 Task: Find connections with filter location Villa Dolores with filter topic #sustainabilitywith filter profile language German with filter current company Maruti Suzuki India Limited with filter school Future Institute Of Engineering and Management with filter industry Metal Valve, Ball, and Roller Manufacturing with filter service category Labor and Employment Law with filter keywords title Engineering Technician
Action: Mouse moved to (579, 115)
Screenshot: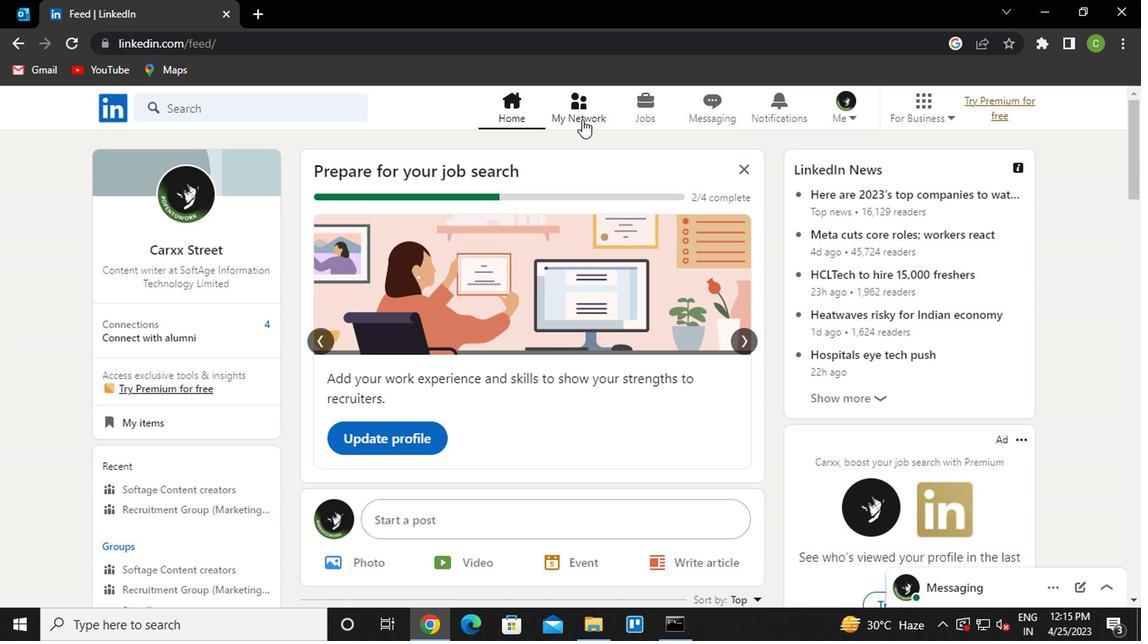 
Action: Mouse pressed left at (579, 115)
Screenshot: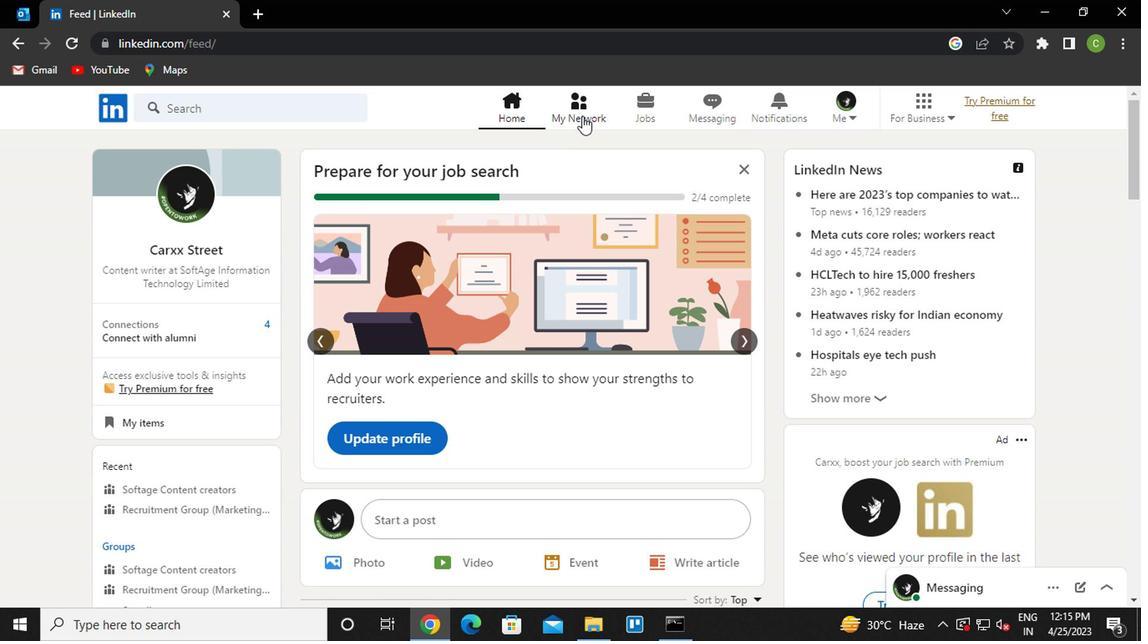 
Action: Mouse moved to (234, 193)
Screenshot: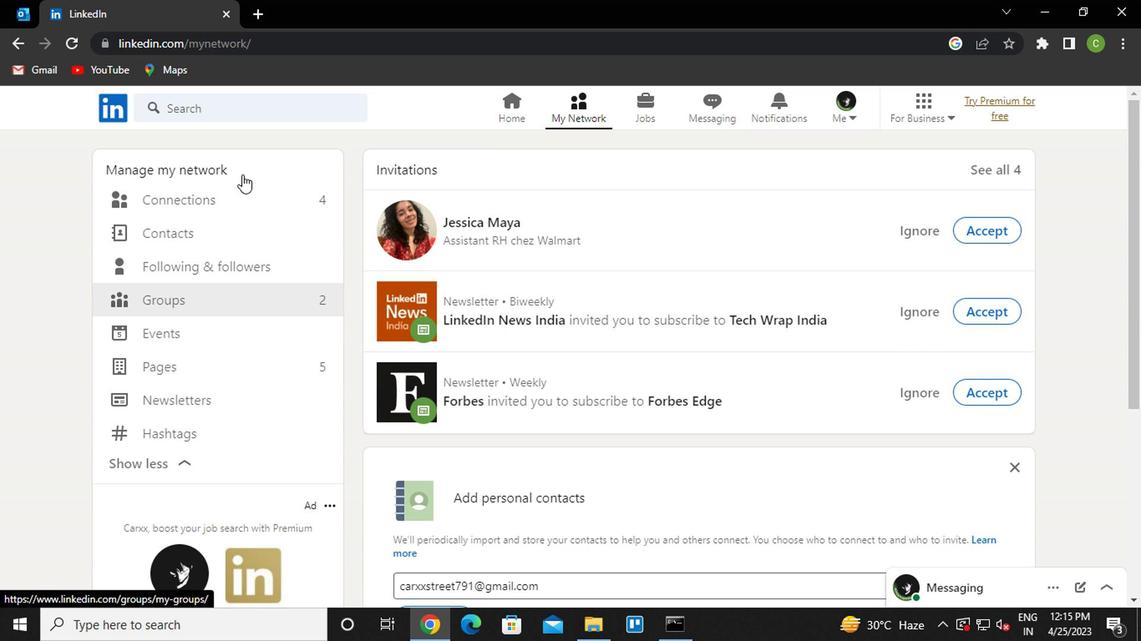 
Action: Mouse pressed left at (234, 193)
Screenshot: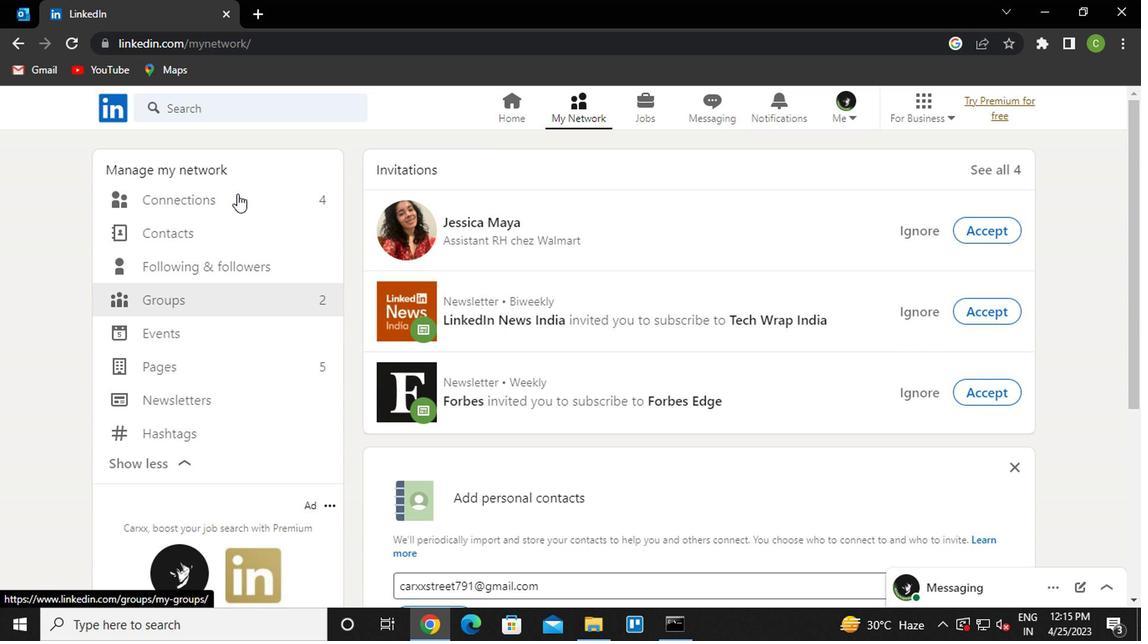 
Action: Mouse moved to (669, 201)
Screenshot: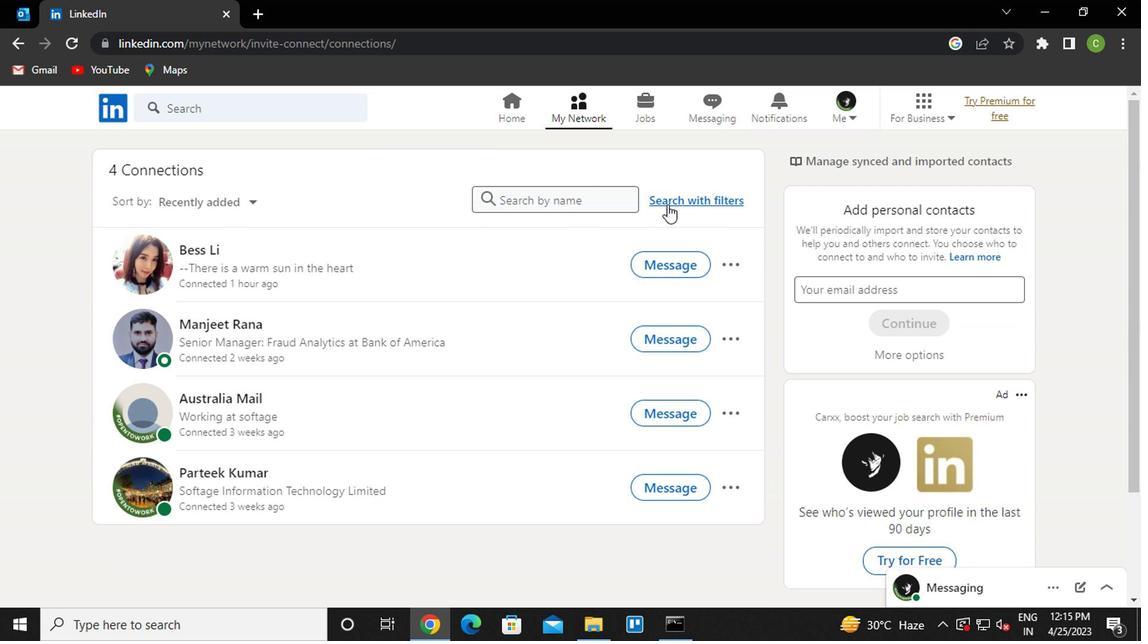 
Action: Mouse pressed left at (669, 201)
Screenshot: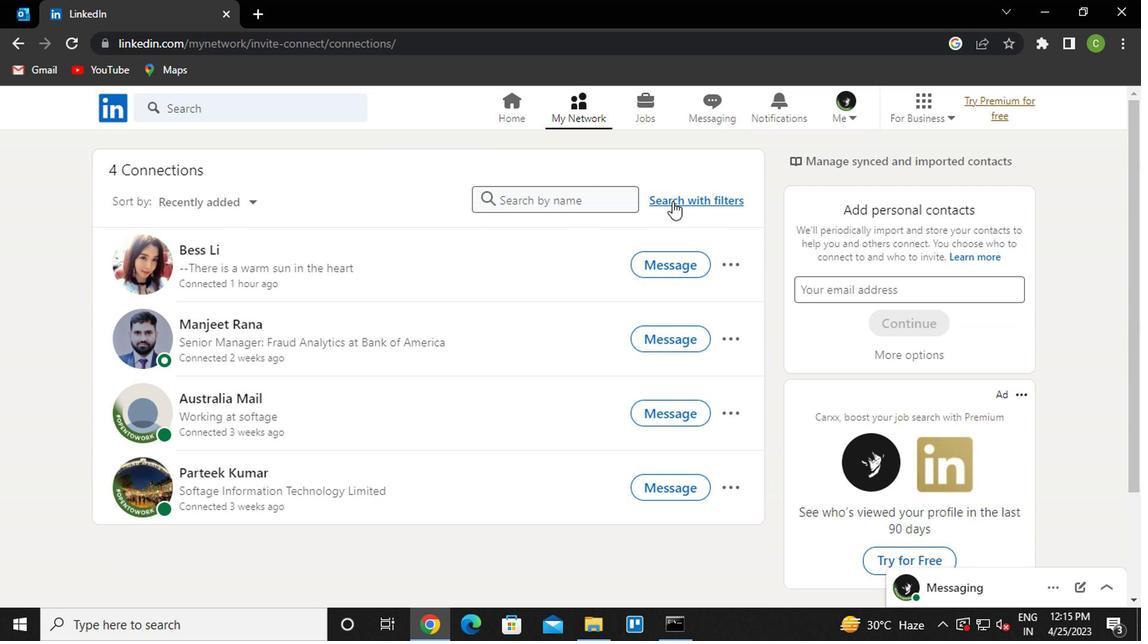 
Action: Mouse moved to (568, 158)
Screenshot: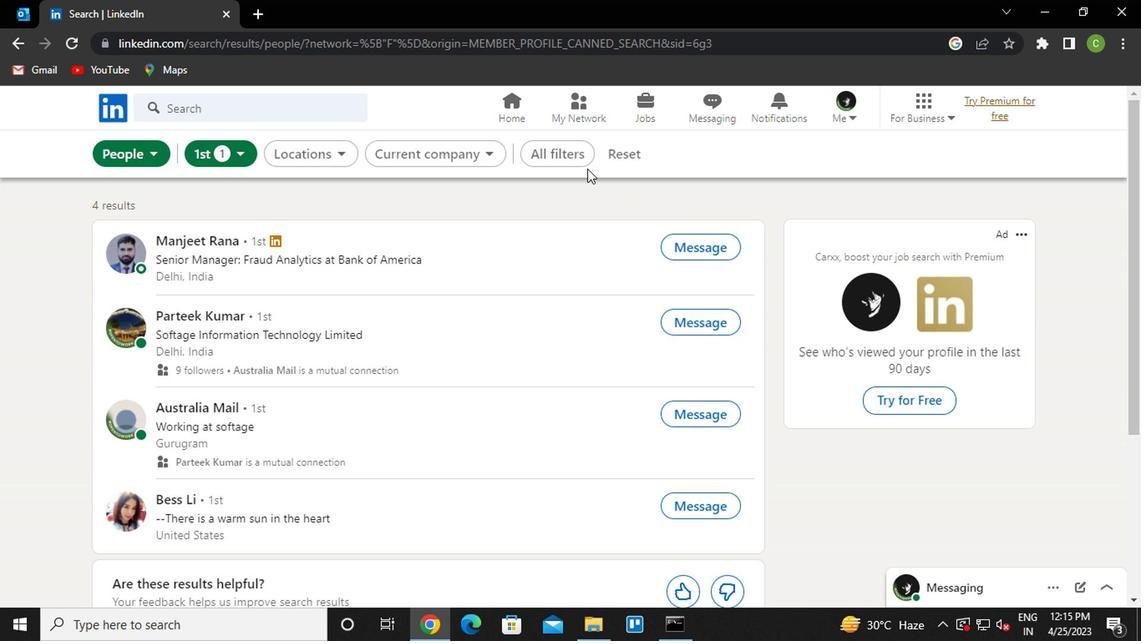 
Action: Mouse pressed left at (568, 158)
Screenshot: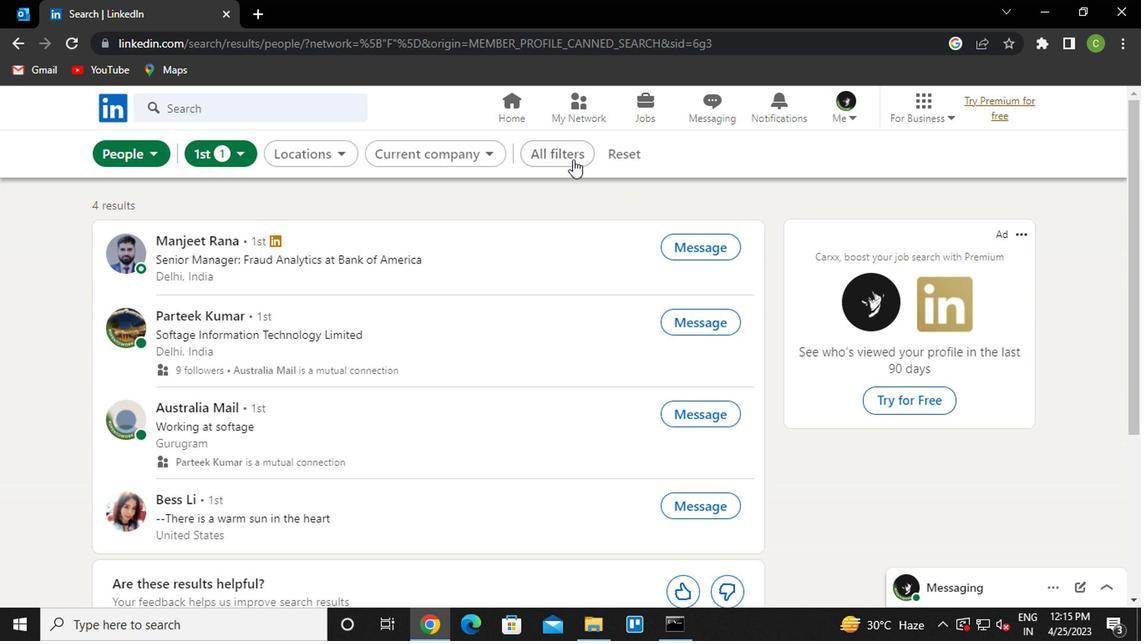
Action: Mouse moved to (887, 379)
Screenshot: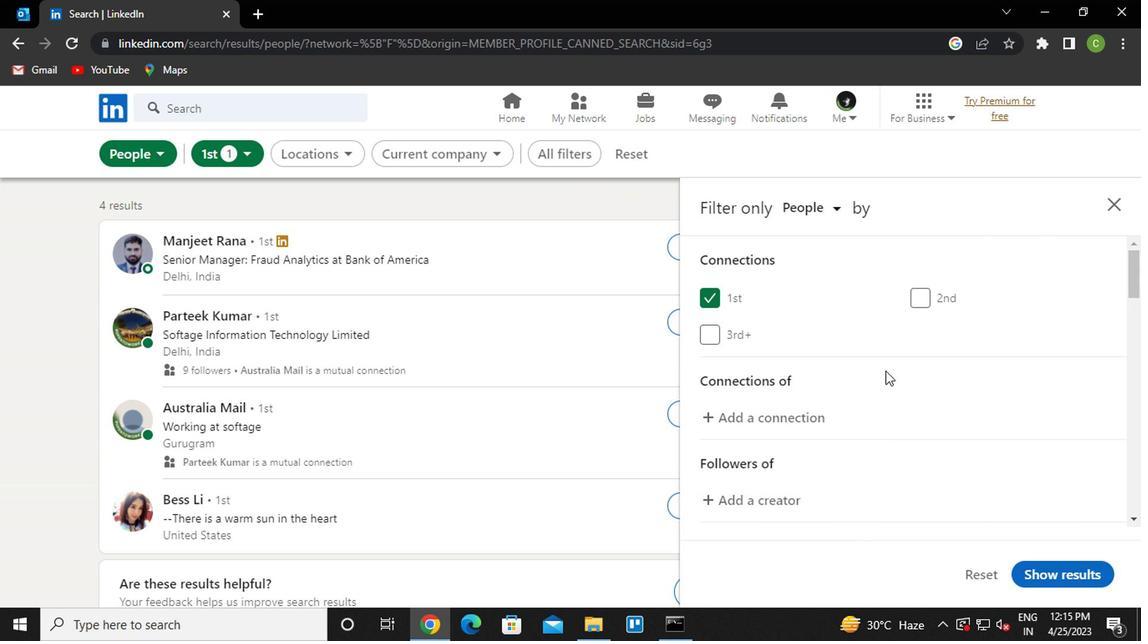 
Action: Mouse scrolled (887, 378) with delta (0, -1)
Screenshot: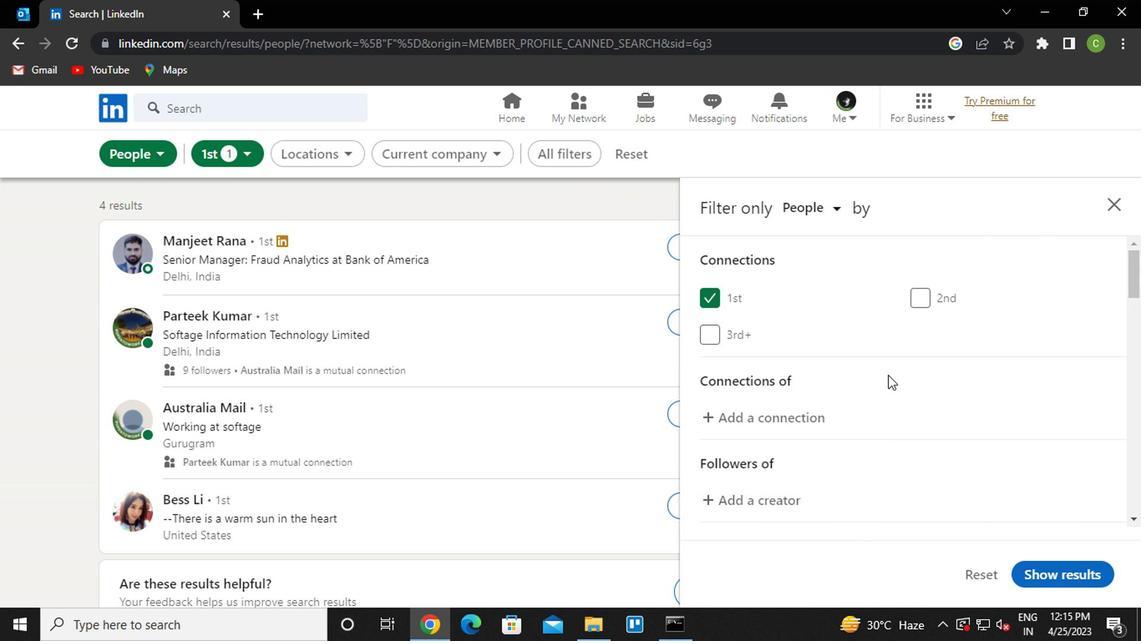 
Action: Mouse moved to (887, 369)
Screenshot: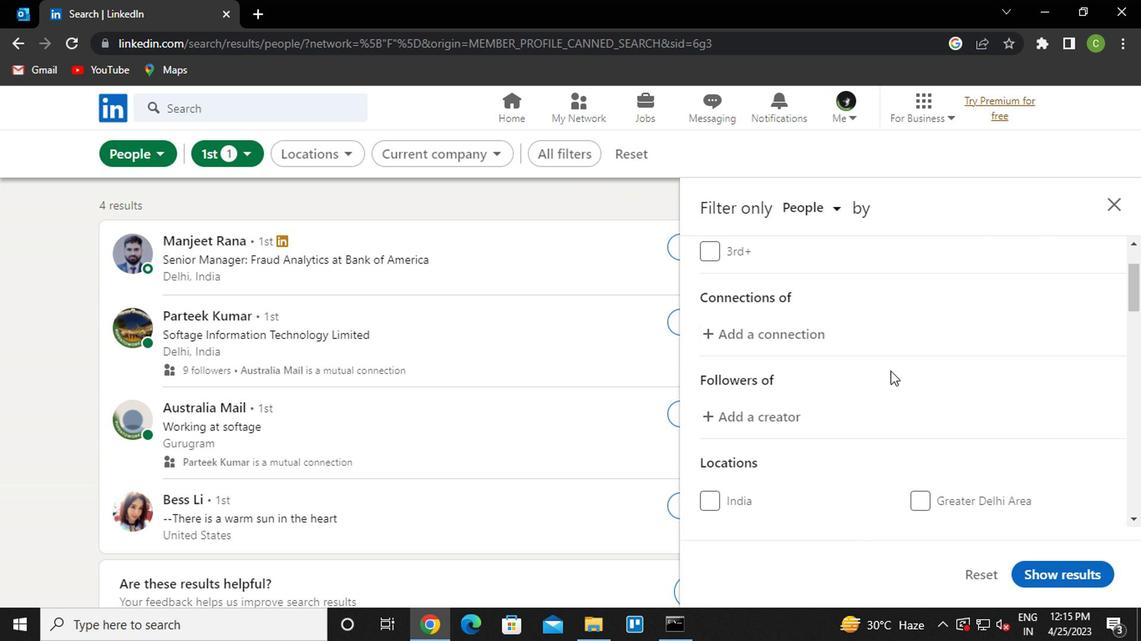 
Action: Mouse scrolled (887, 369) with delta (0, 0)
Screenshot: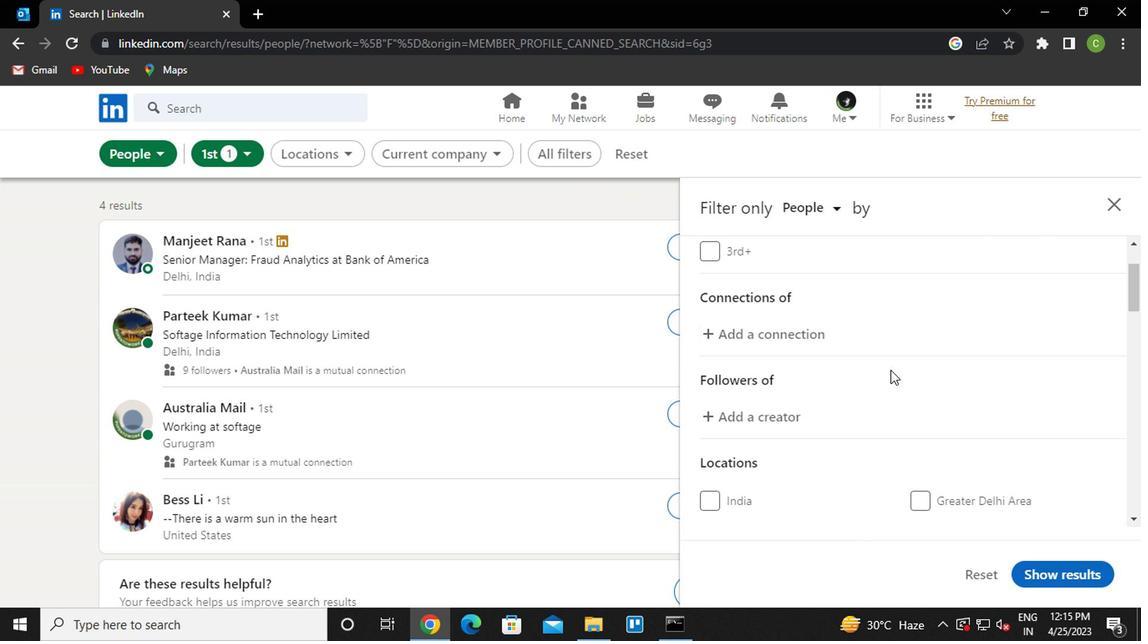 
Action: Mouse moved to (887, 370)
Screenshot: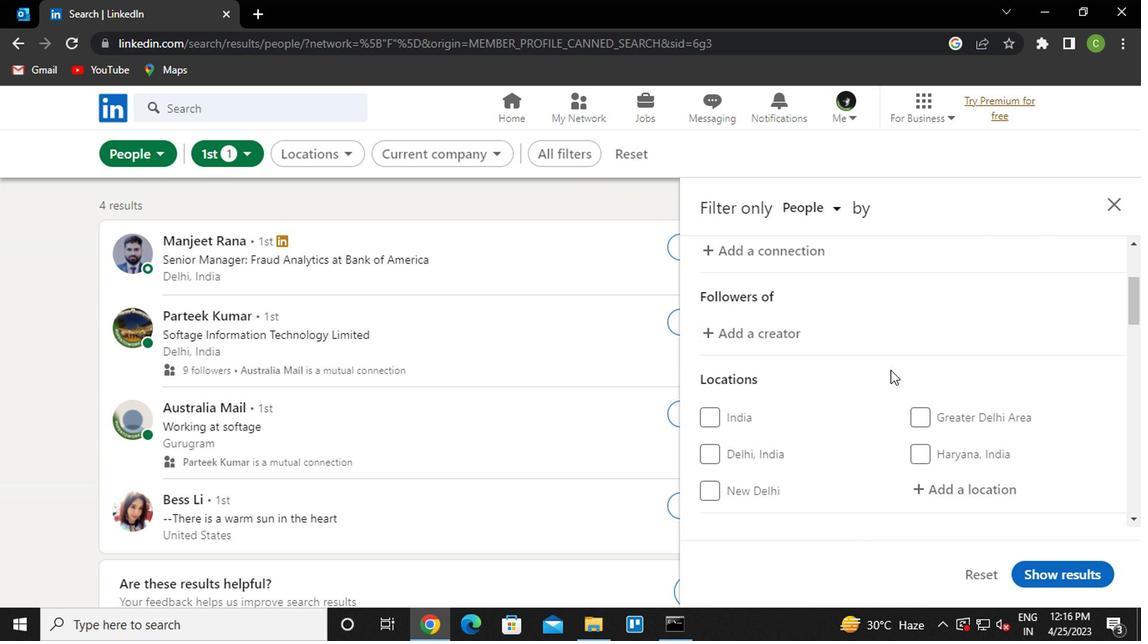 
Action: Mouse scrolled (887, 369) with delta (0, 0)
Screenshot: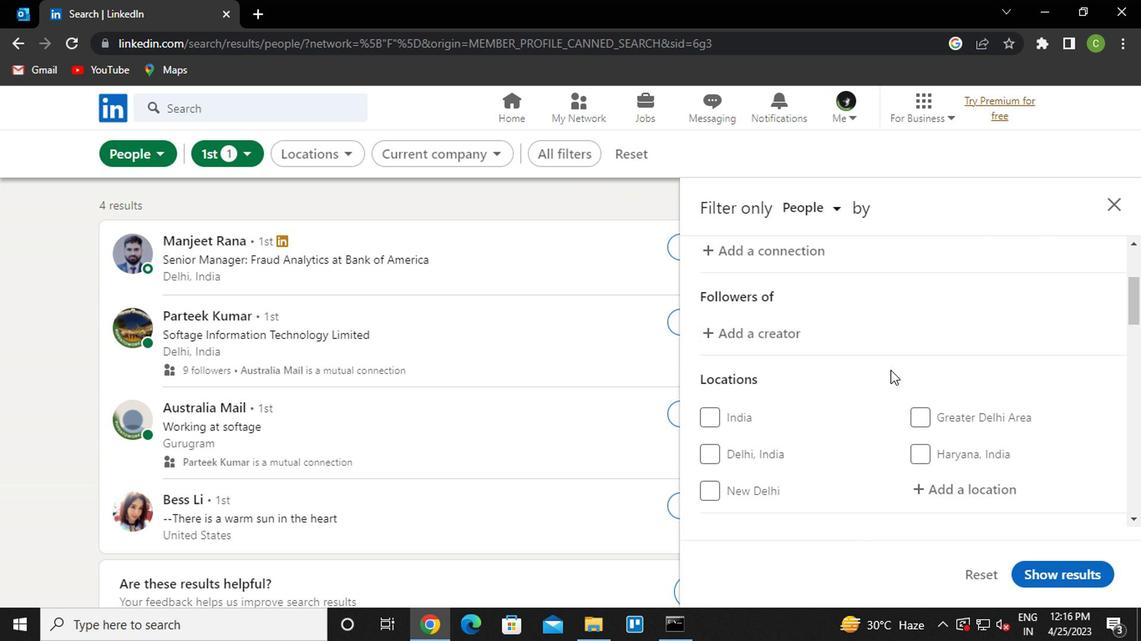
Action: Mouse moved to (970, 406)
Screenshot: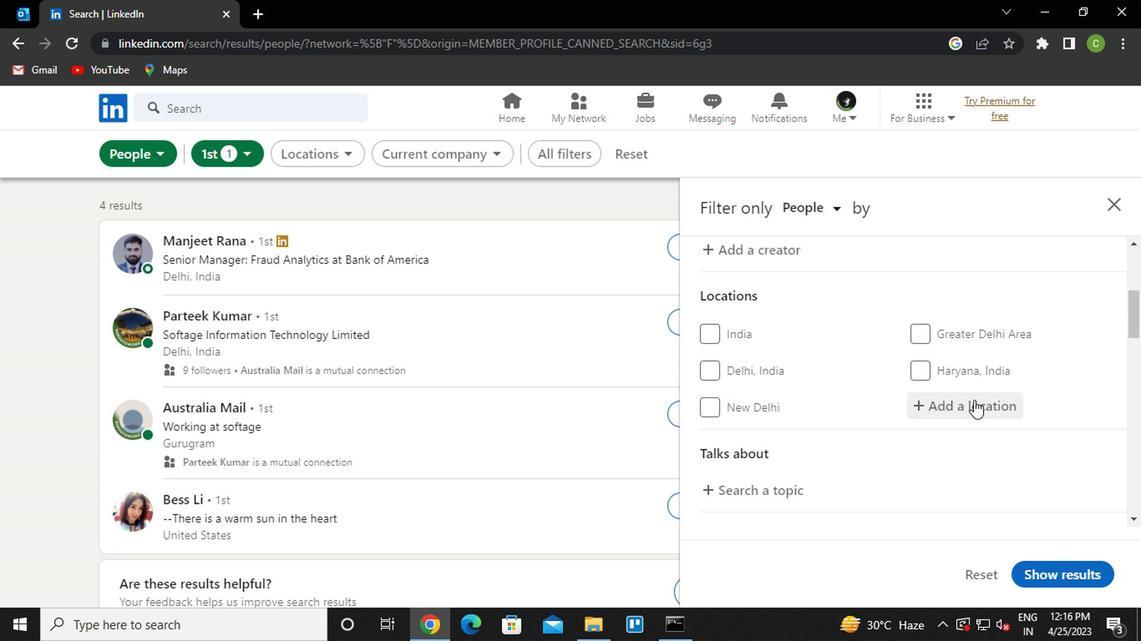 
Action: Mouse pressed left at (970, 406)
Screenshot: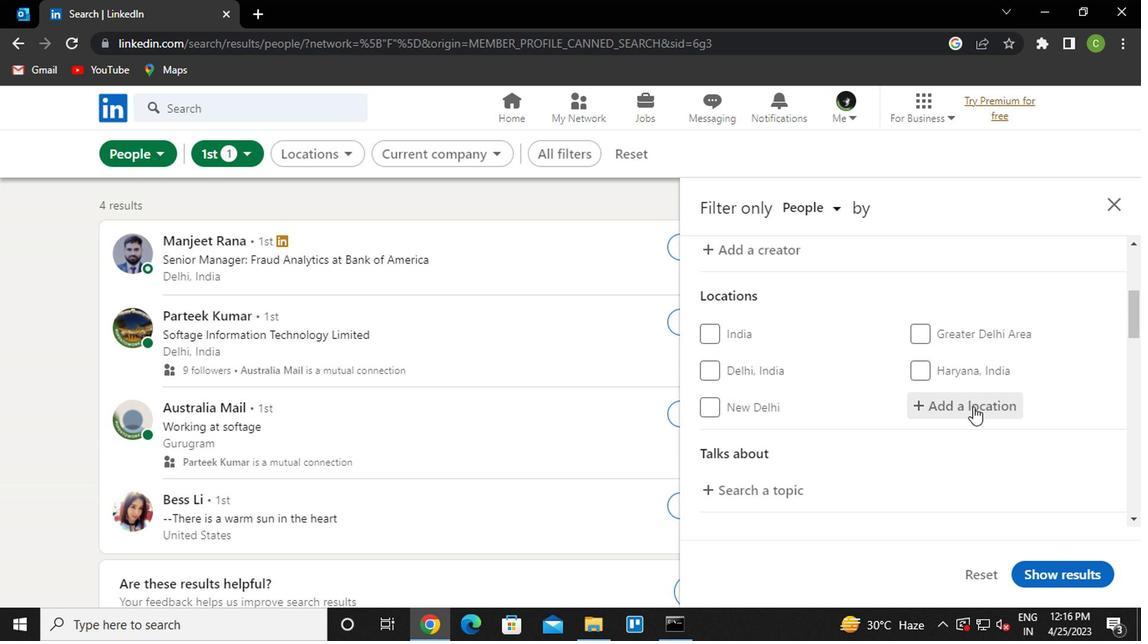 
Action: Key pressed <Key.caps_lock><Key.caps_lock>v<Key.caps_lock>illa<Key.space><Key.caps_lock>d<Key.caps_lock>olores
Screenshot: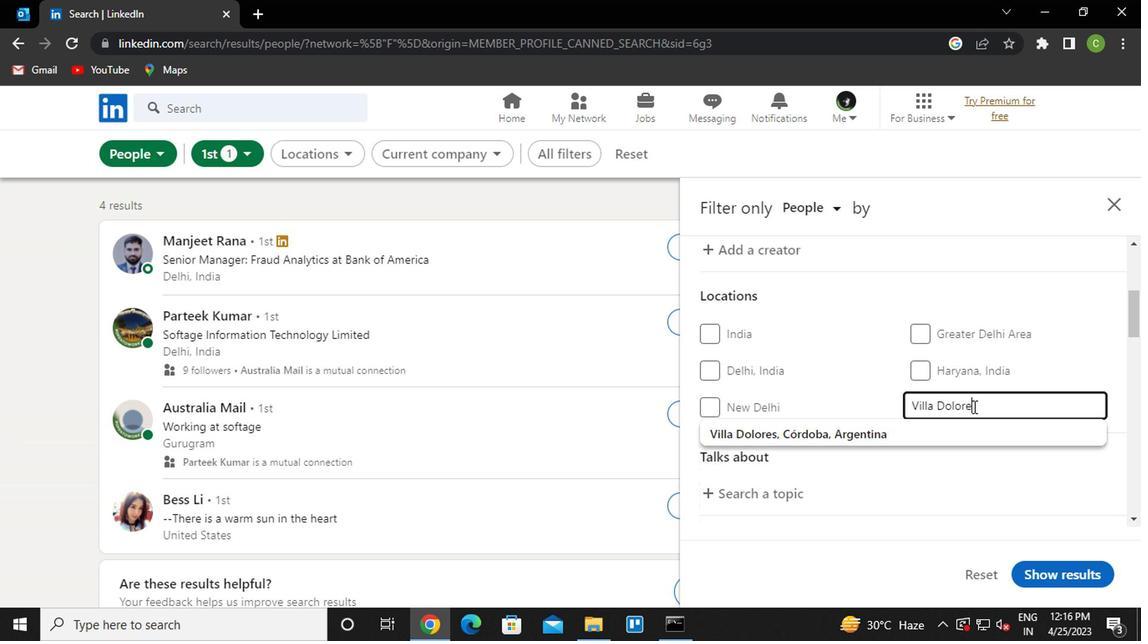 
Action: Mouse moved to (963, 443)
Screenshot: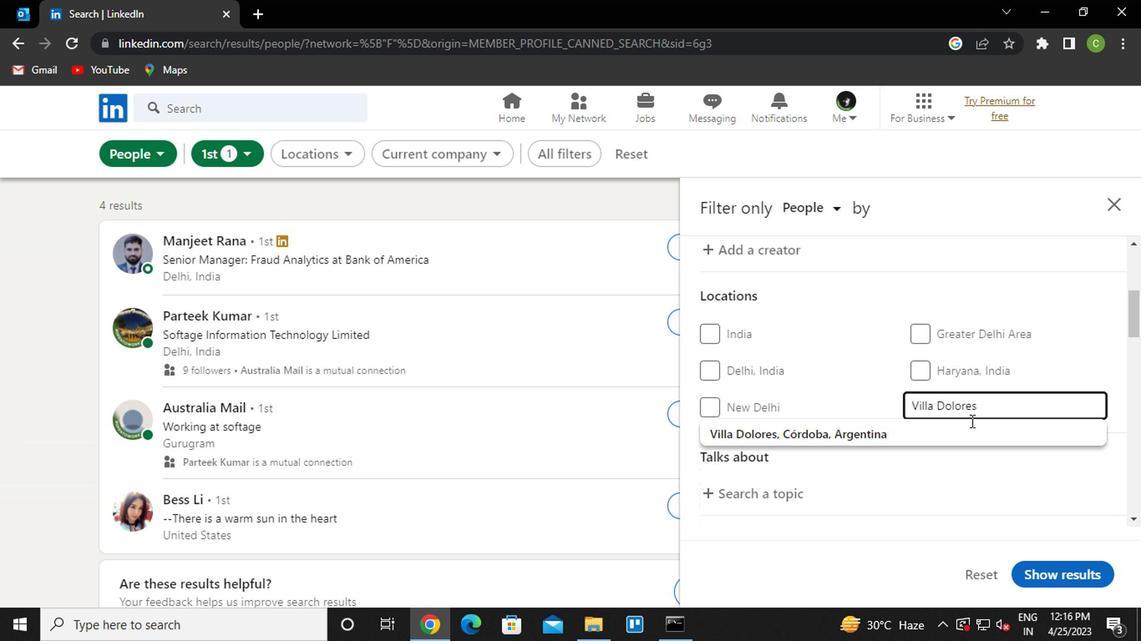 
Action: Mouse pressed left at (963, 443)
Screenshot: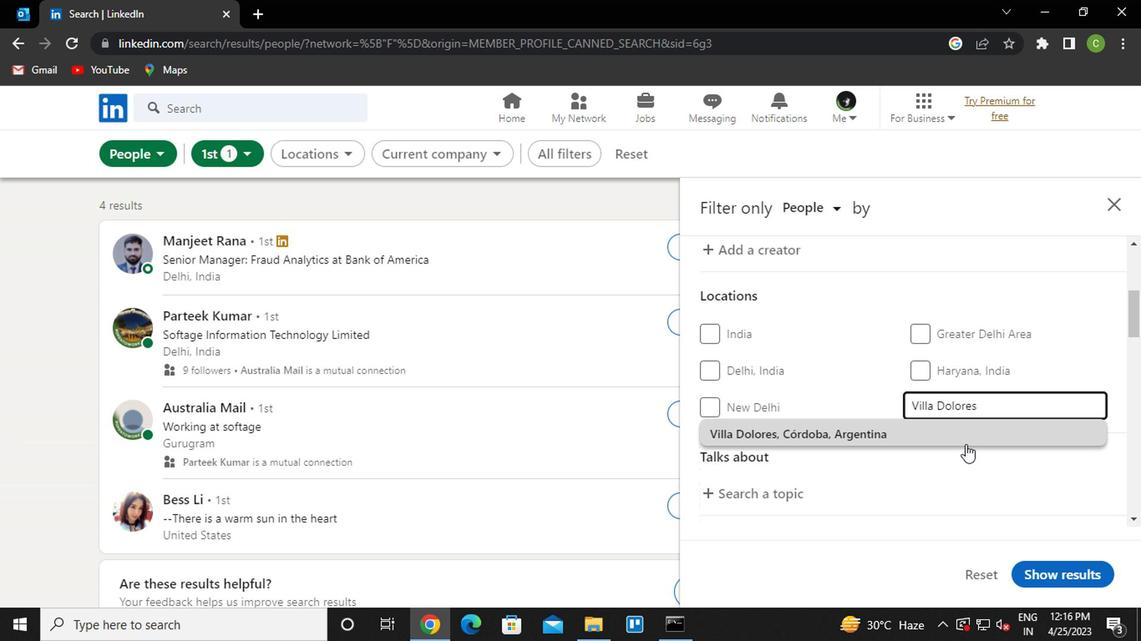
Action: Mouse moved to (905, 443)
Screenshot: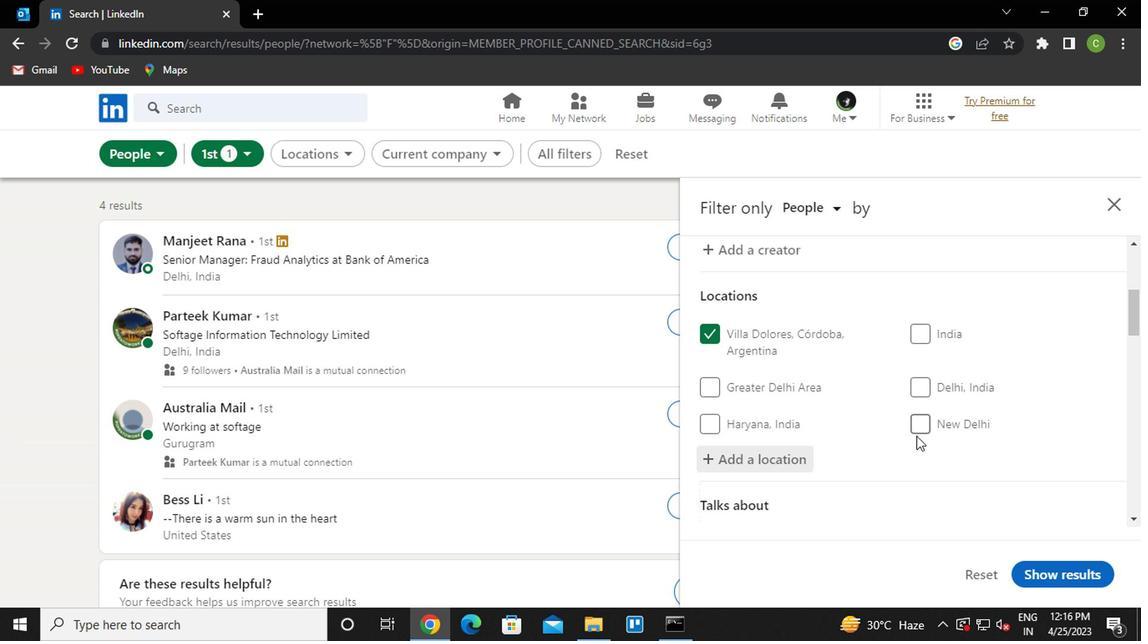 
Action: Mouse scrolled (905, 442) with delta (0, -1)
Screenshot: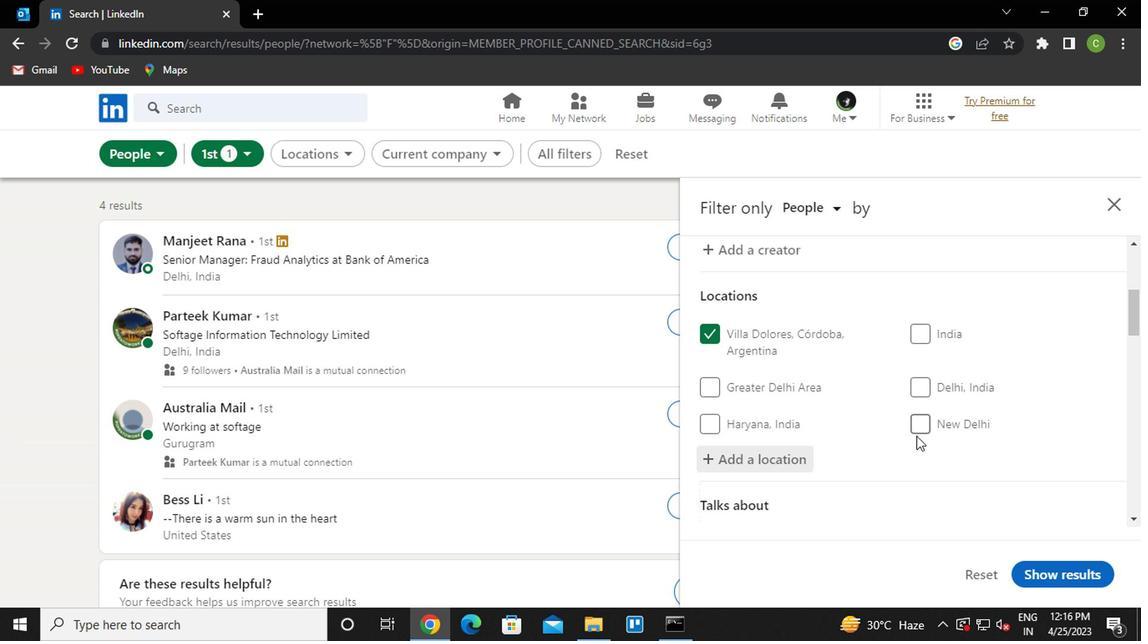 
Action: Mouse moved to (774, 453)
Screenshot: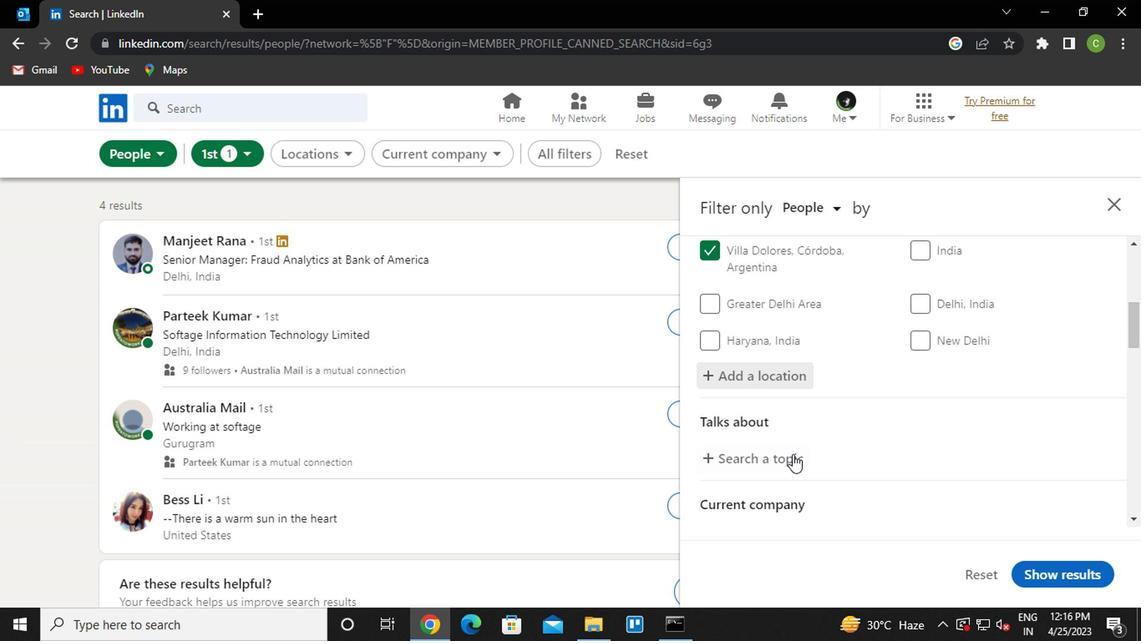 
Action: Mouse pressed left at (774, 453)
Screenshot: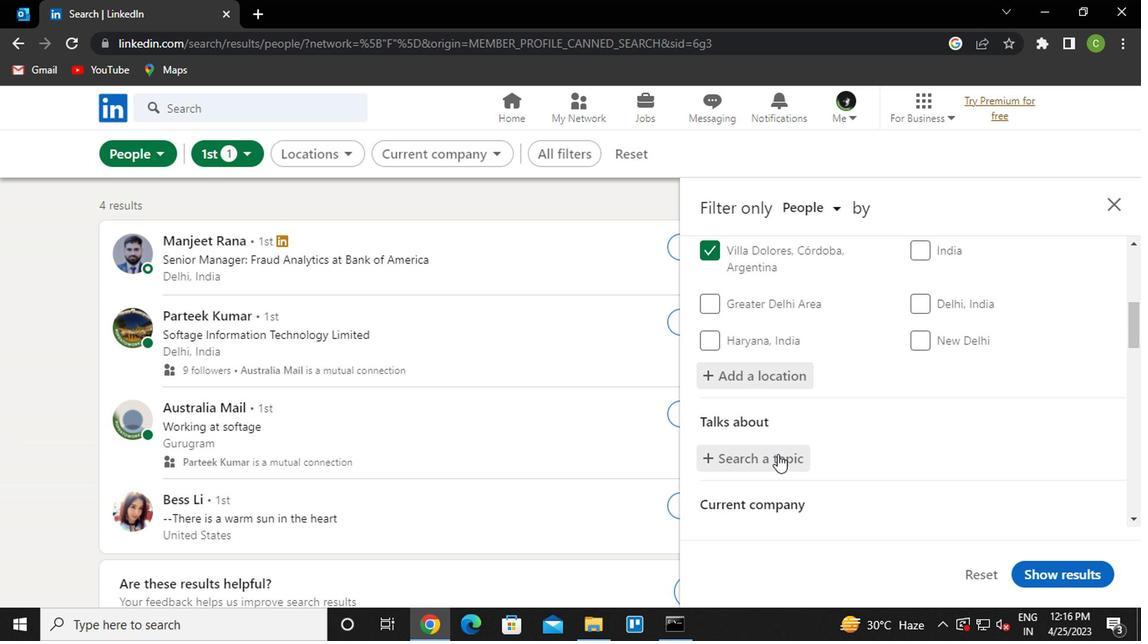 
Action: Key pressed <Key.shift>#SUSTRAINABILTY
Screenshot: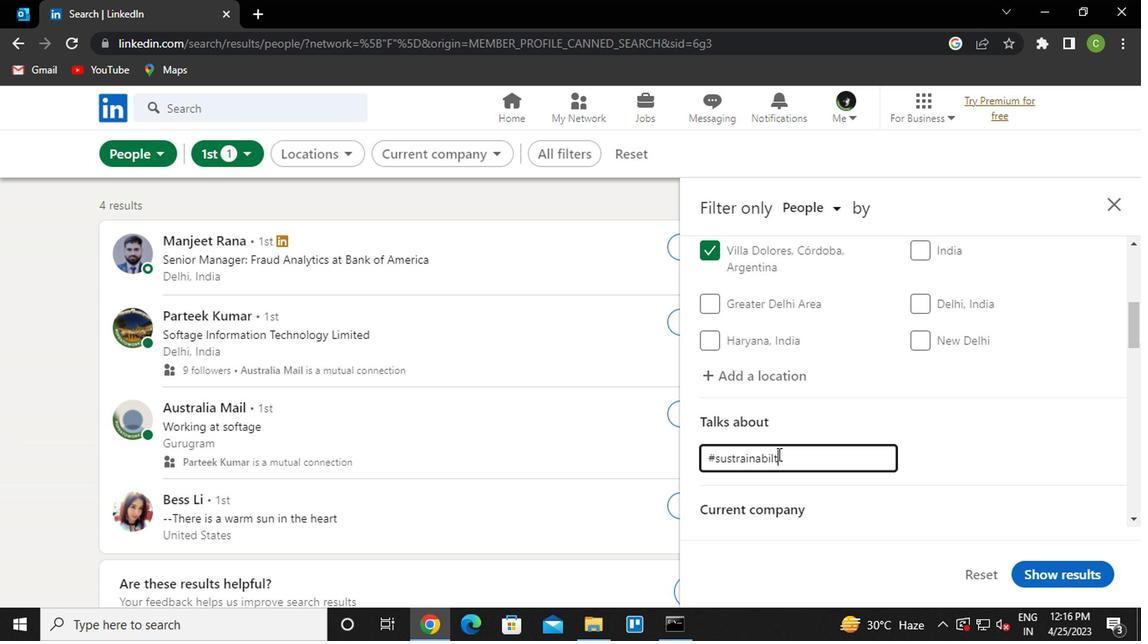 
Action: Mouse moved to (1002, 435)
Screenshot: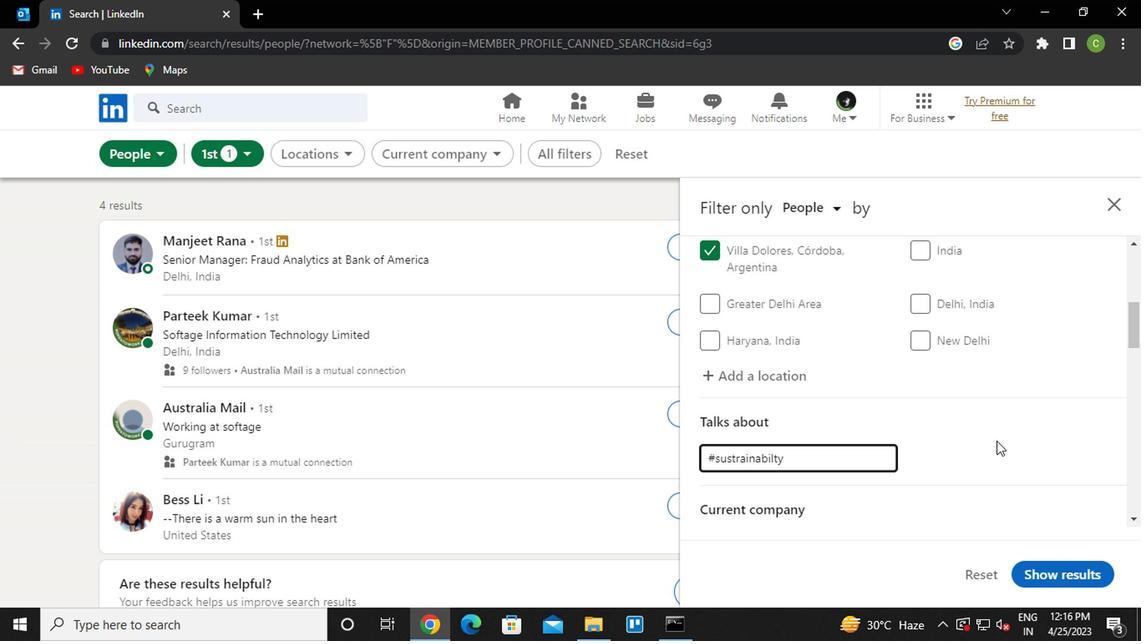 
Action: Mouse pressed left at (1002, 435)
Screenshot: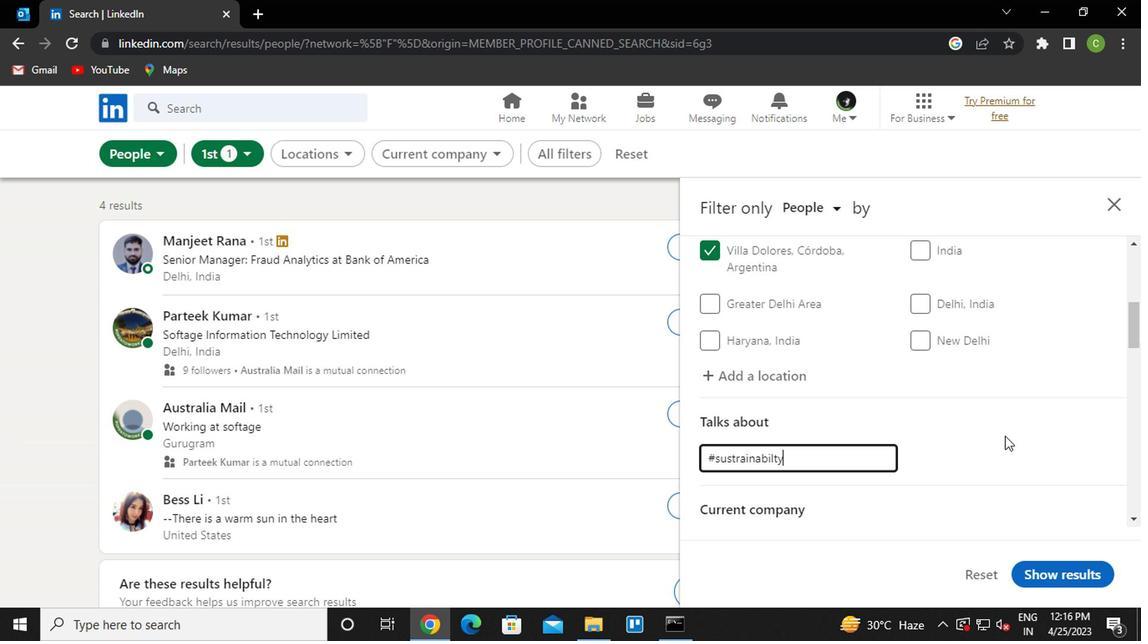 
Action: Mouse moved to (975, 424)
Screenshot: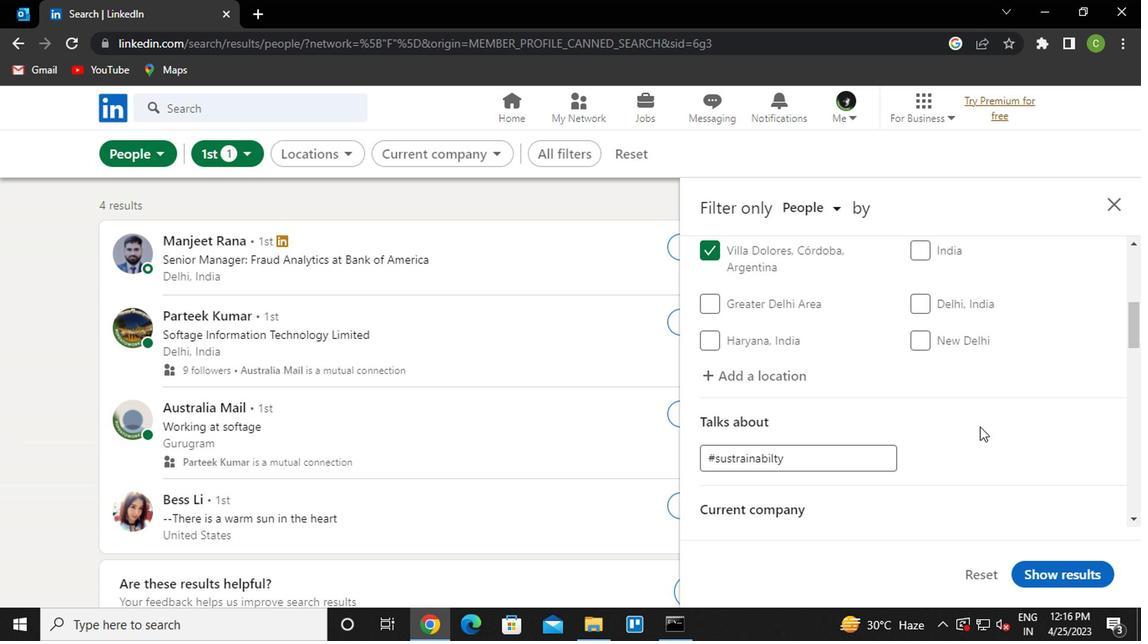 
Action: Mouse scrolled (975, 423) with delta (0, 0)
Screenshot: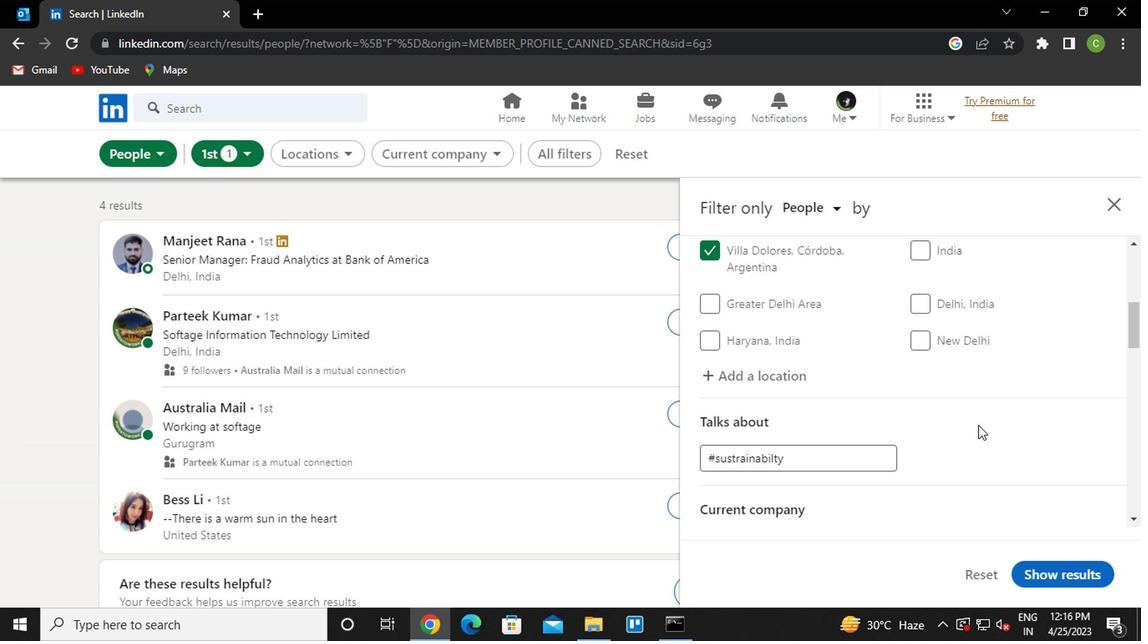 
Action: Mouse scrolled (975, 423) with delta (0, 0)
Screenshot: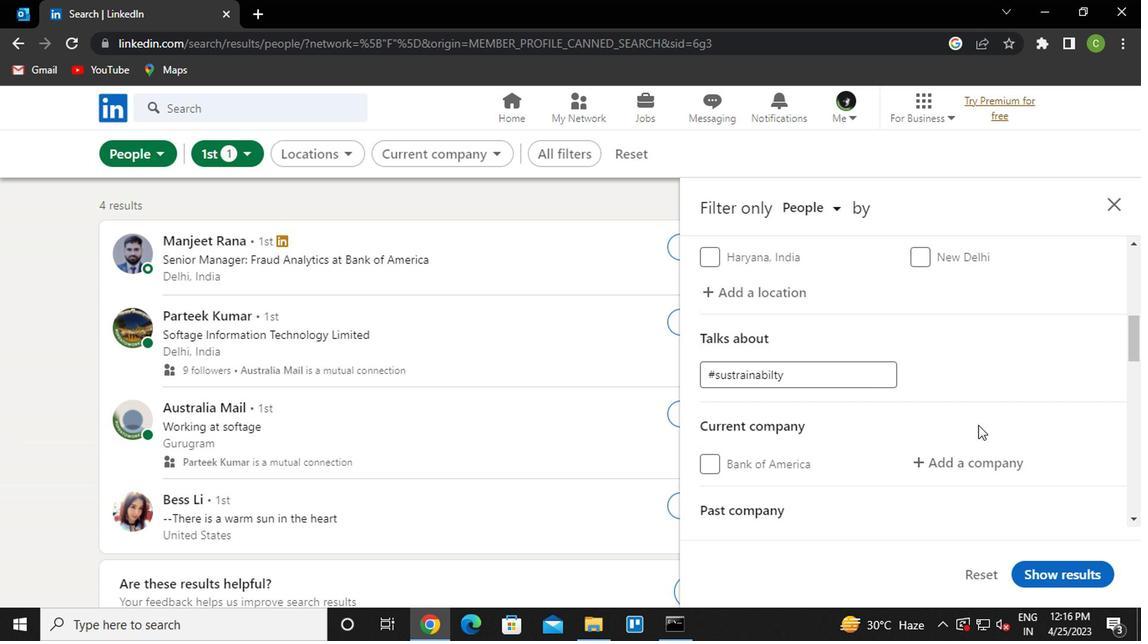 
Action: Mouse scrolled (975, 423) with delta (0, 0)
Screenshot: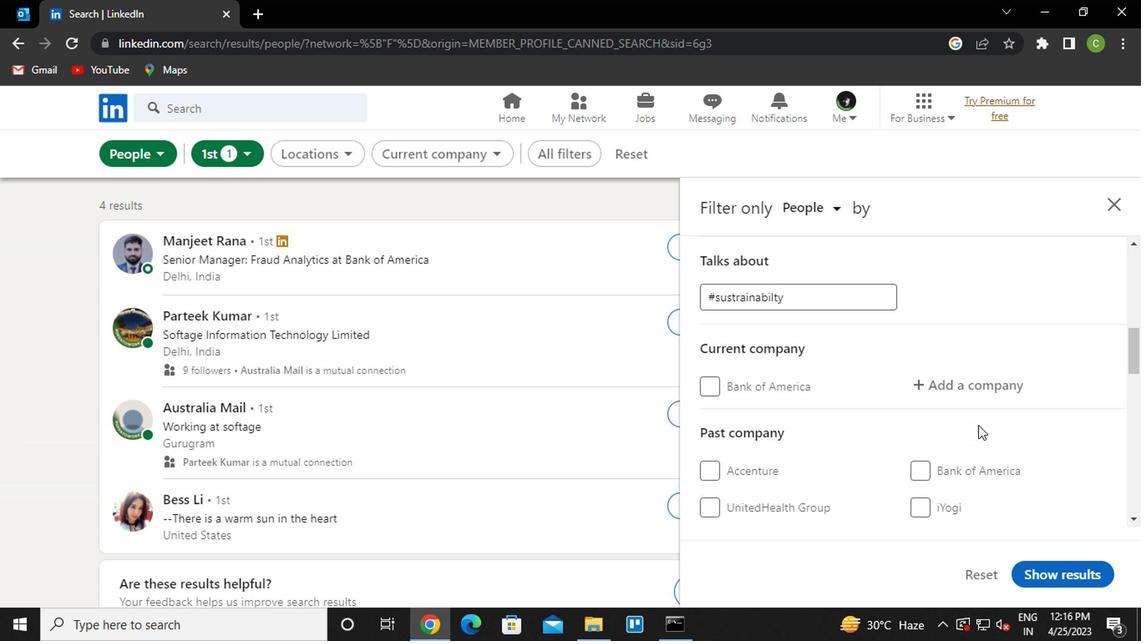 
Action: Mouse moved to (972, 300)
Screenshot: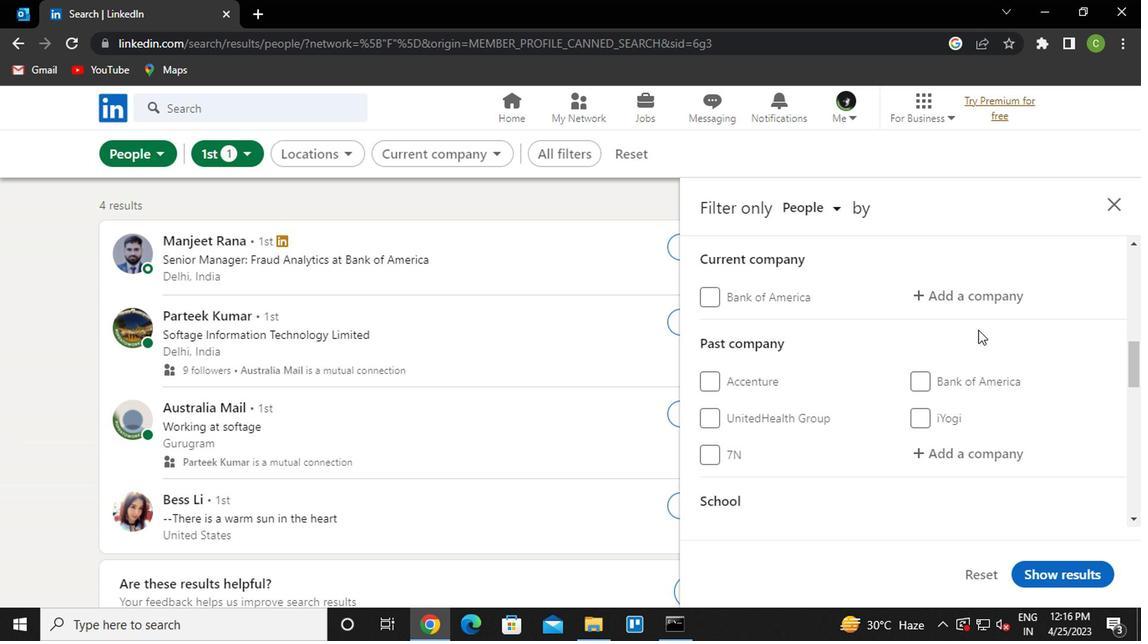 
Action: Mouse pressed left at (972, 300)
Screenshot: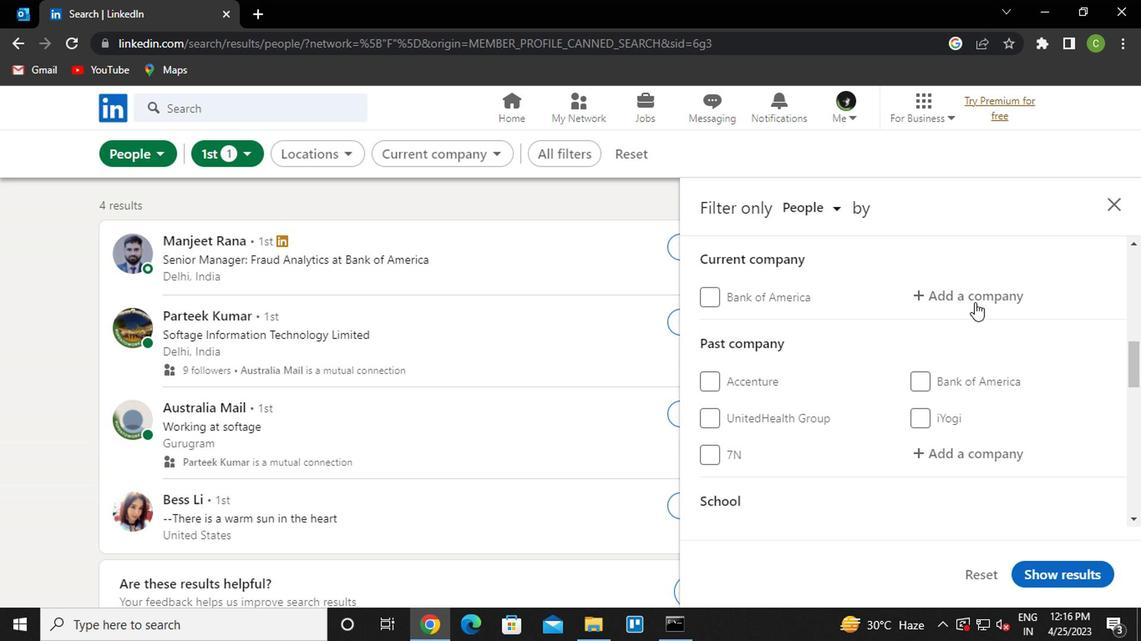 
Action: Key pressed <Key.caps_lock>M<Key.caps_lock>ARUTI<Key.space>
Screenshot: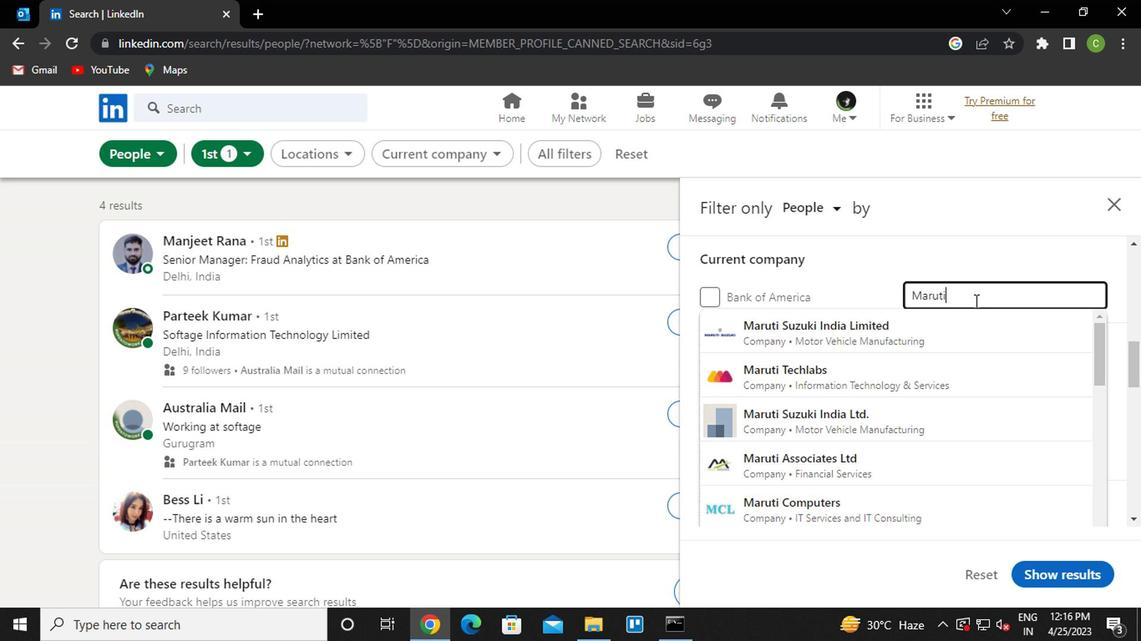
Action: Mouse moved to (940, 328)
Screenshot: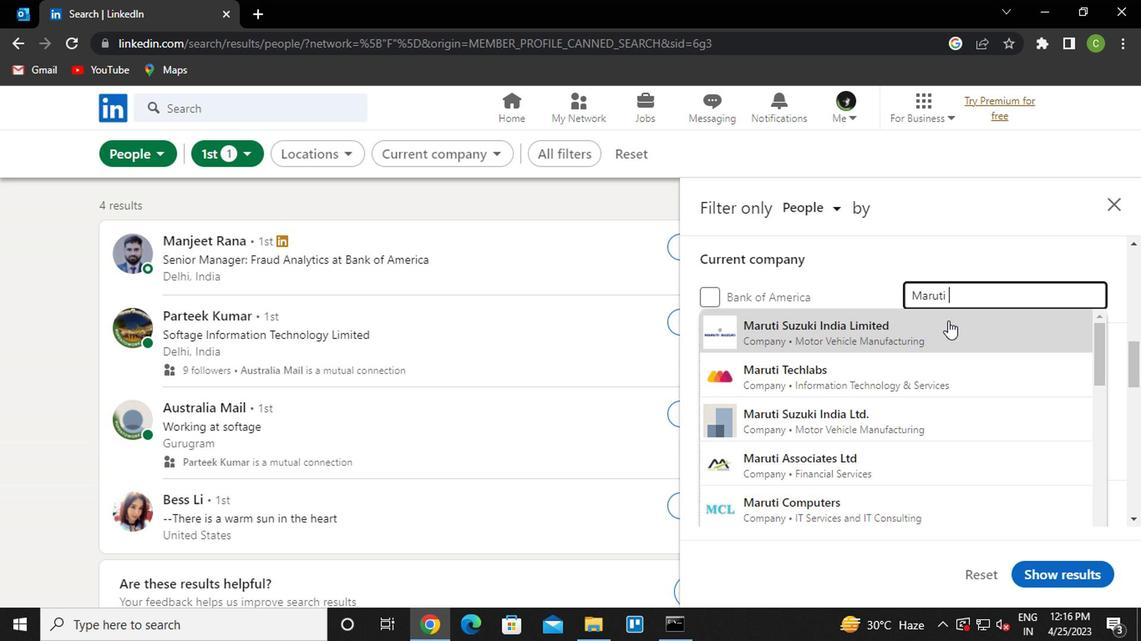 
Action: Mouse pressed left at (940, 328)
Screenshot: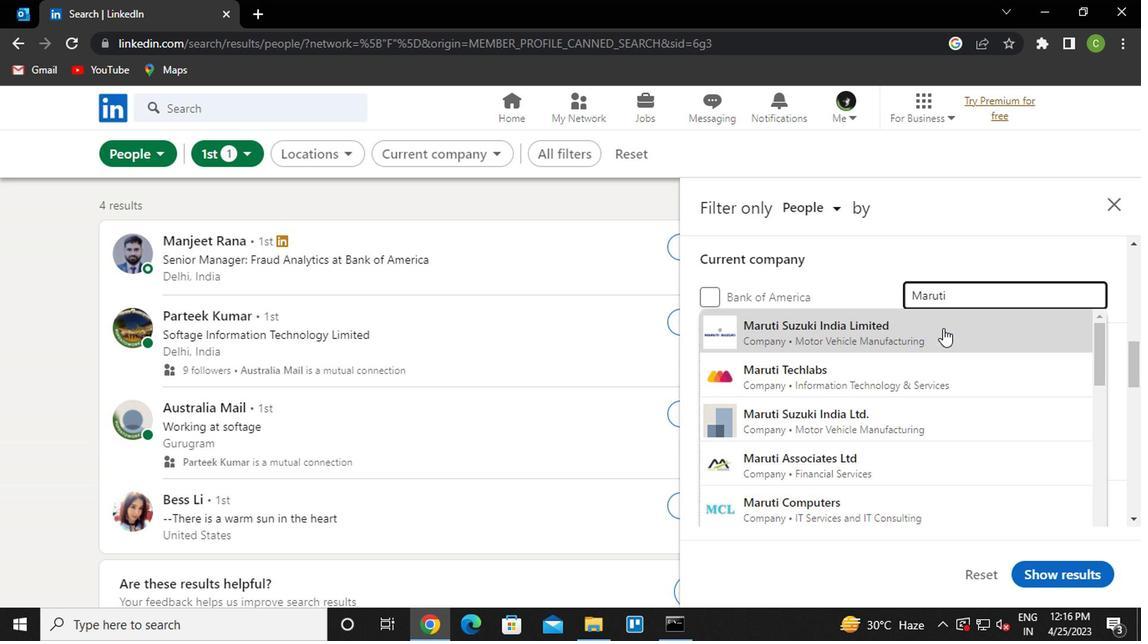 
Action: Mouse moved to (905, 312)
Screenshot: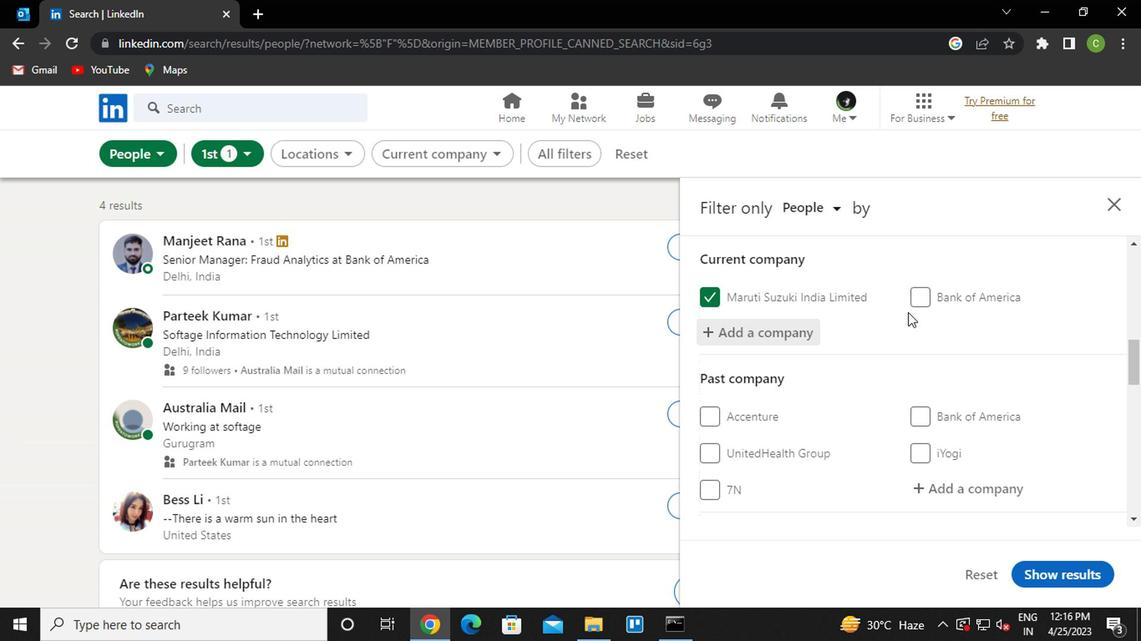 
Action: Mouse scrolled (905, 311) with delta (0, 0)
Screenshot: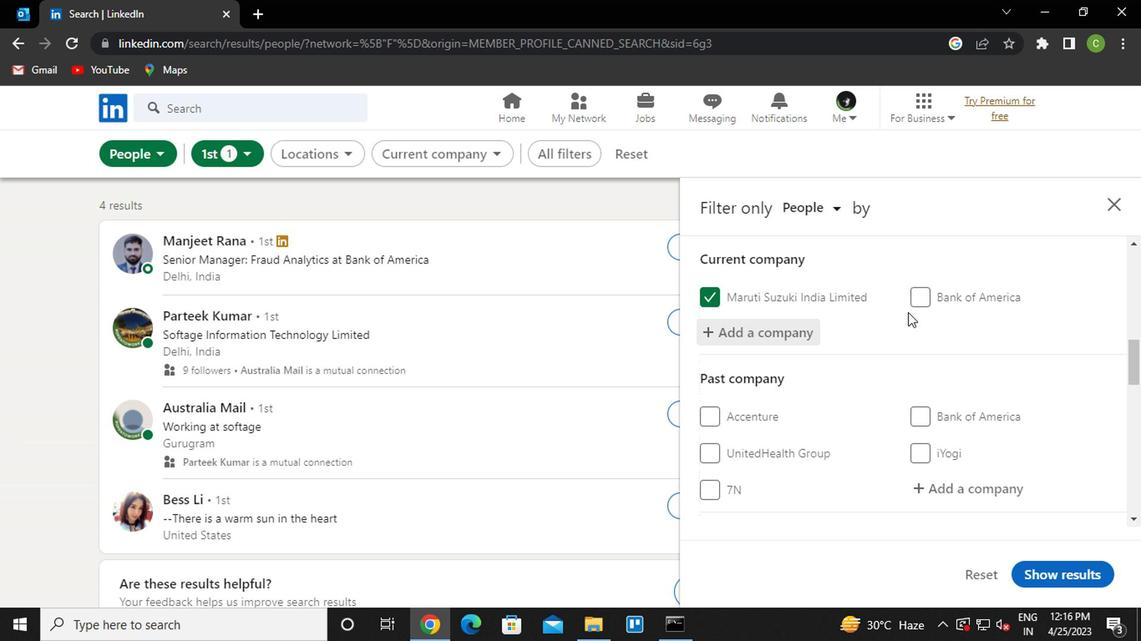
Action: Mouse scrolled (905, 311) with delta (0, 0)
Screenshot: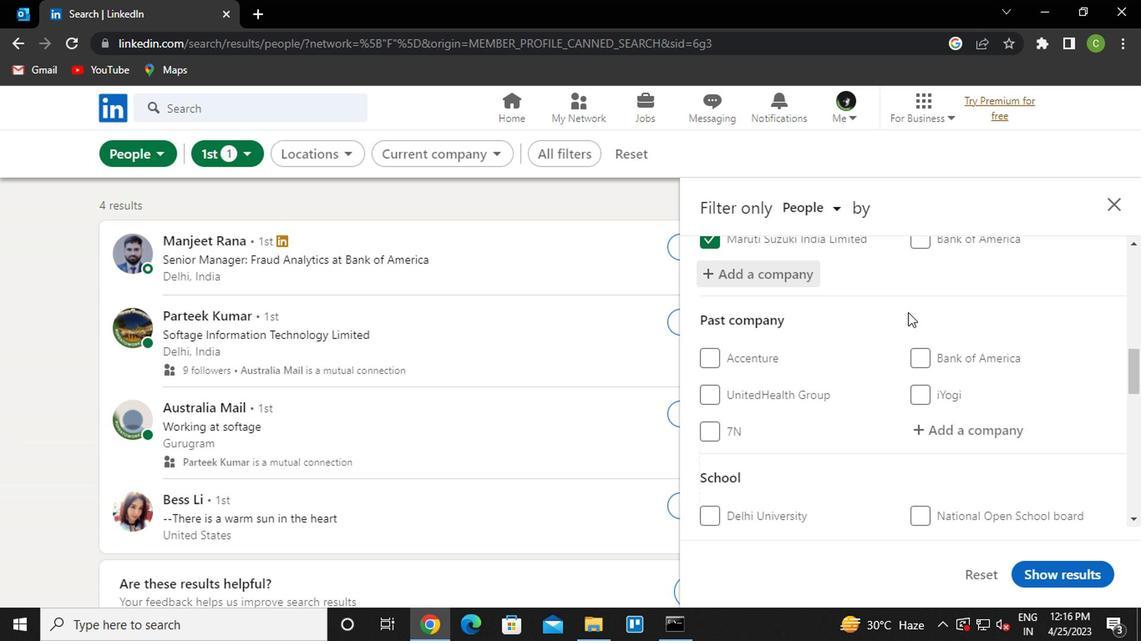 
Action: Mouse scrolled (905, 311) with delta (0, 0)
Screenshot: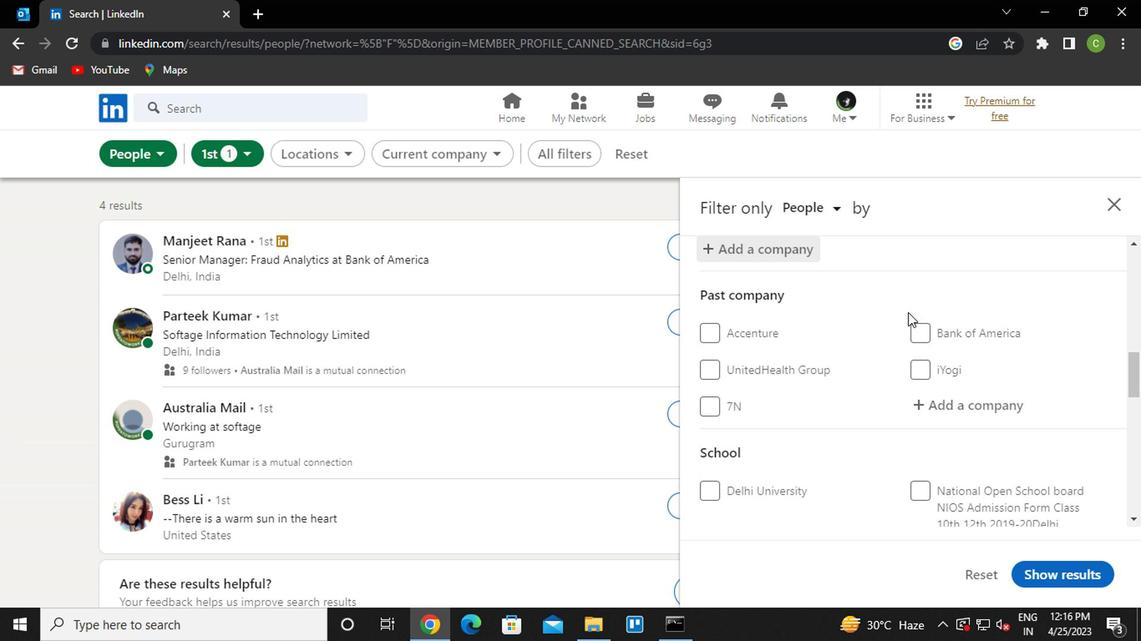 
Action: Mouse moved to (776, 443)
Screenshot: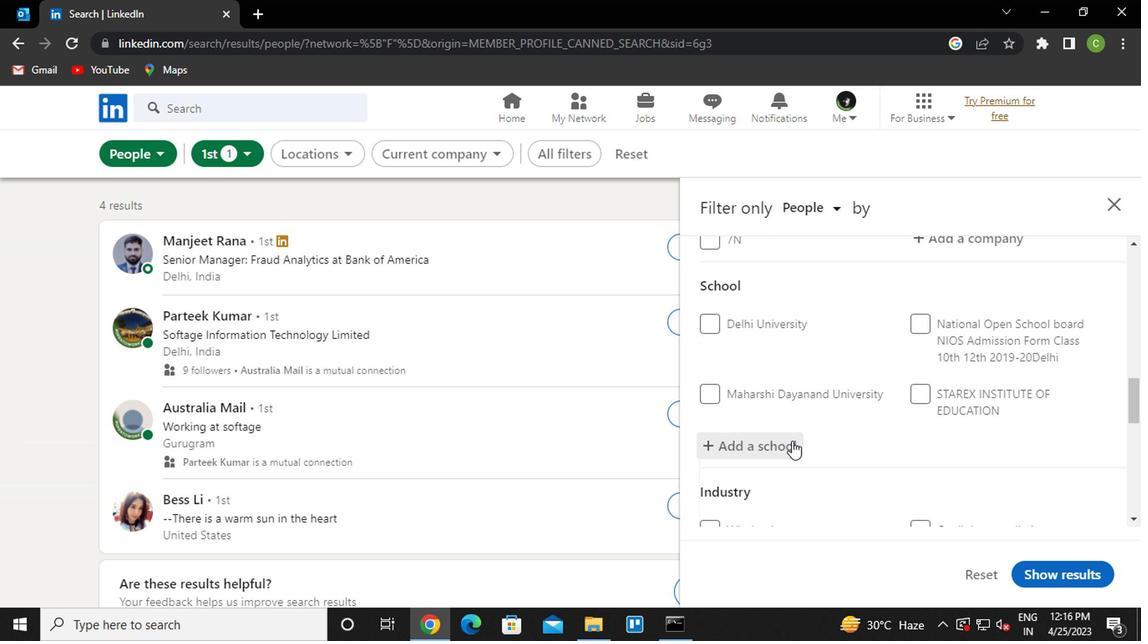 
Action: Mouse pressed left at (776, 443)
Screenshot: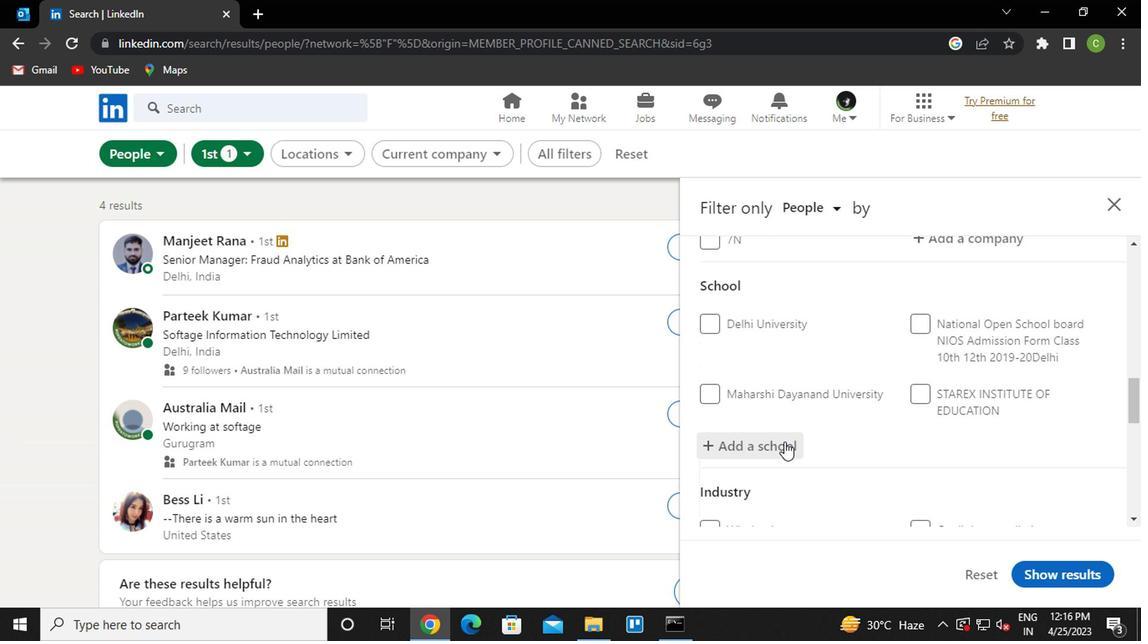 
Action: Mouse moved to (833, 418)
Screenshot: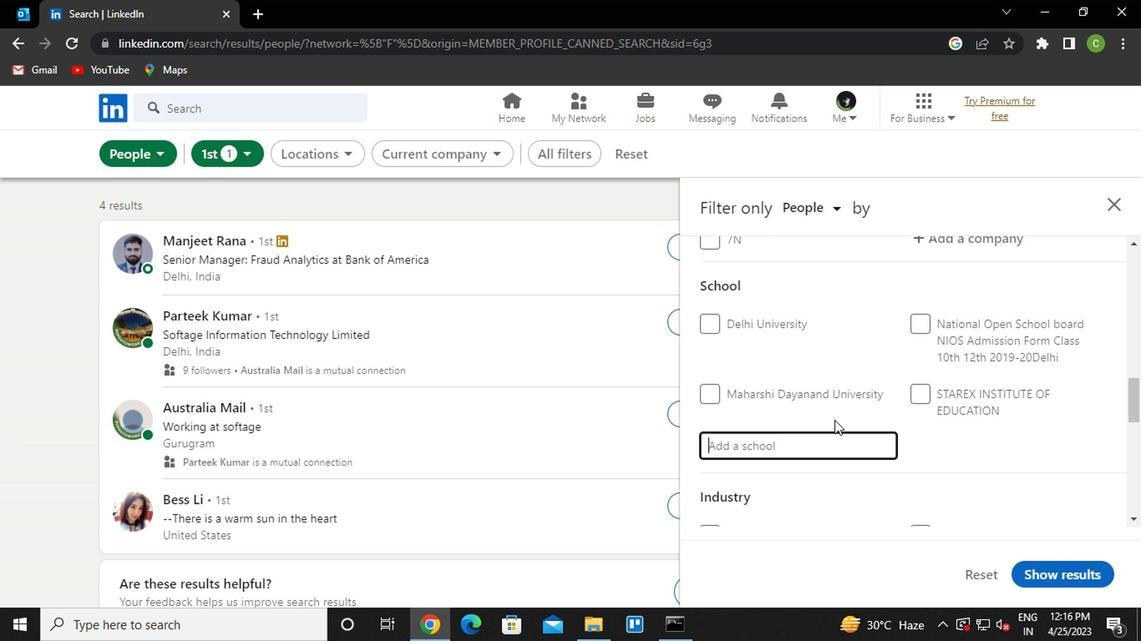 
Action: Key pressed <Key.caps_lock>F<Key.caps_lock>UTURE<Key.space>INSTUTE
Screenshot: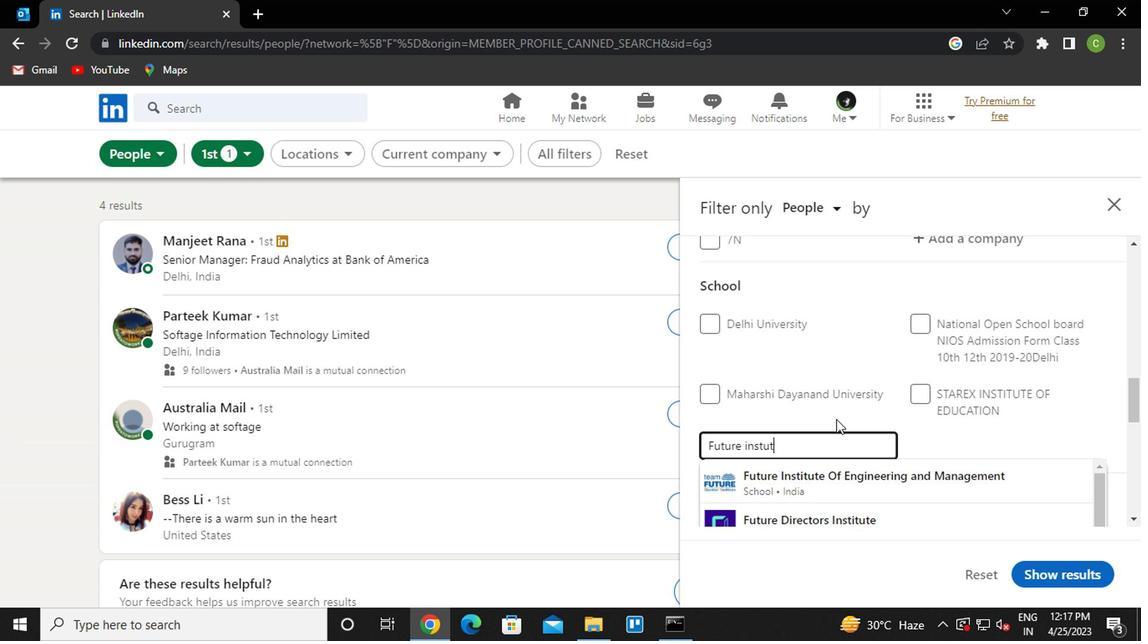 
Action: Mouse moved to (760, 446)
Screenshot: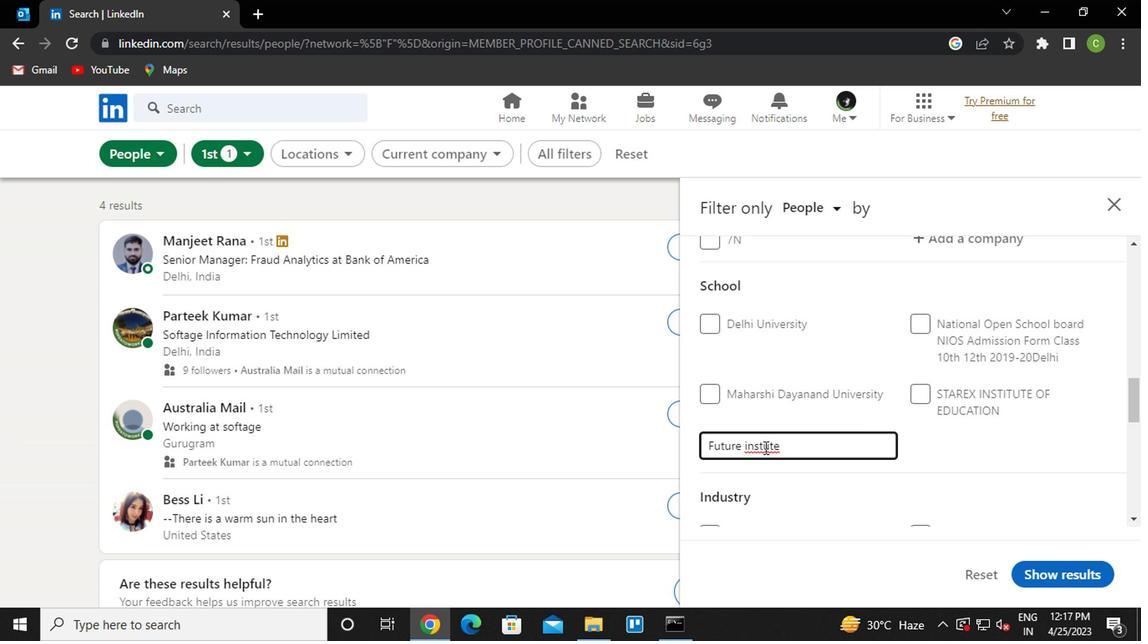 
Action: Mouse pressed left at (760, 446)
Screenshot: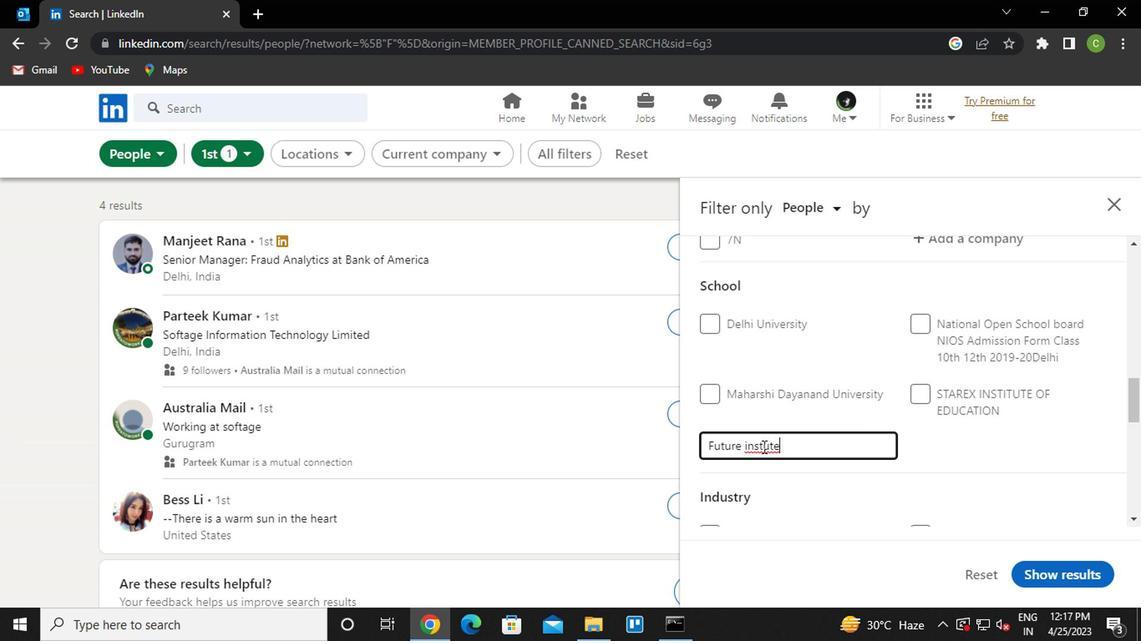 
Action: Mouse moved to (848, 479)
Screenshot: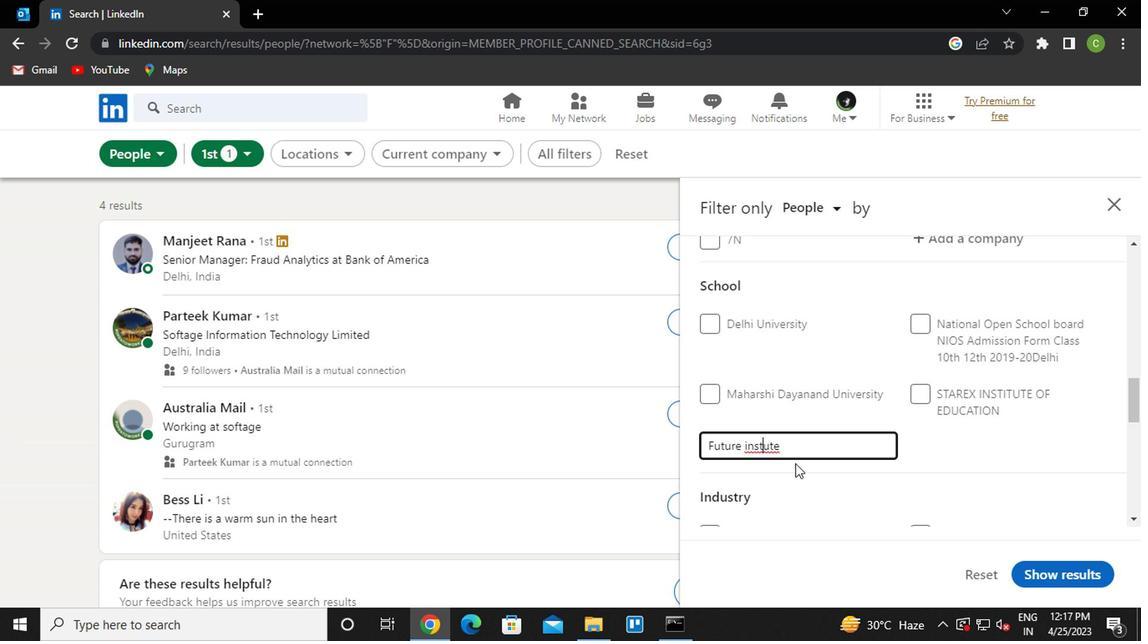 
Action: Key pressed IT
Screenshot: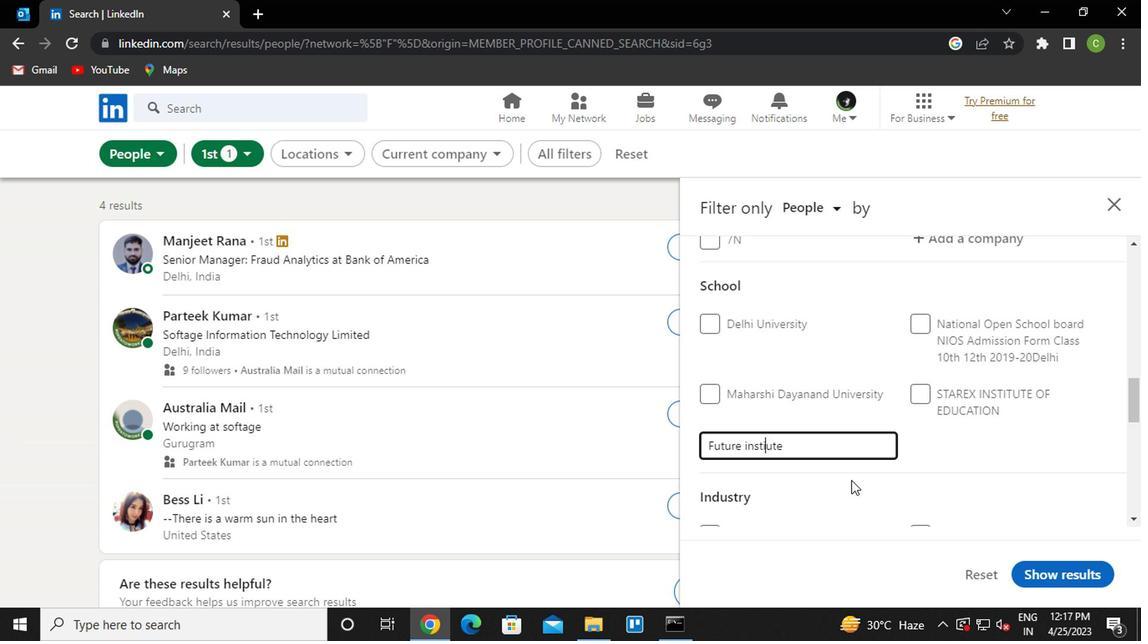 
Action: Mouse moved to (819, 467)
Screenshot: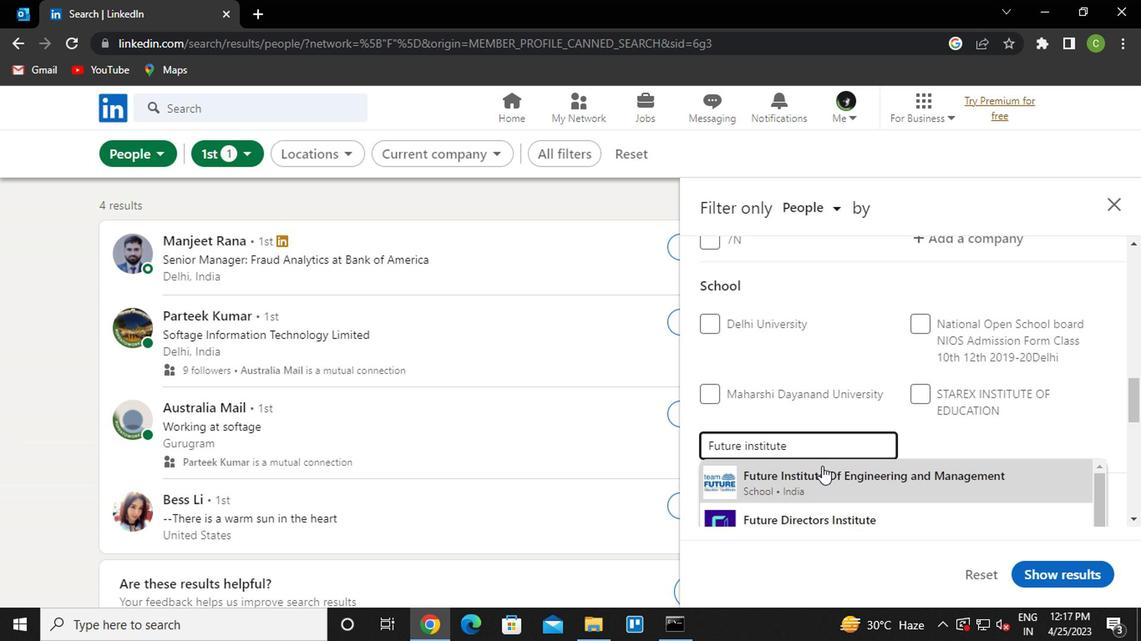 
Action: Mouse pressed left at (819, 467)
Screenshot: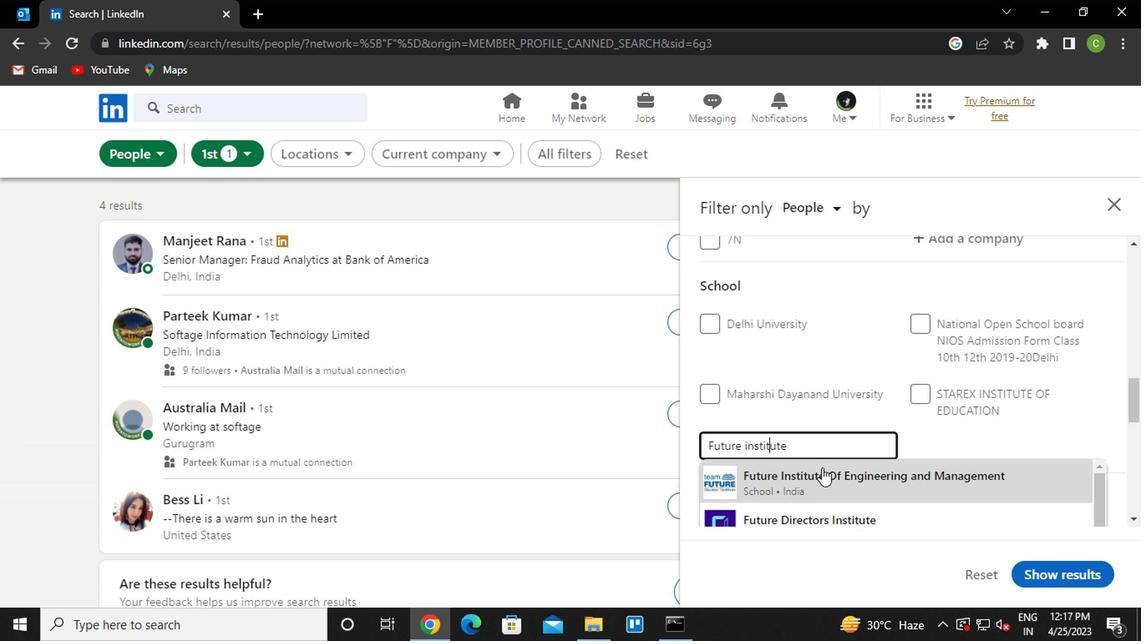 
Action: Mouse moved to (833, 417)
Screenshot: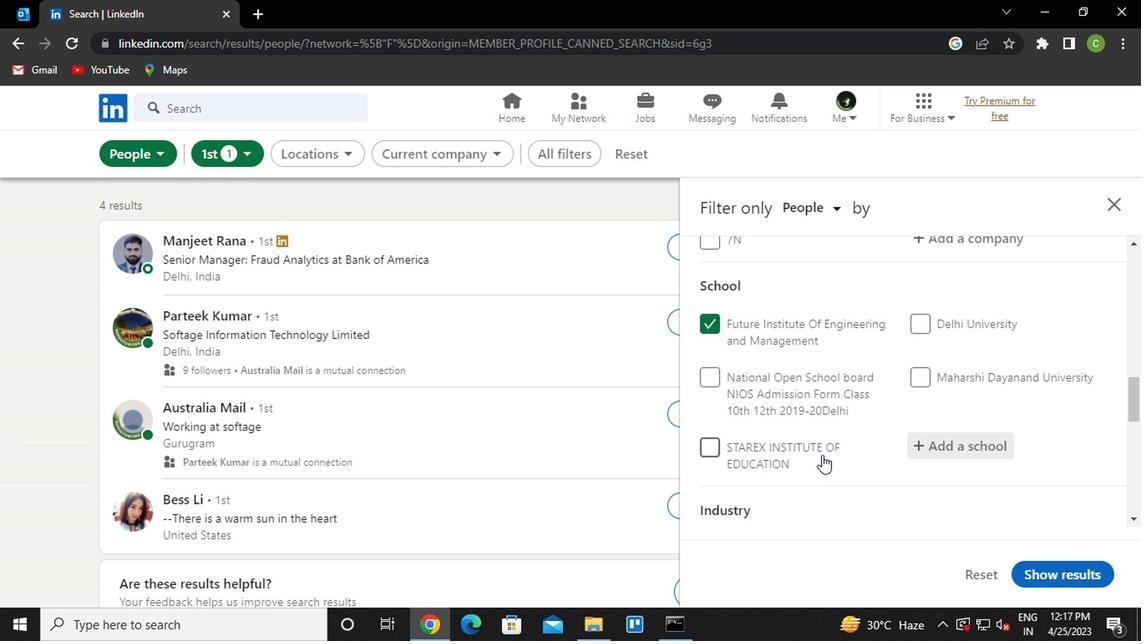 
Action: Mouse scrolled (833, 416) with delta (0, -1)
Screenshot: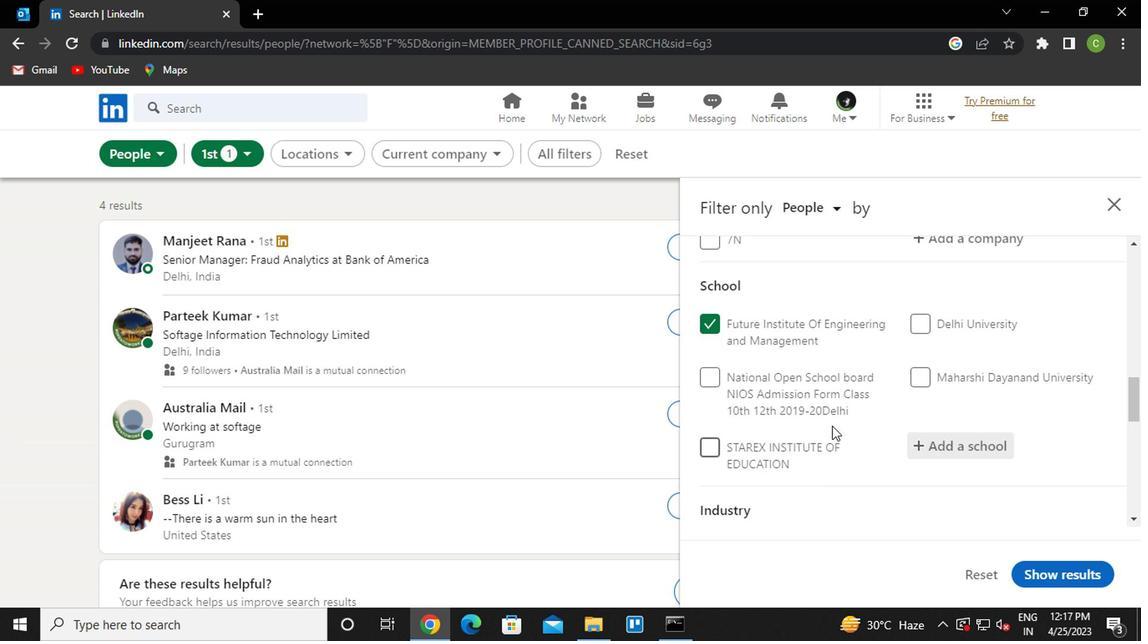 
Action: Mouse moved to (834, 415)
Screenshot: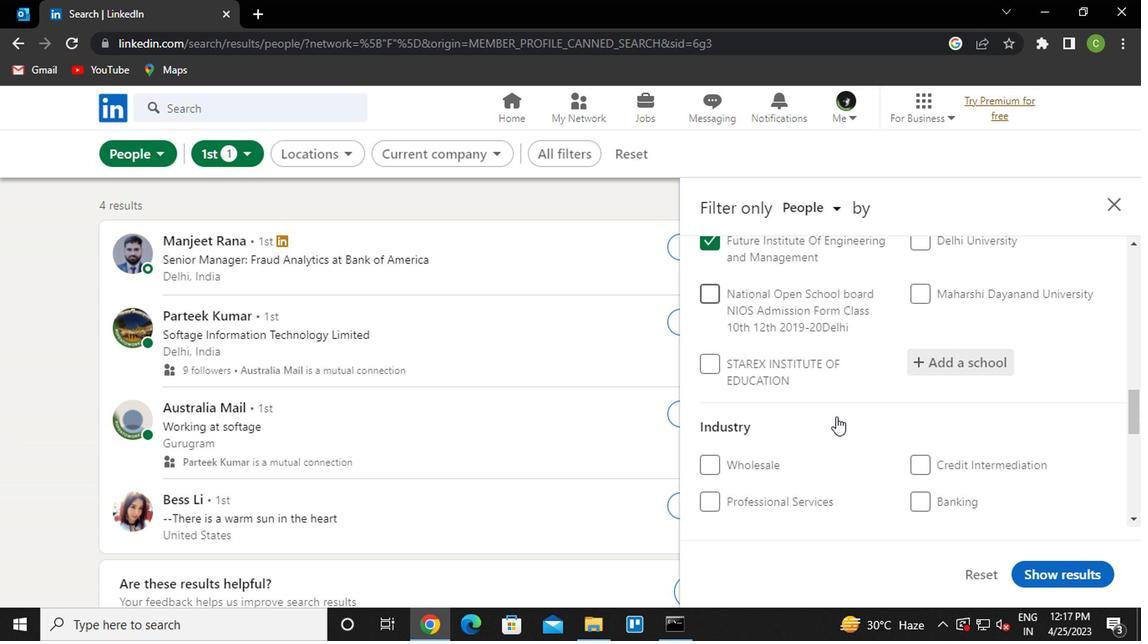 
Action: Mouse scrolled (834, 414) with delta (0, 0)
Screenshot: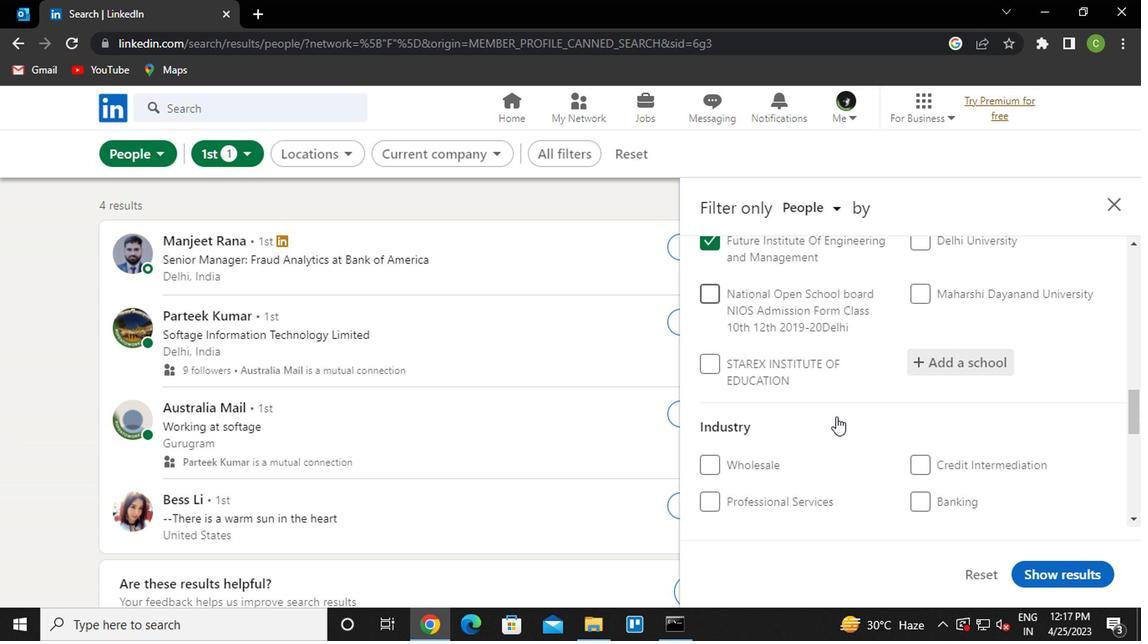 
Action: Mouse scrolled (834, 414) with delta (0, 0)
Screenshot: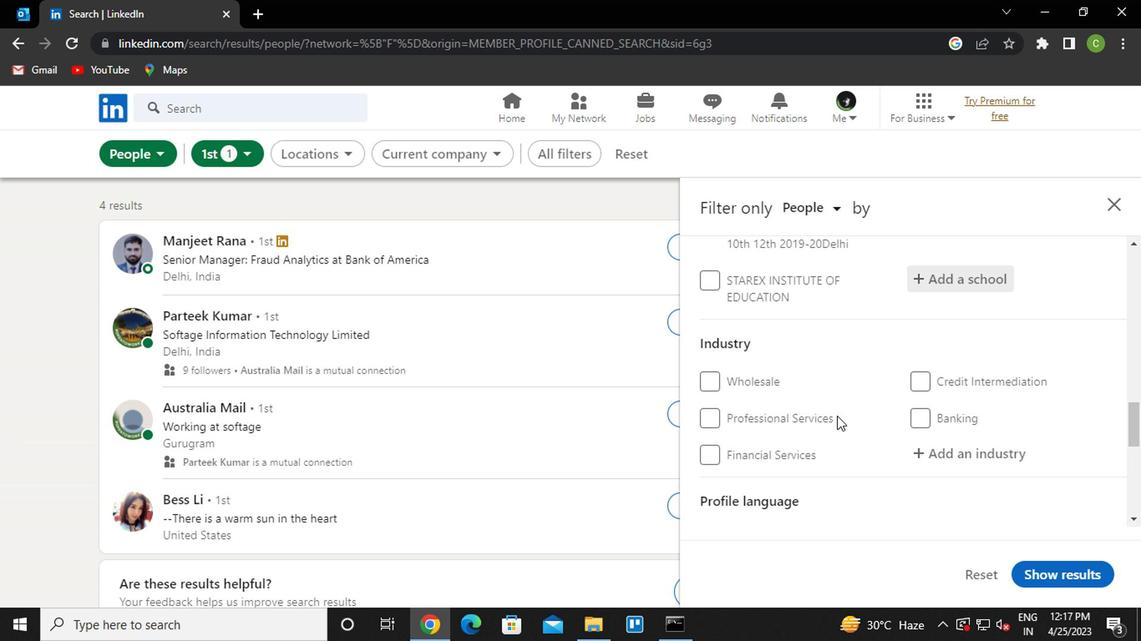 
Action: Mouse scrolled (834, 414) with delta (0, 0)
Screenshot: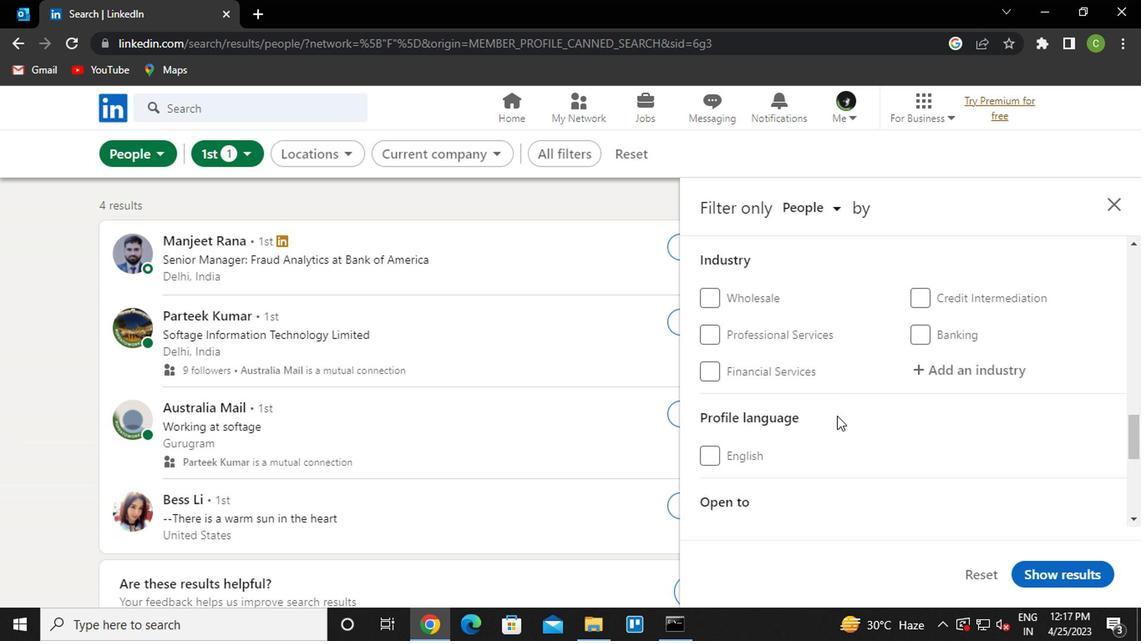 
Action: Mouse scrolled (834, 414) with delta (0, 0)
Screenshot: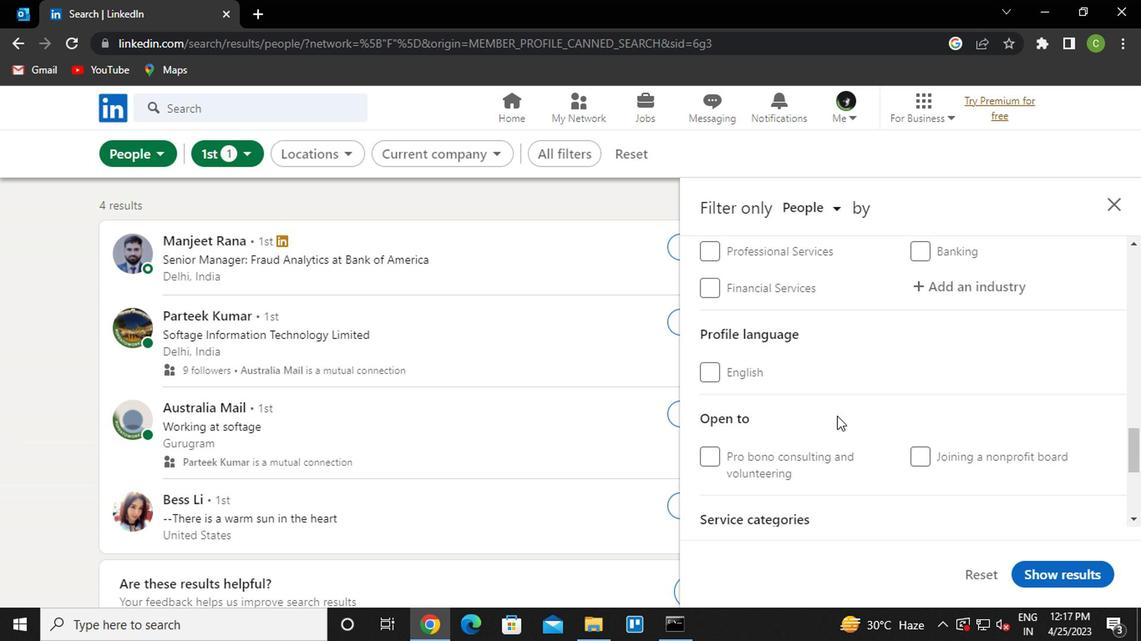 
Action: Mouse scrolled (834, 414) with delta (0, 0)
Screenshot: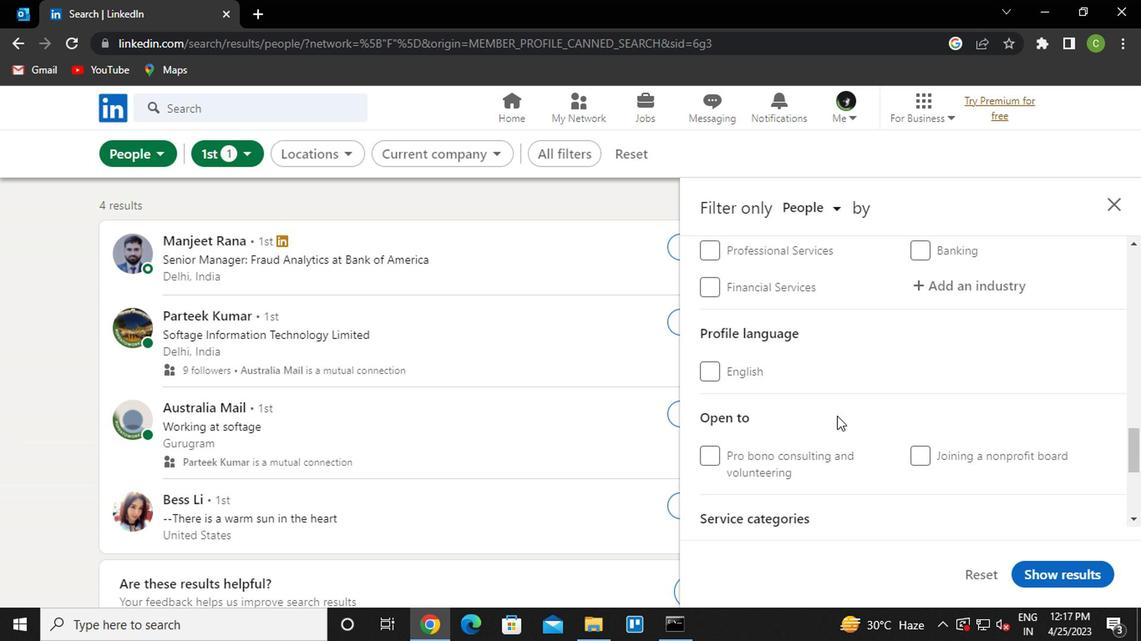 
Action: Mouse scrolled (834, 414) with delta (0, 0)
Screenshot: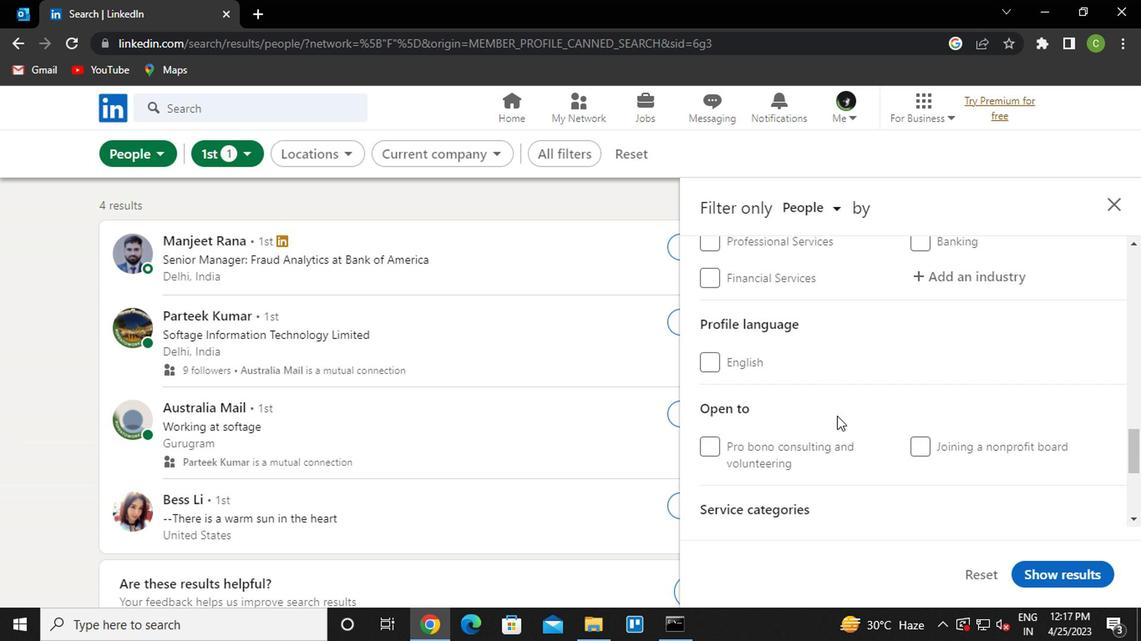 
Action: Mouse scrolled (834, 416) with delta (0, 0)
Screenshot: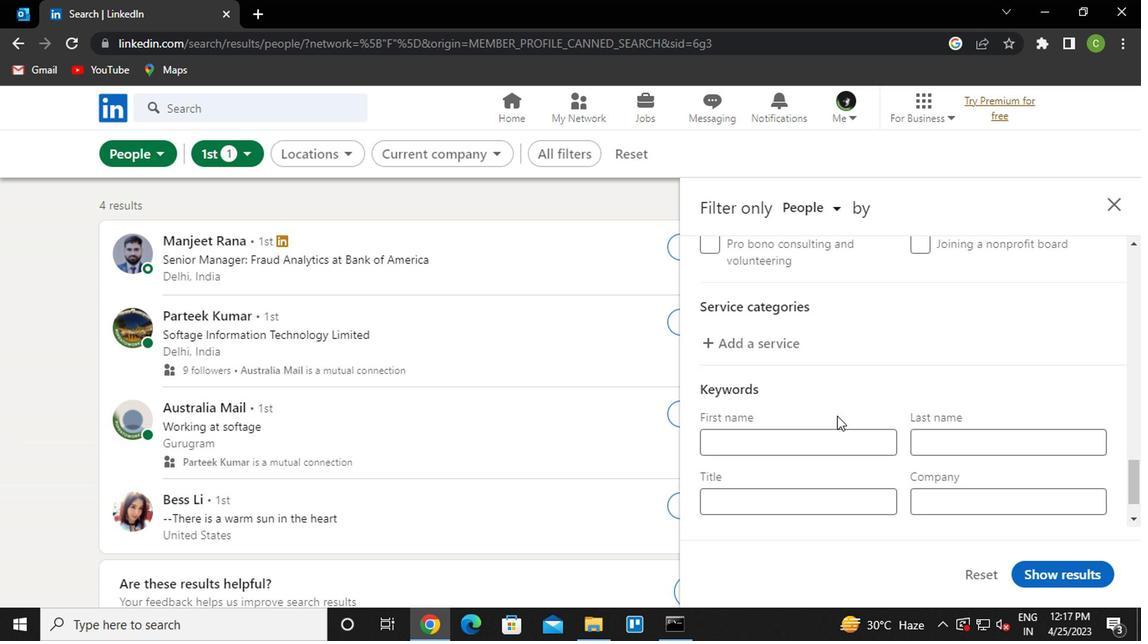 
Action: Mouse scrolled (834, 416) with delta (0, 0)
Screenshot: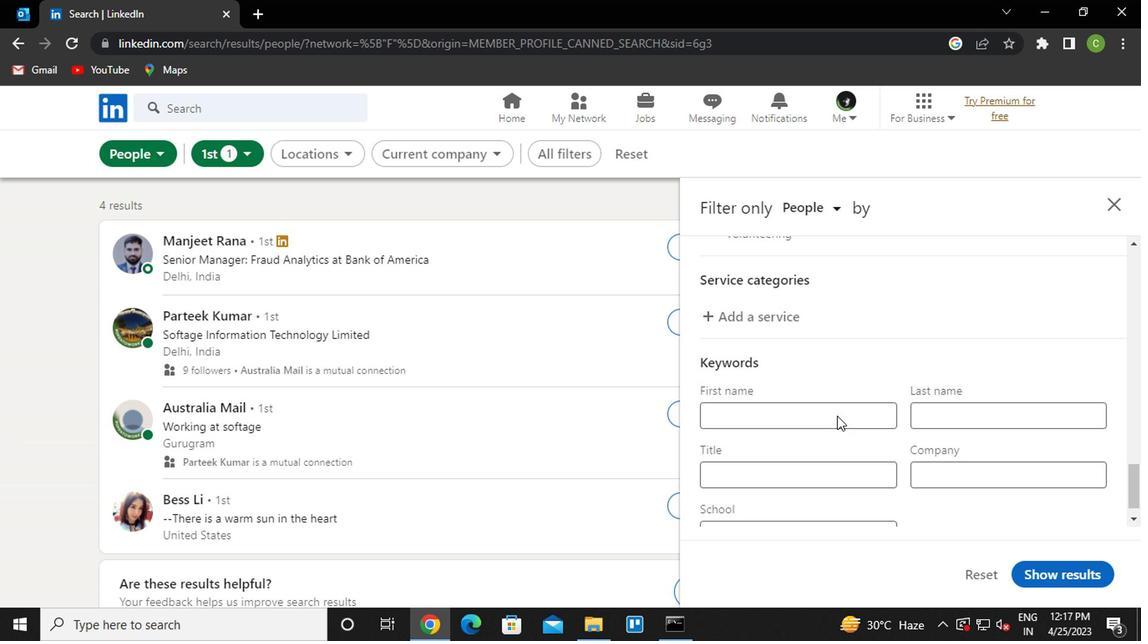 
Action: Mouse scrolled (834, 416) with delta (0, 0)
Screenshot: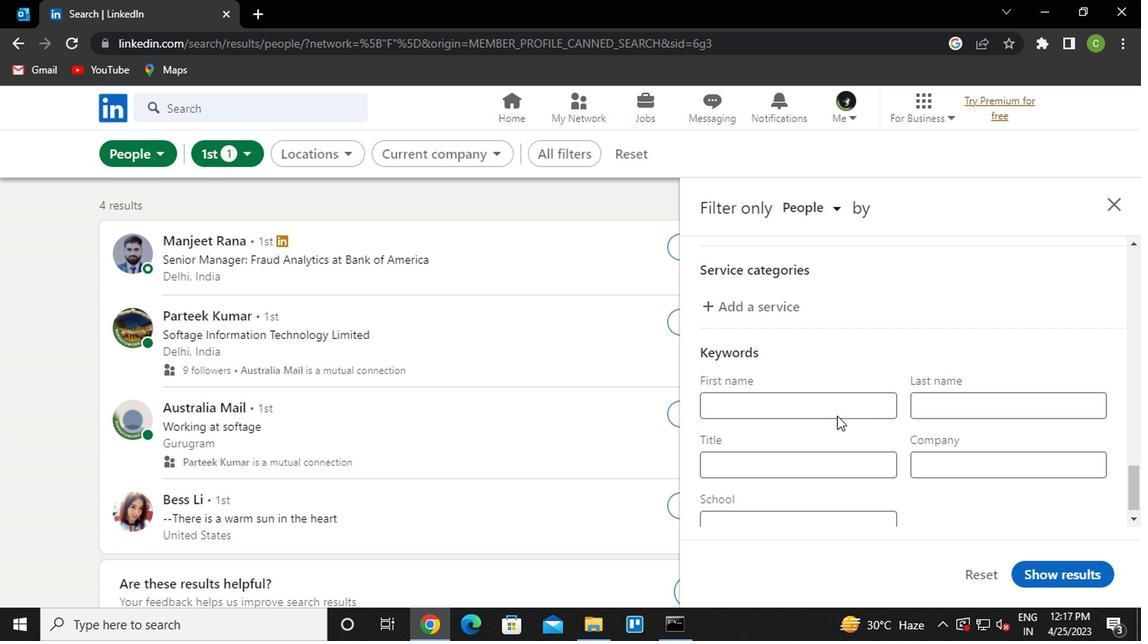
Action: Mouse scrolled (834, 416) with delta (0, 0)
Screenshot: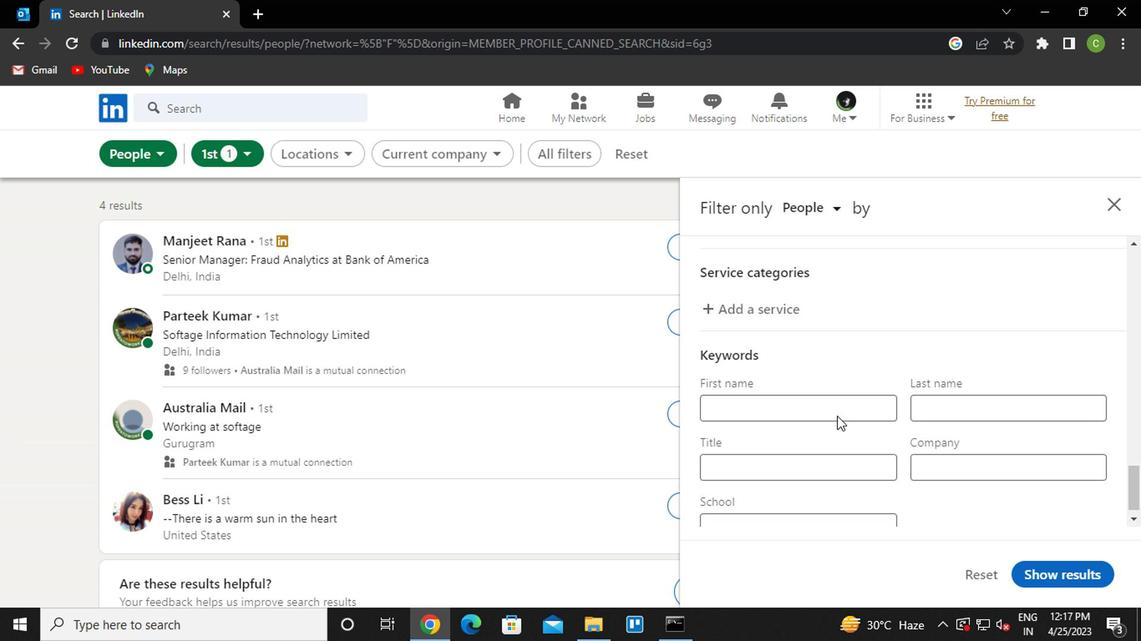 
Action: Mouse scrolled (834, 416) with delta (0, 0)
Screenshot: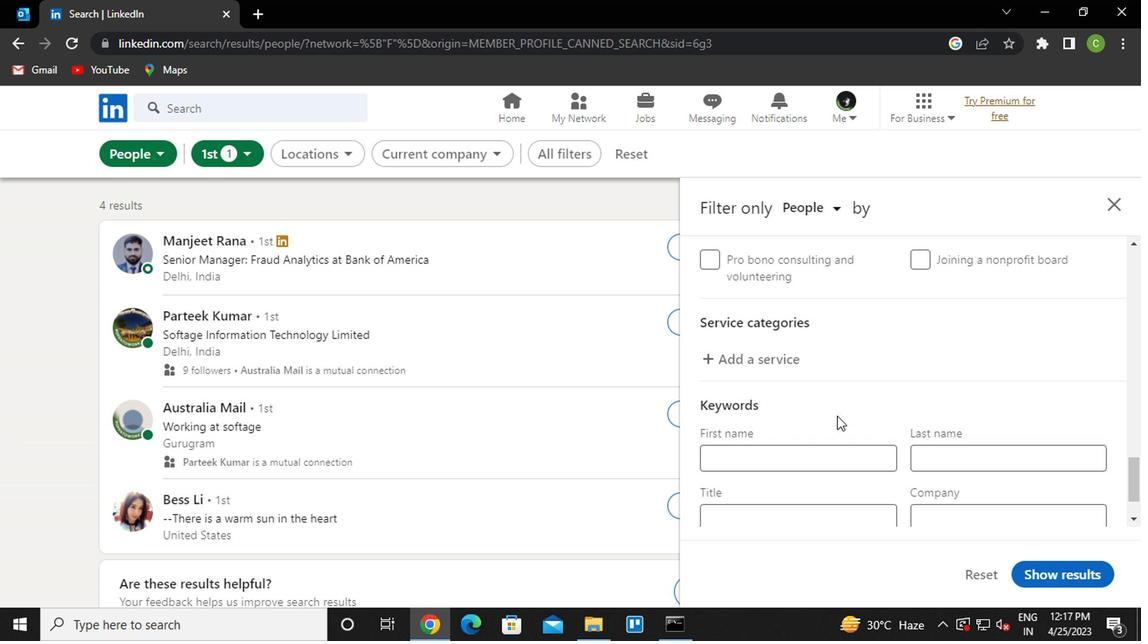 
Action: Mouse moved to (988, 457)
Screenshot: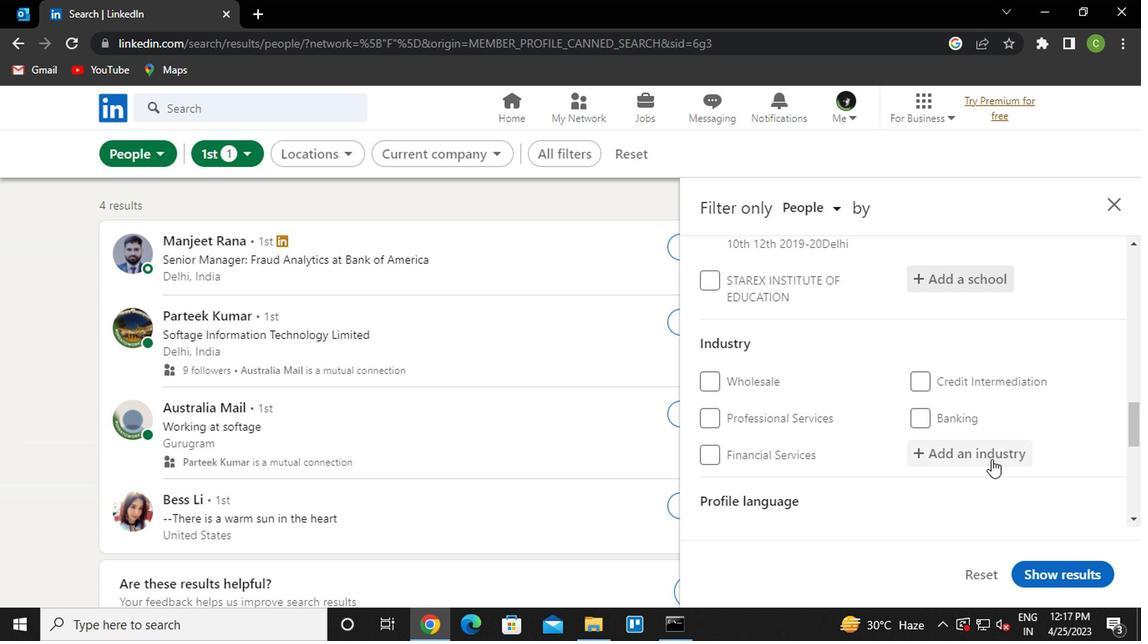 
Action: Mouse pressed left at (988, 457)
Screenshot: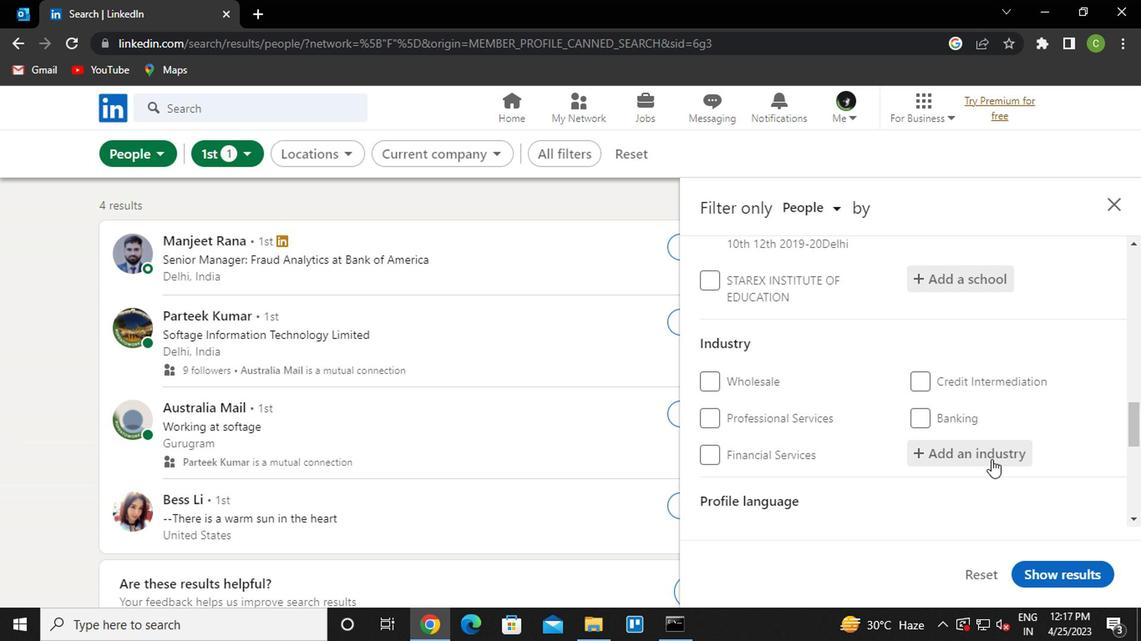 
Action: Key pressed <Key.caps_lock>M<Key.caps_lock>ETAL<Key.down><Key.enter>
Screenshot: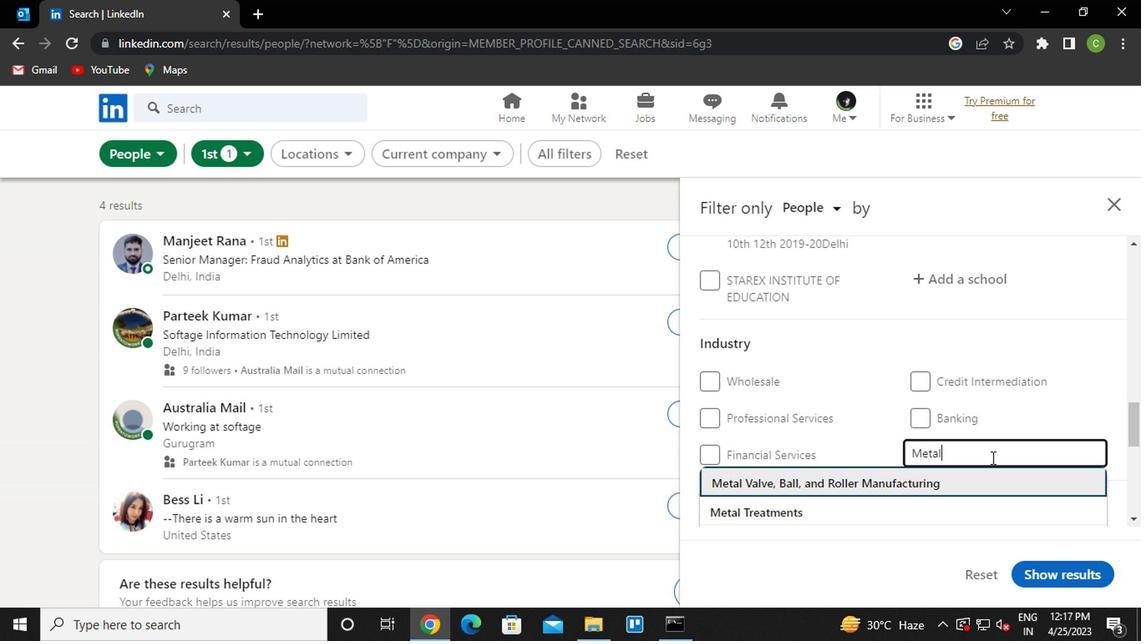 
Action: Mouse moved to (959, 427)
Screenshot: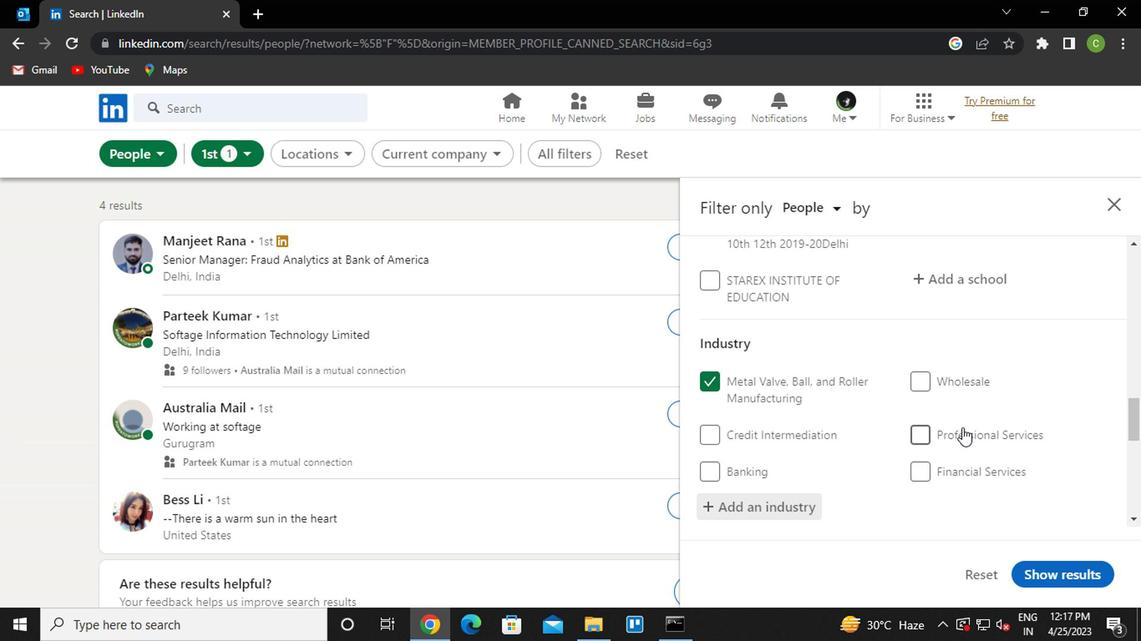 
Action: Mouse scrolled (959, 426) with delta (0, -1)
Screenshot: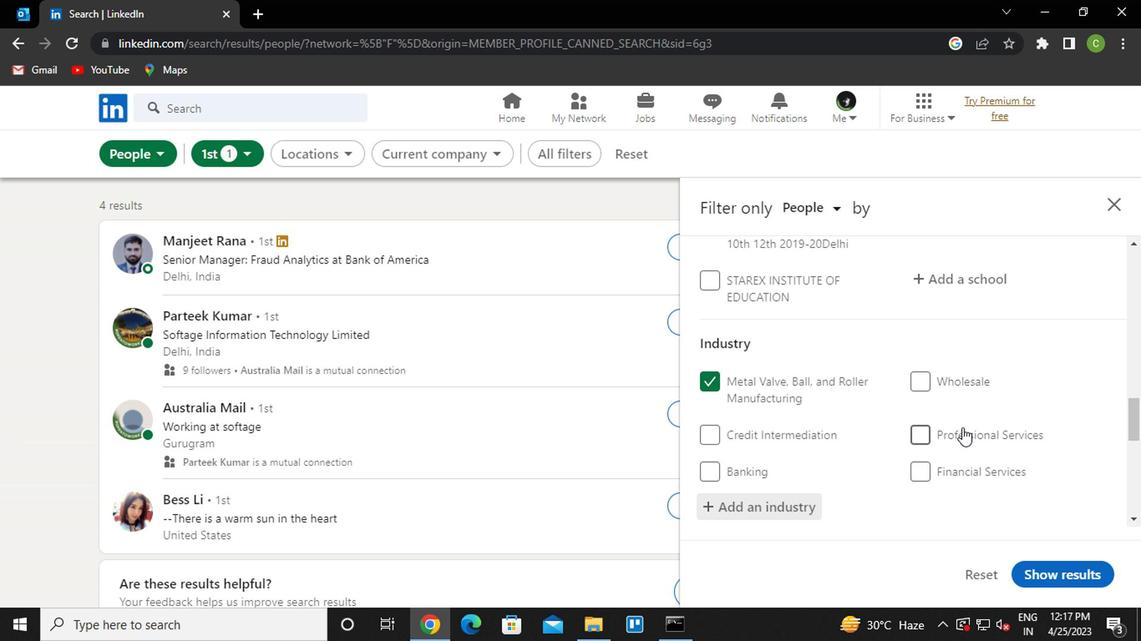 
Action: Mouse moved to (963, 424)
Screenshot: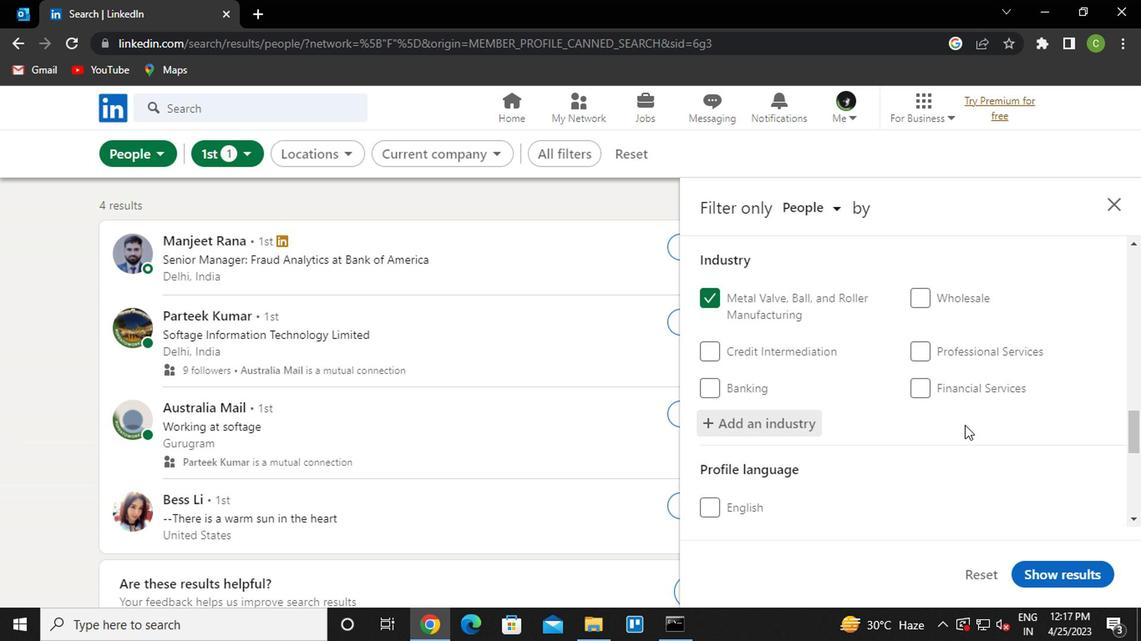 
Action: Mouse scrolled (963, 423) with delta (0, 0)
Screenshot: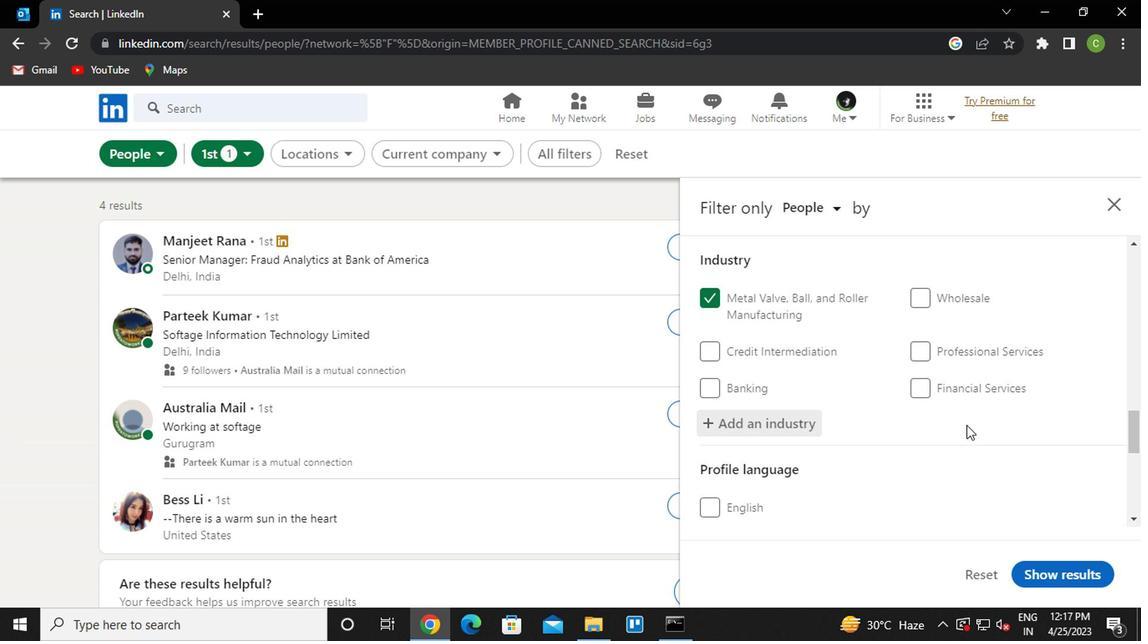 
Action: Mouse moved to (963, 426)
Screenshot: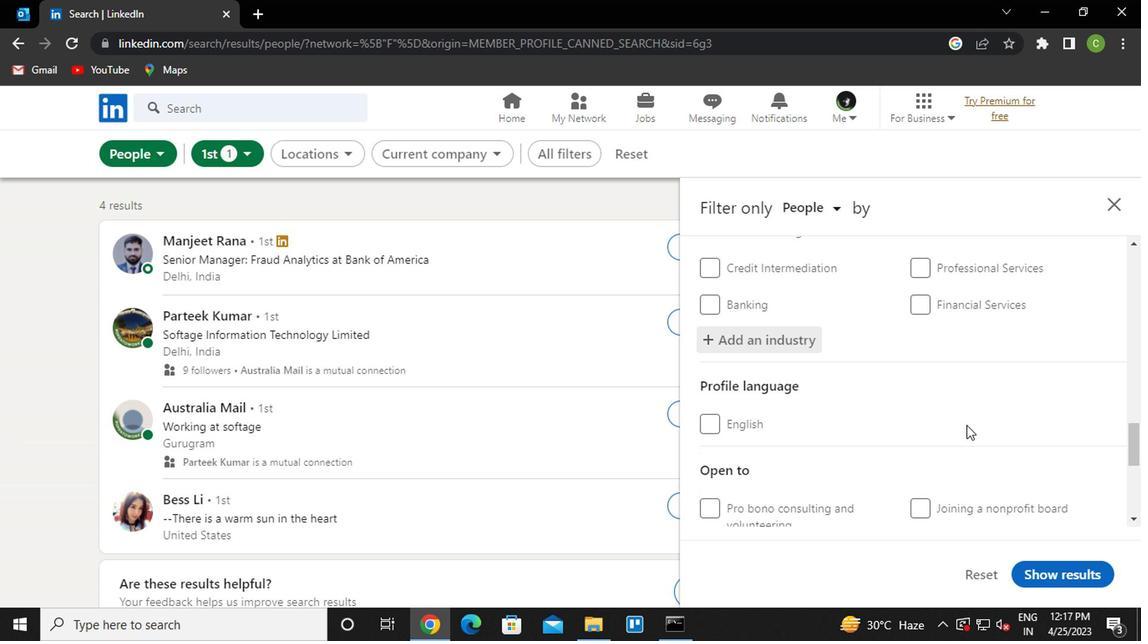 
Action: Mouse scrolled (963, 425) with delta (0, 0)
Screenshot: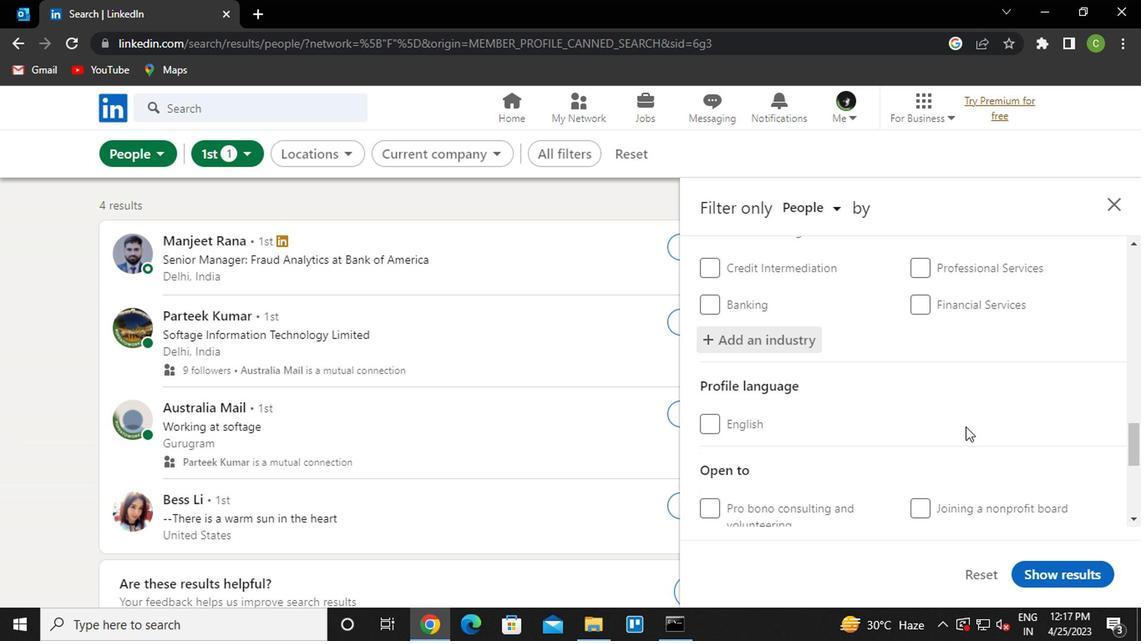 
Action: Mouse moved to (962, 426)
Screenshot: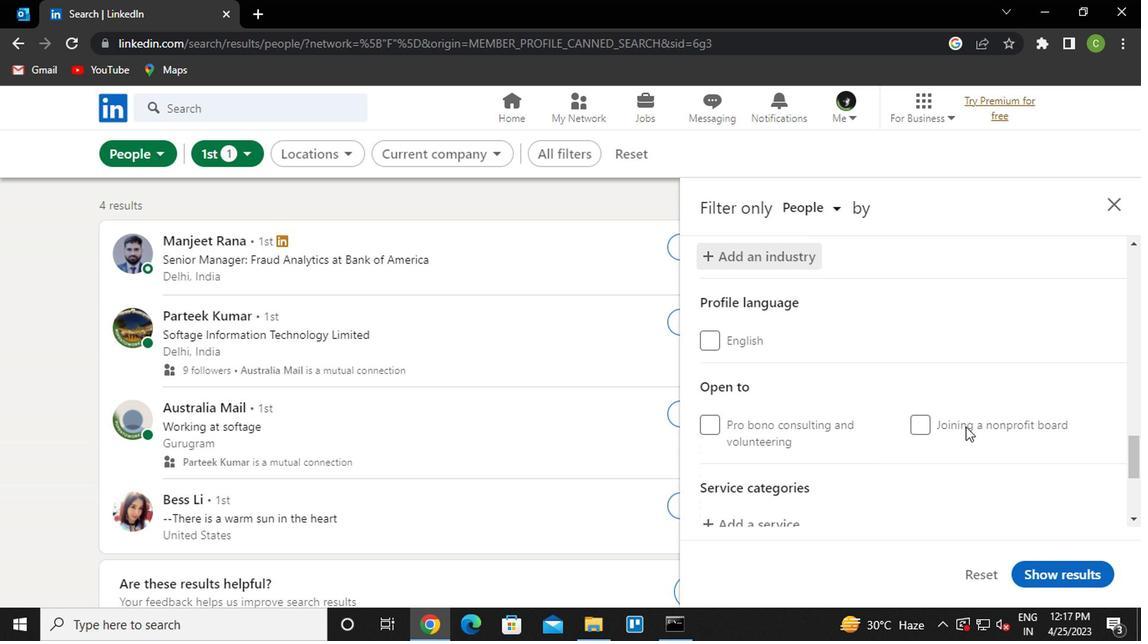 
Action: Mouse scrolled (962, 425) with delta (0, 0)
Screenshot: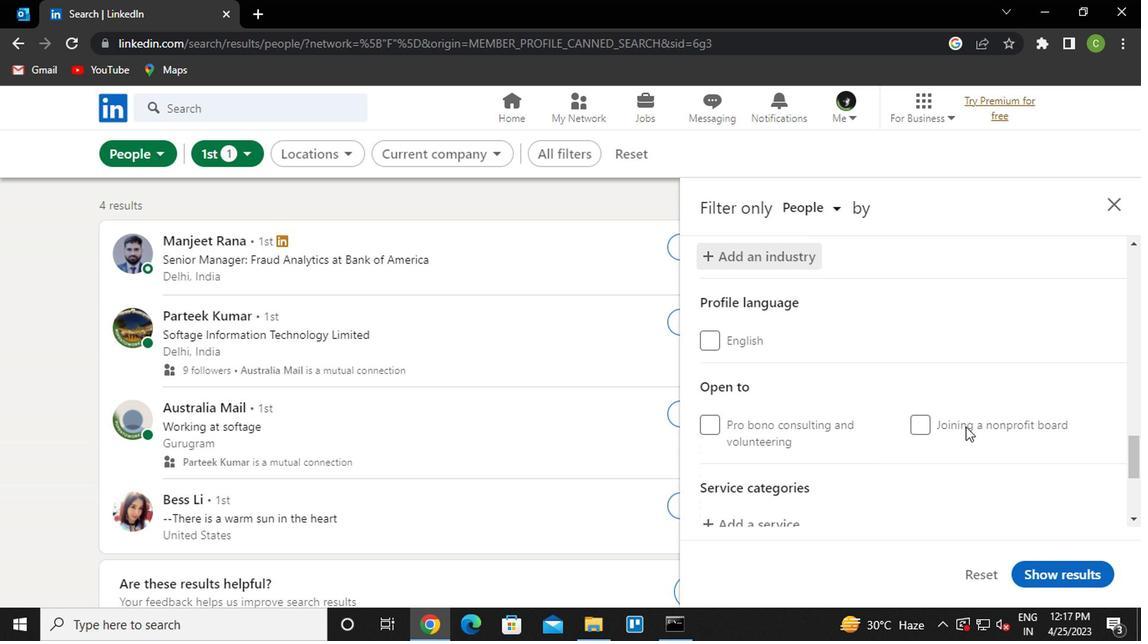 
Action: Mouse moved to (921, 446)
Screenshot: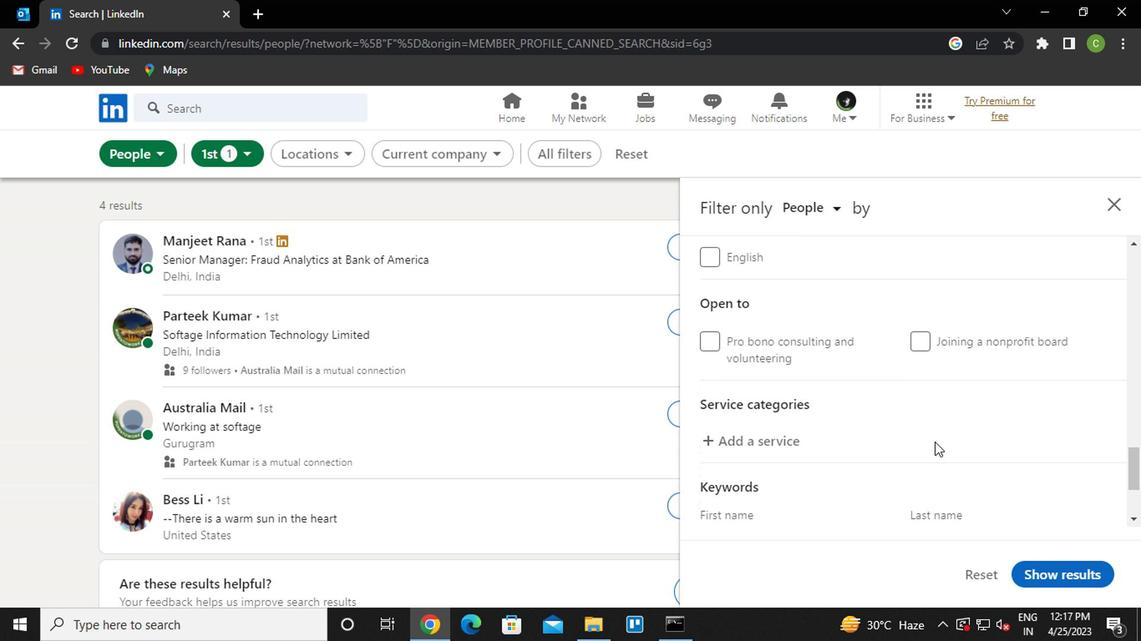 
Action: Mouse scrolled (921, 445) with delta (0, -1)
Screenshot: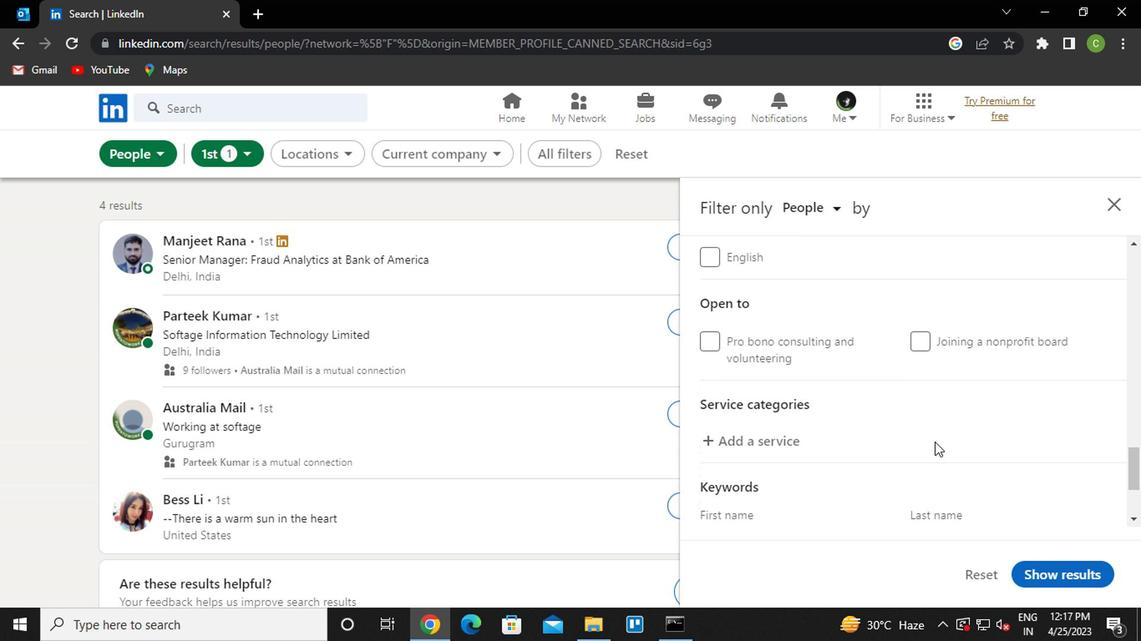 
Action: Mouse moved to (760, 365)
Screenshot: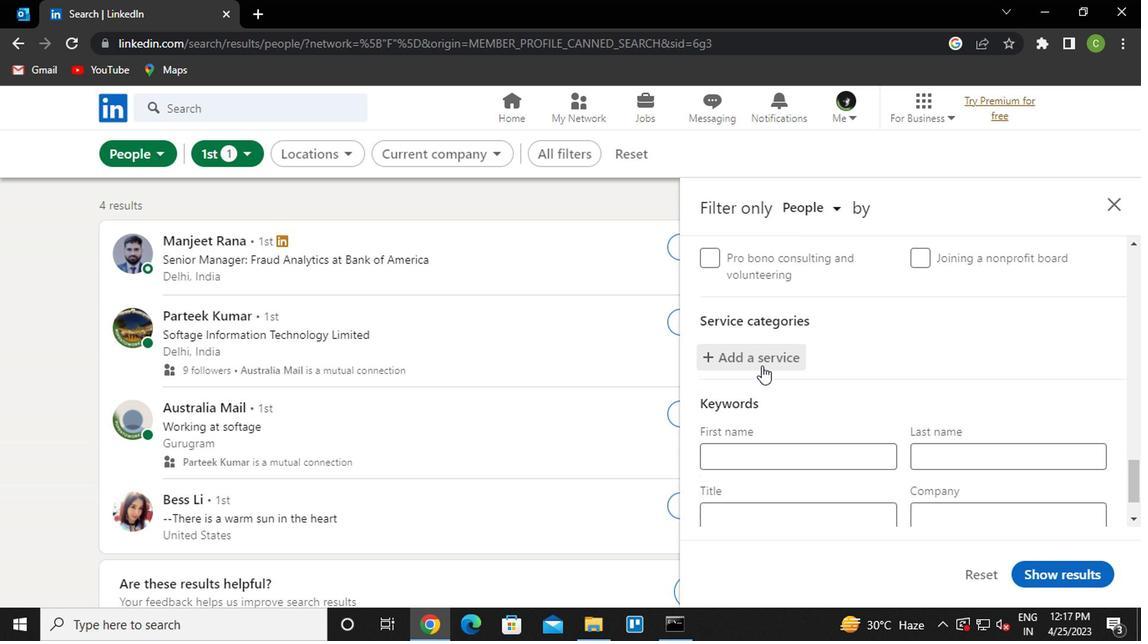 
Action: Mouse pressed left at (760, 365)
Screenshot: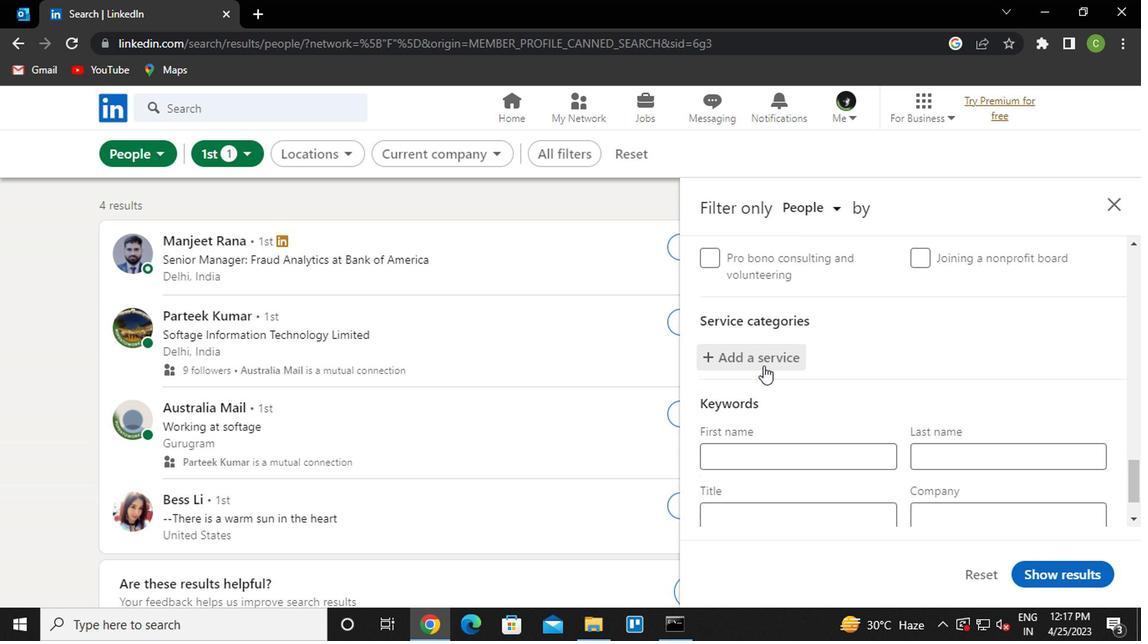 
Action: Mouse moved to (788, 436)
Screenshot: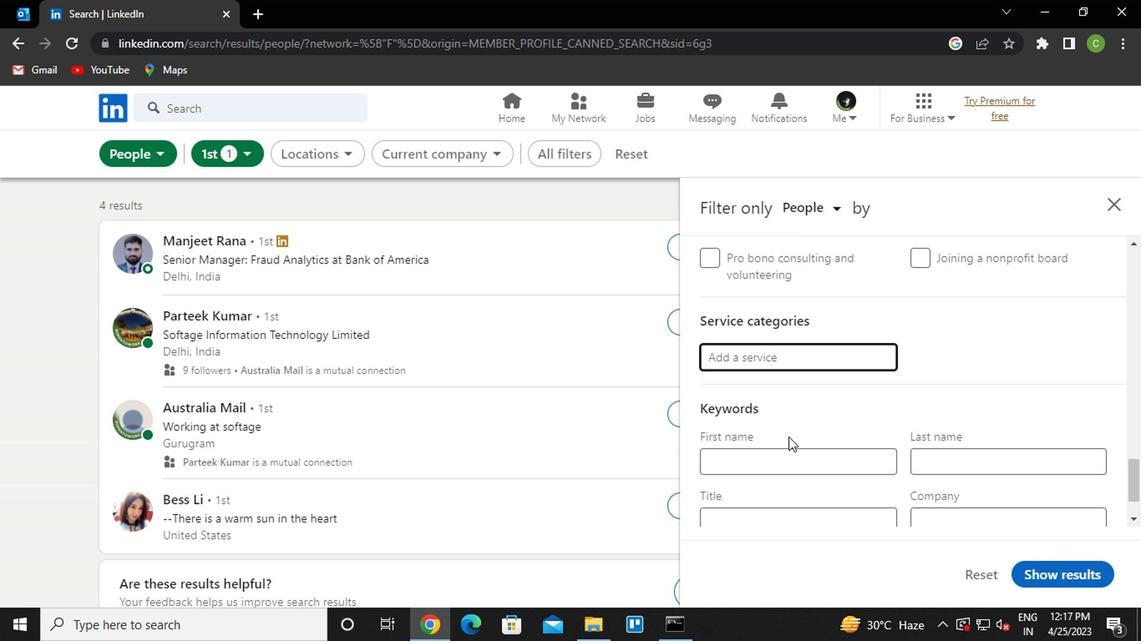 
Action: Key pressed <Key.caps_lock>L<Key.caps_lock>ABOR<Key.space><Key.down><Key.enter>
Screenshot: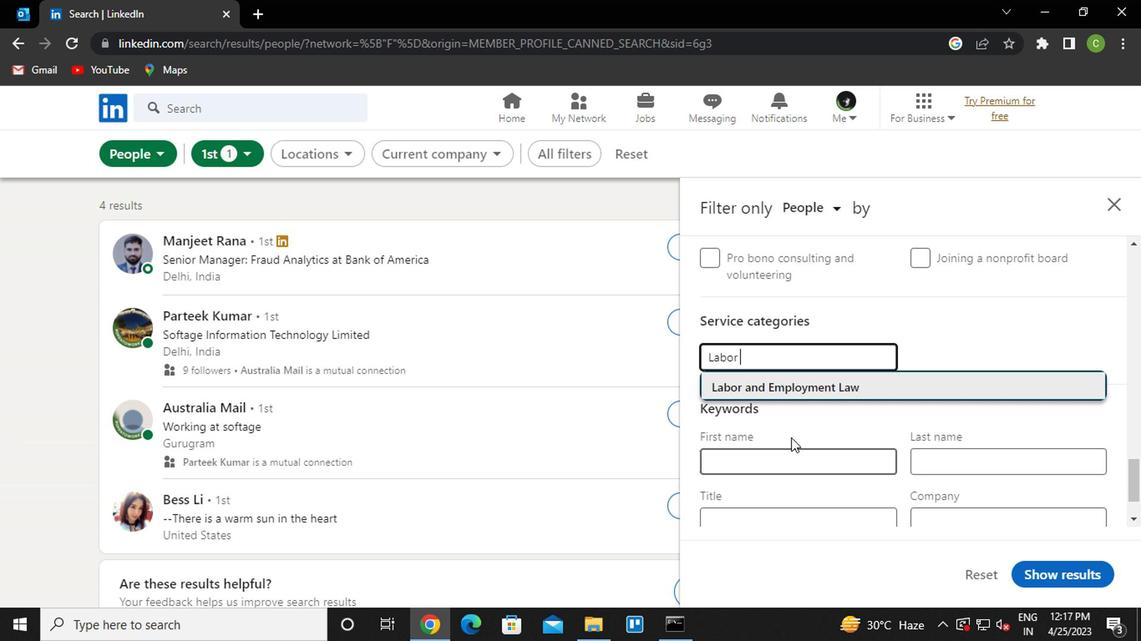 
Action: Mouse moved to (830, 402)
Screenshot: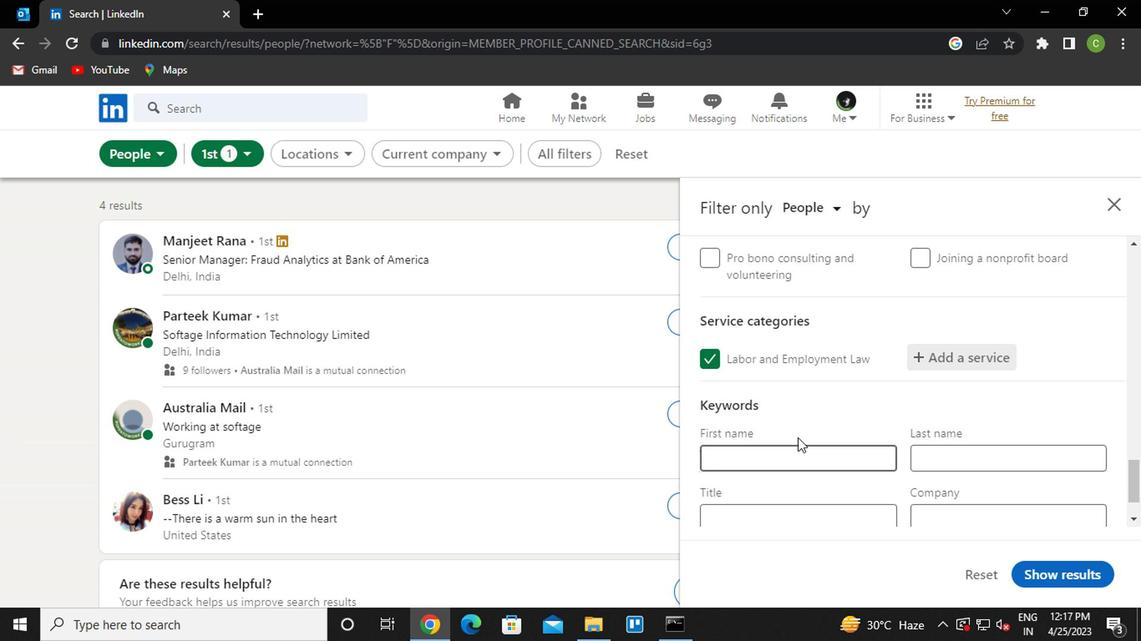 
Action: Mouse scrolled (830, 401) with delta (0, -1)
Screenshot: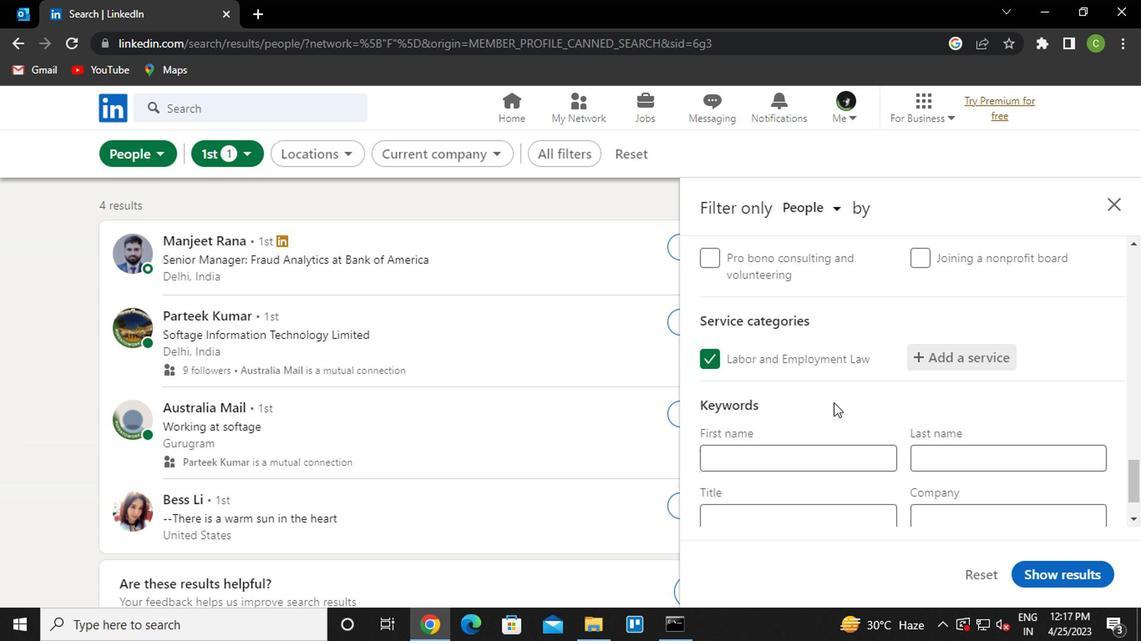 
Action: Mouse moved to (830, 402)
Screenshot: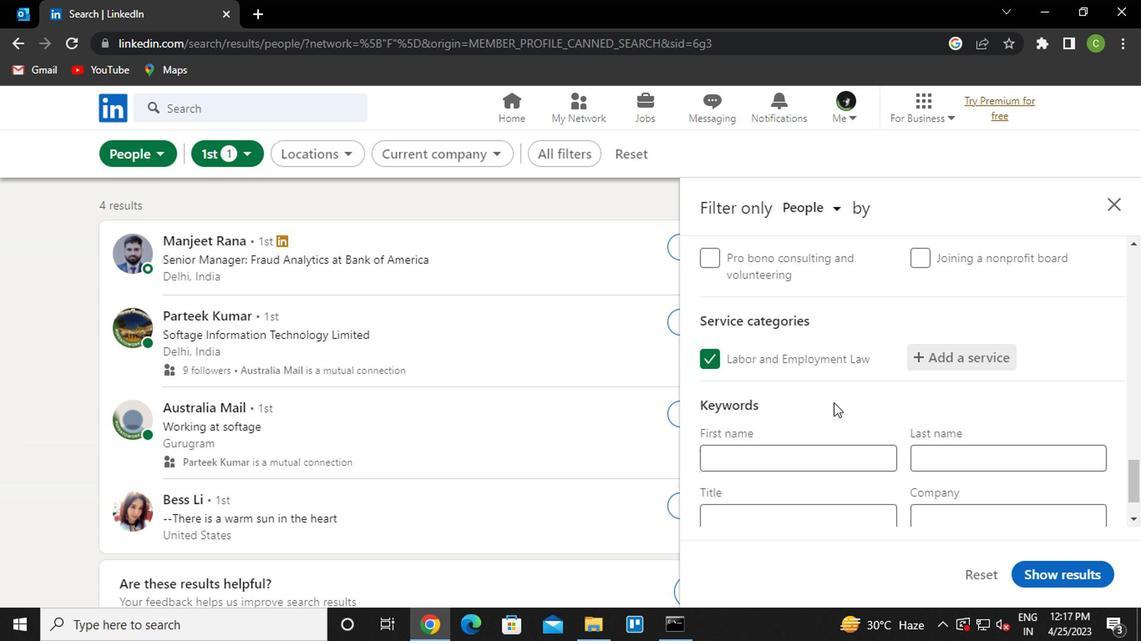 
Action: Mouse scrolled (830, 402) with delta (0, 0)
Screenshot: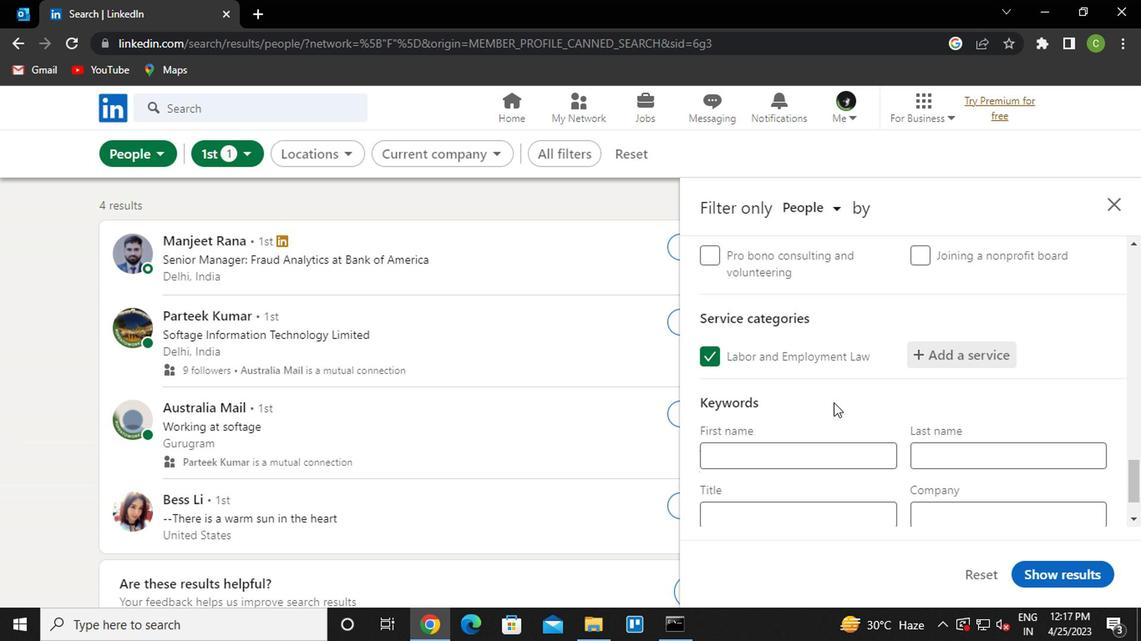 
Action: Mouse moved to (798, 448)
Screenshot: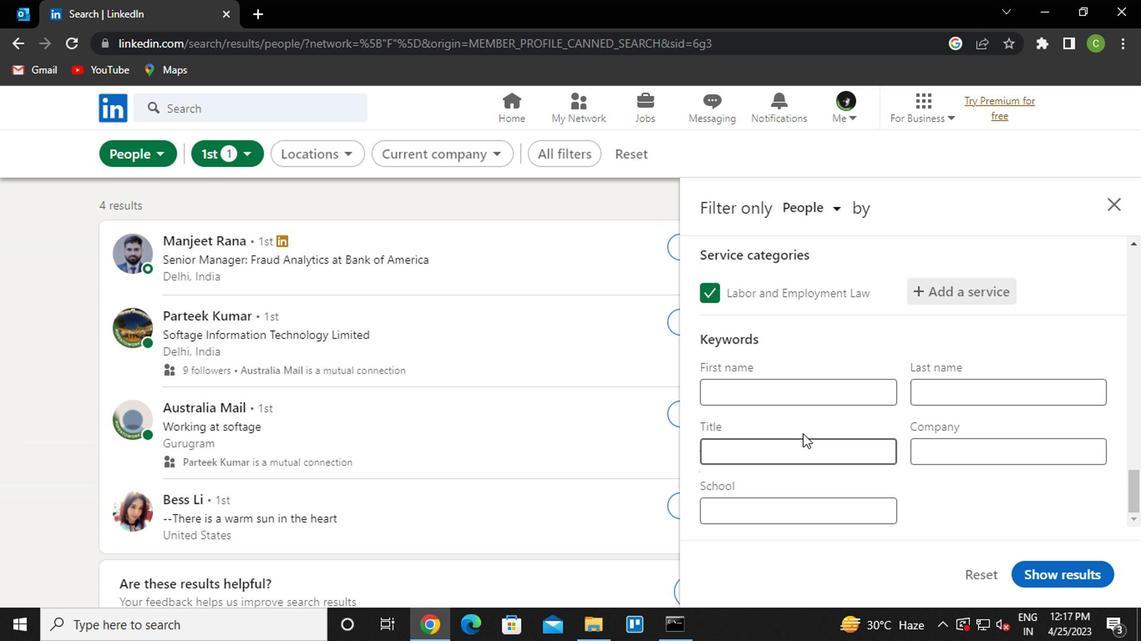 
Action: Mouse pressed left at (798, 448)
Screenshot: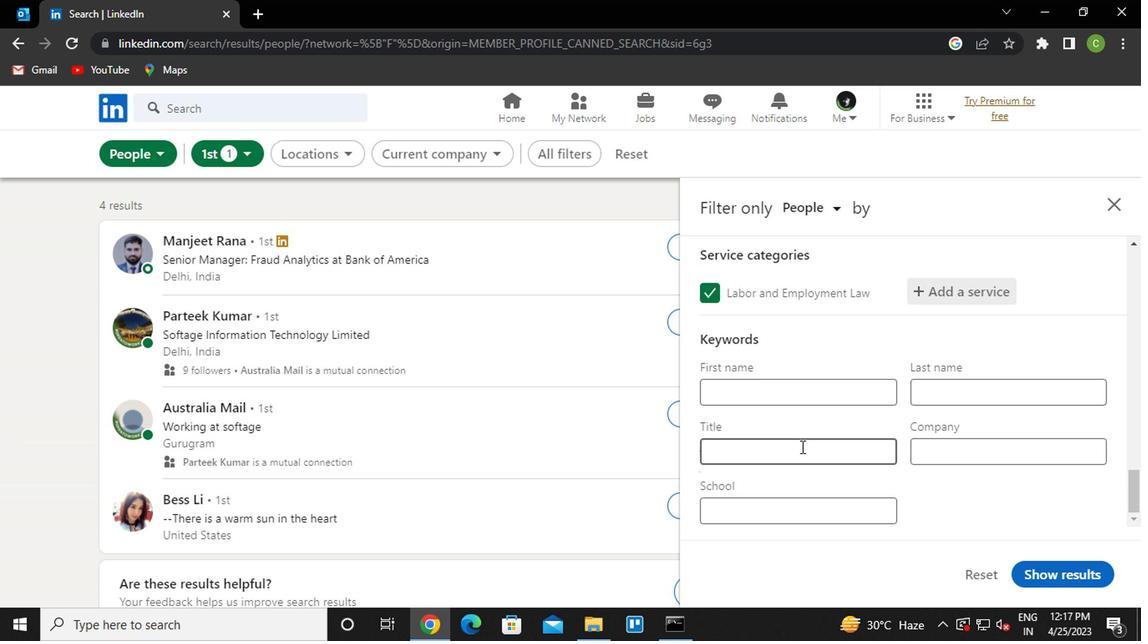 
Action: Key pressed <Key.caps_lock><Key.caps_lock><Key.caps_lock>E<Key.caps_lock>NGER<Key.backspace>INEERING<Key.space>
Screenshot: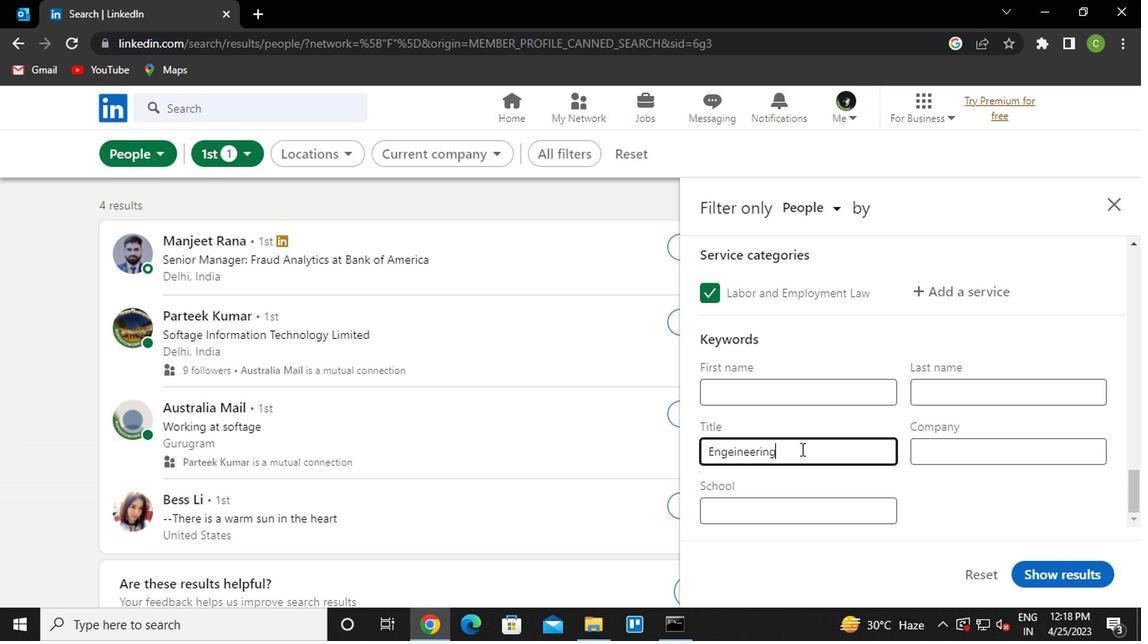 
Action: Mouse moved to (729, 452)
Screenshot: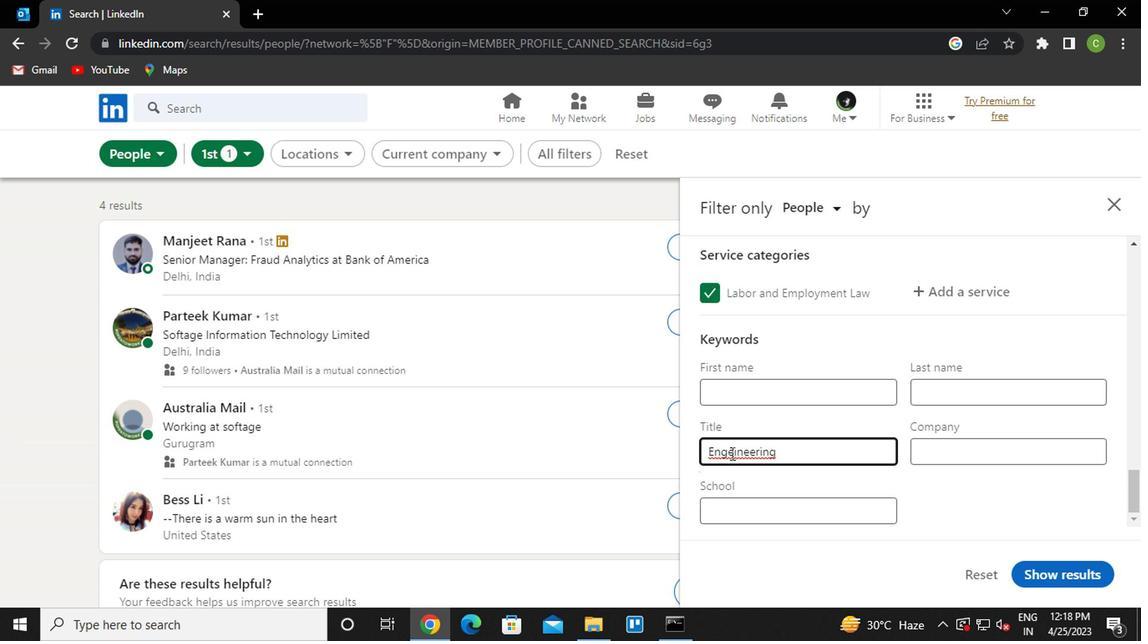 
Action: Mouse pressed left at (729, 452)
Screenshot: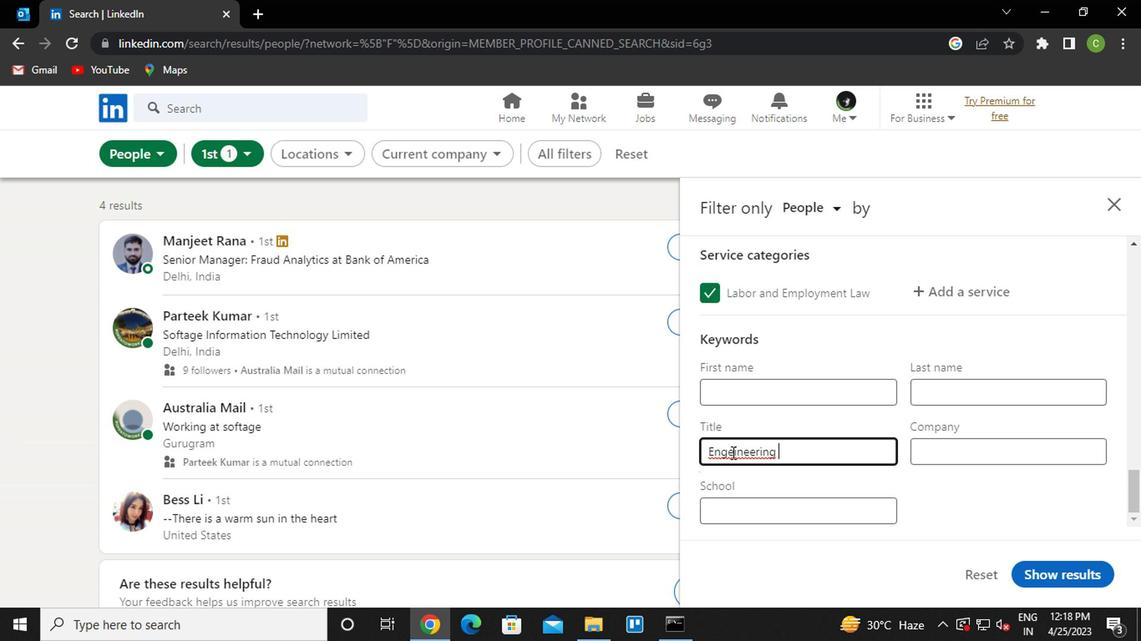 
Action: Mouse moved to (776, 473)
Screenshot: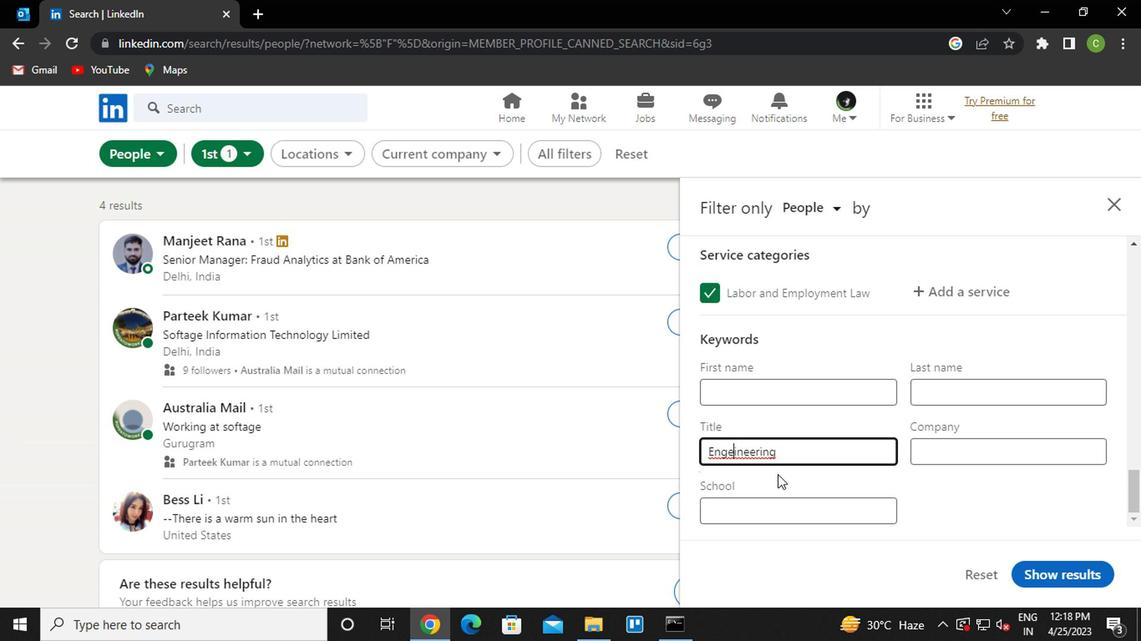 
Action: Key pressed <Key.backspace>
Screenshot: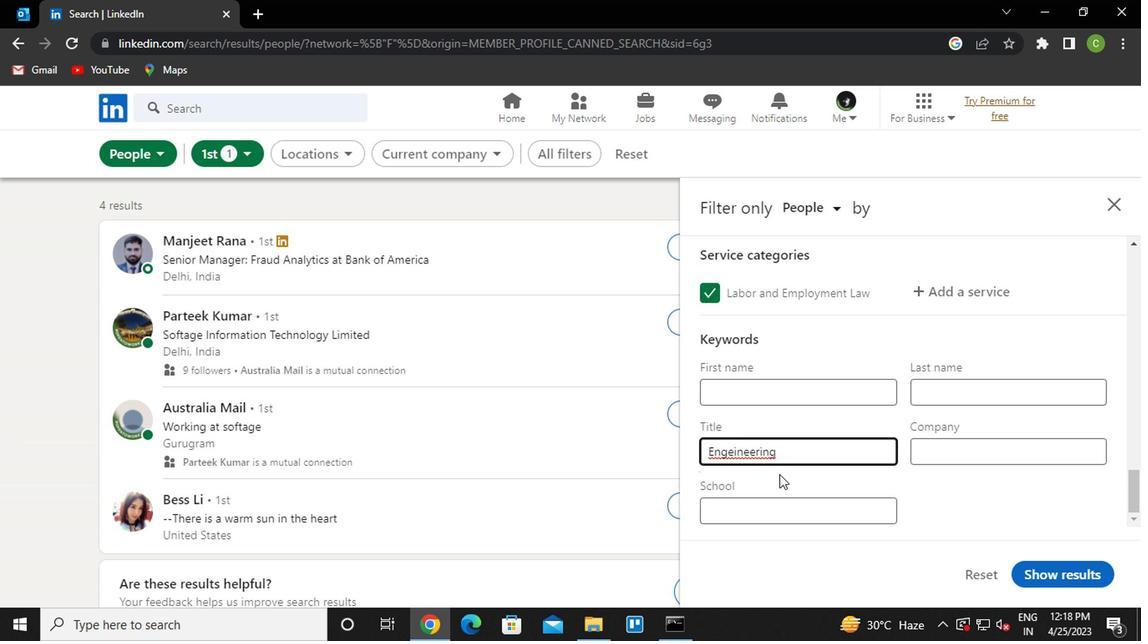 
Action: Mouse moved to (786, 453)
Screenshot: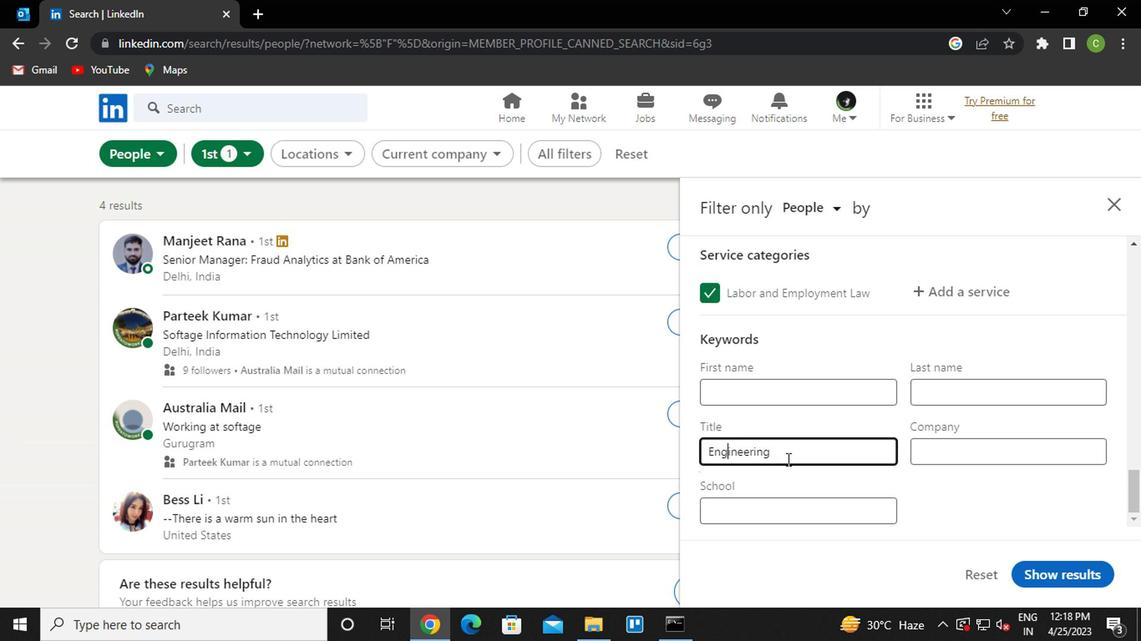 
Action: Mouse pressed left at (786, 453)
Screenshot: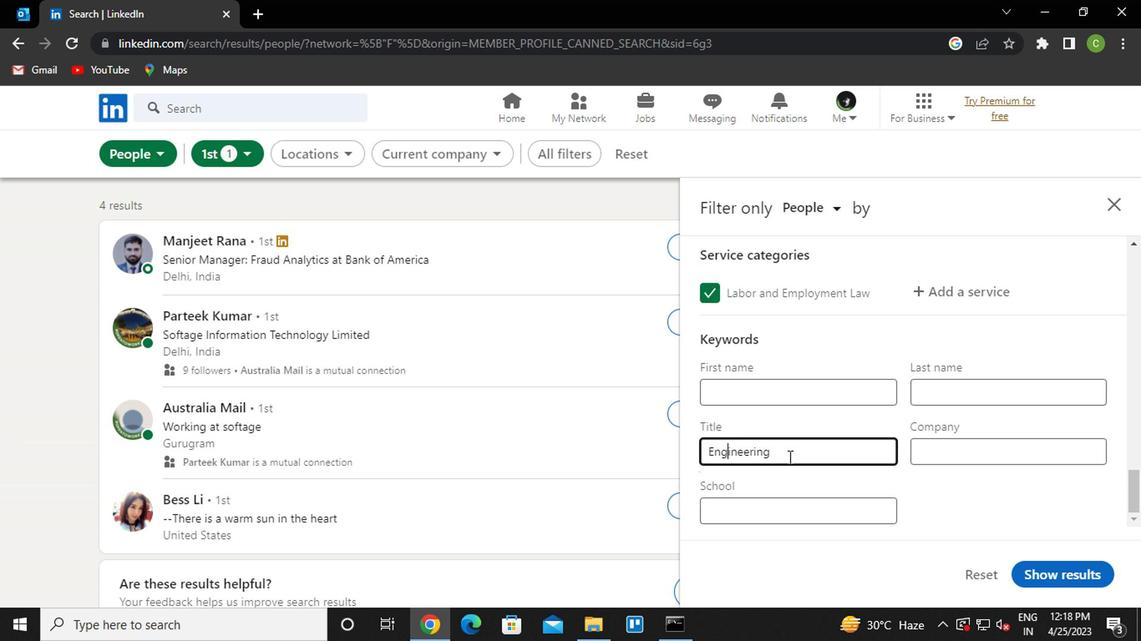 
Action: Key pressed <Key.caps_lock>T<Key.caps_lock>ECHNICIAN
Screenshot: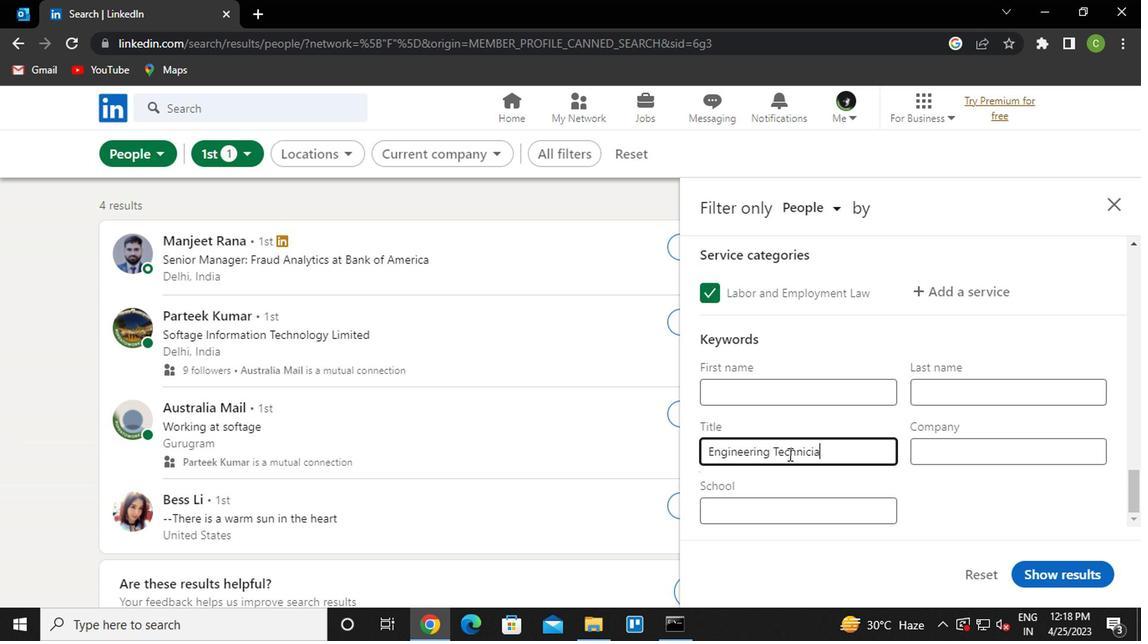 
Action: Mouse moved to (1048, 576)
Screenshot: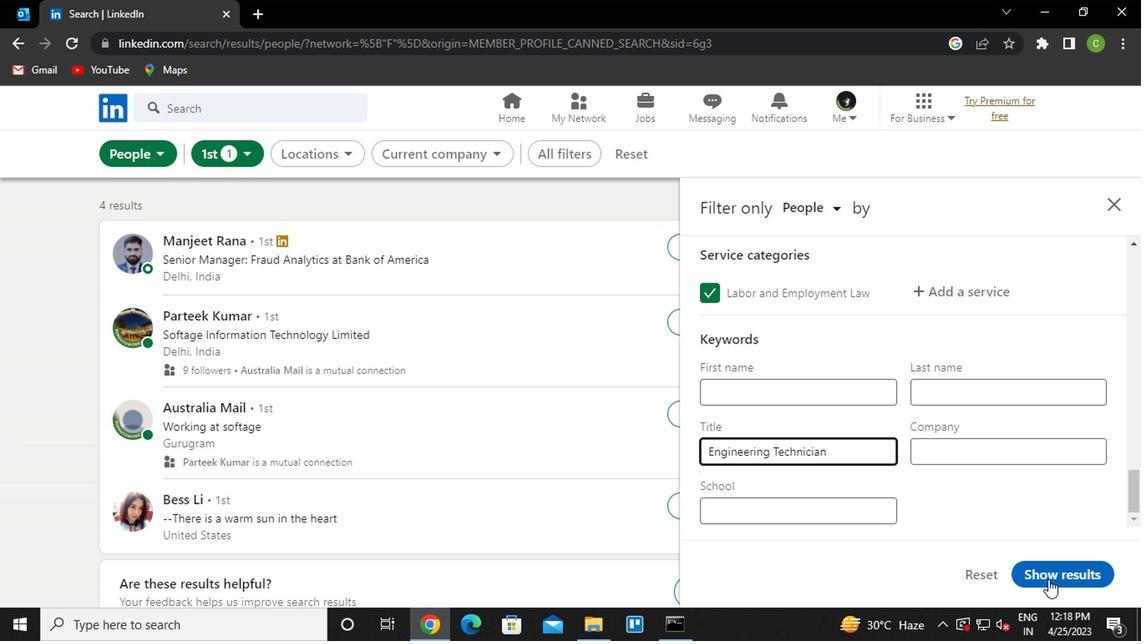 
Action: Mouse pressed left at (1048, 576)
Screenshot: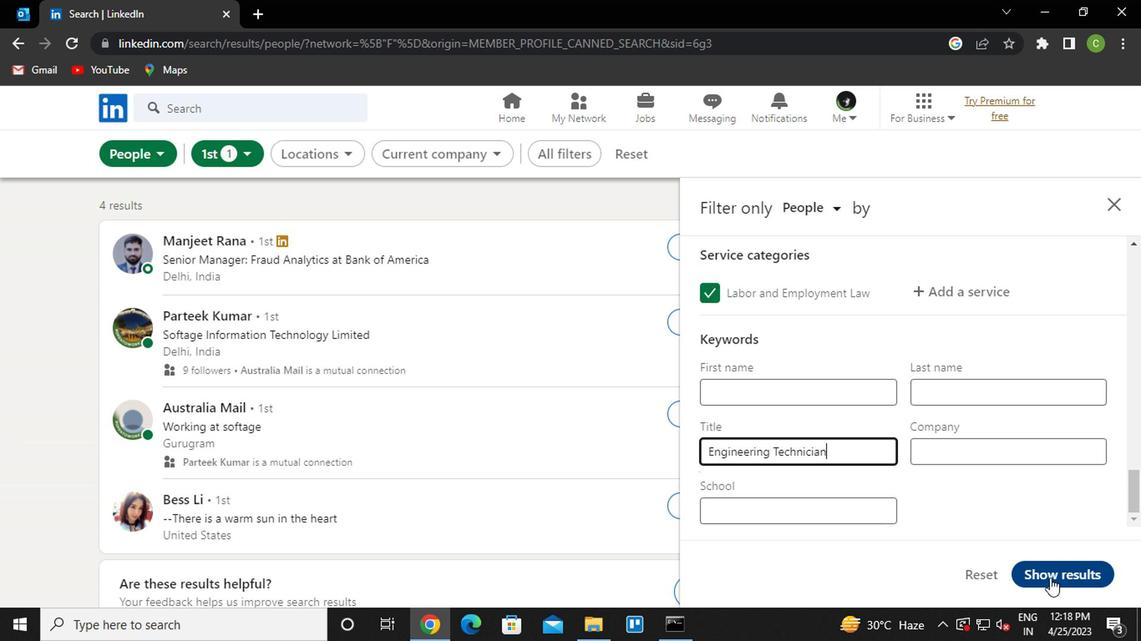 
Action: Mouse moved to (838, 499)
Screenshot: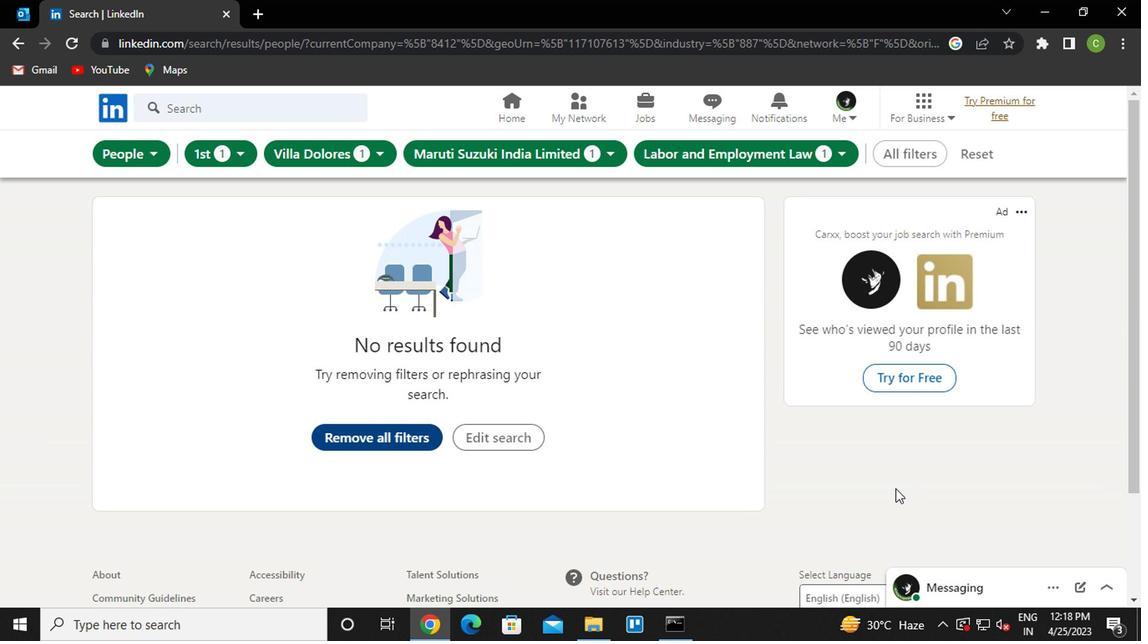 
